 Task: Find connections with filter location Likasi with filter topic #Mindfulwith filter profile language German with filter current company Fincare Small Finance Bank with filter school Eastern Institute For Integrated Learning In Management with filter industry Sports and Recreation Instruction with filter service category Video Production with filter keywords title Animal Control Officer
Action: Mouse moved to (542, 107)
Screenshot: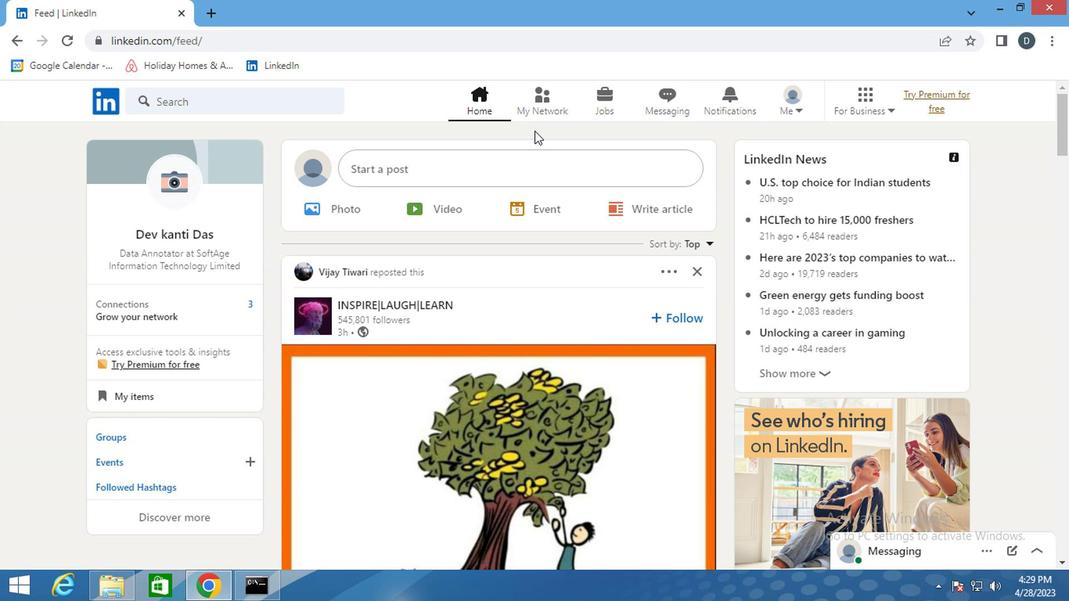 
Action: Mouse pressed left at (542, 107)
Screenshot: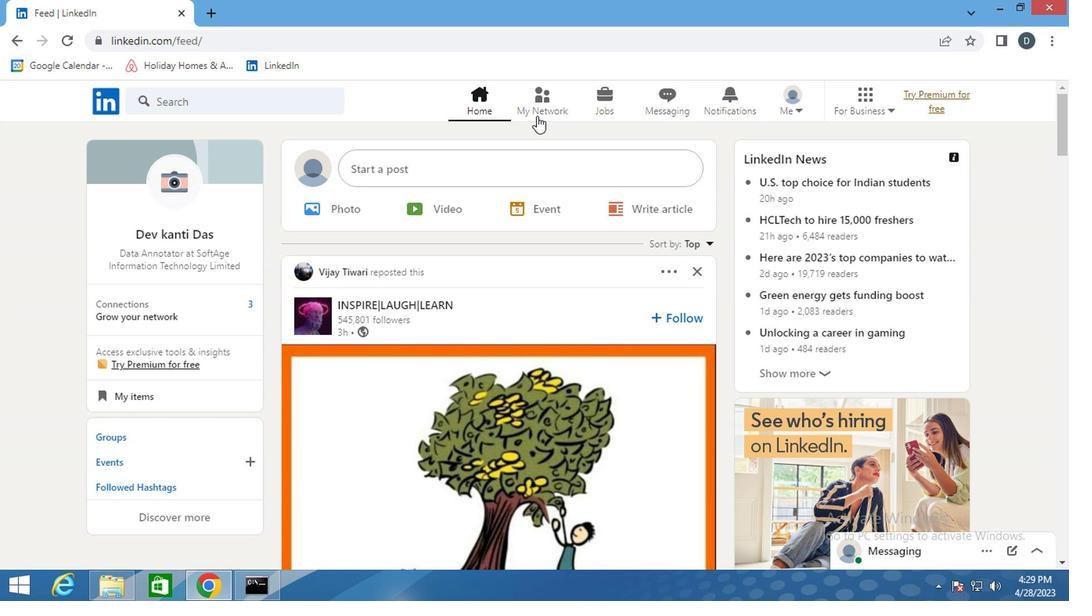 
Action: Mouse moved to (289, 183)
Screenshot: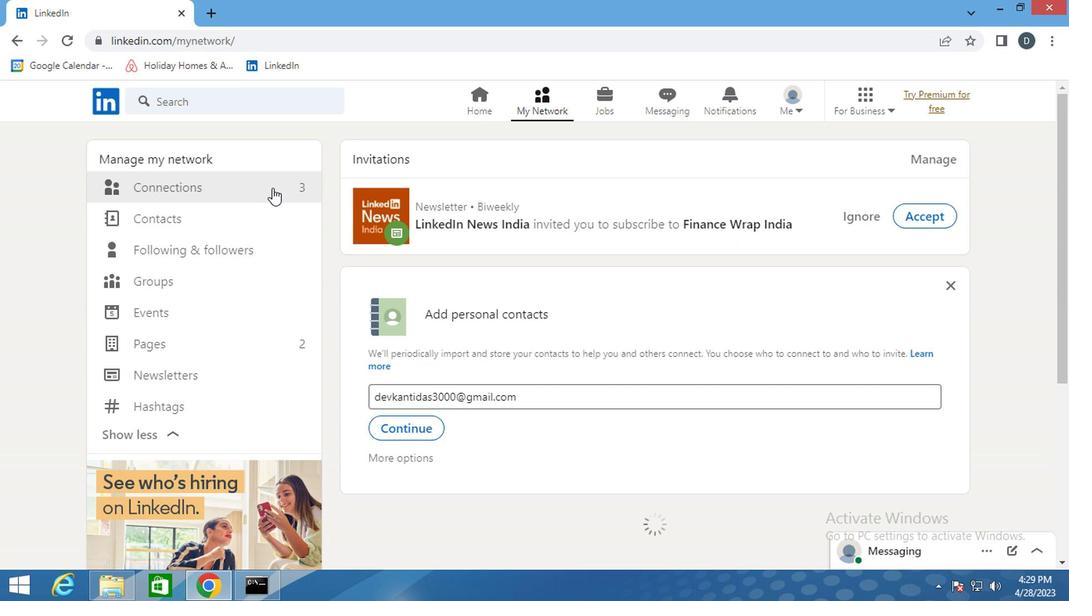 
Action: Mouse pressed left at (289, 183)
Screenshot: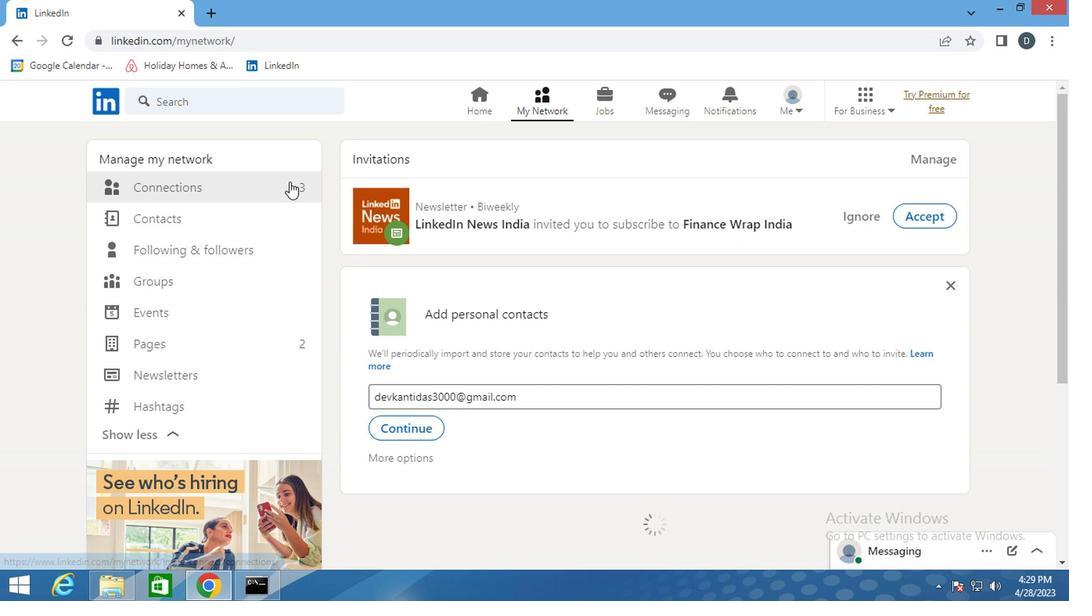 
Action: Mouse pressed left at (289, 183)
Screenshot: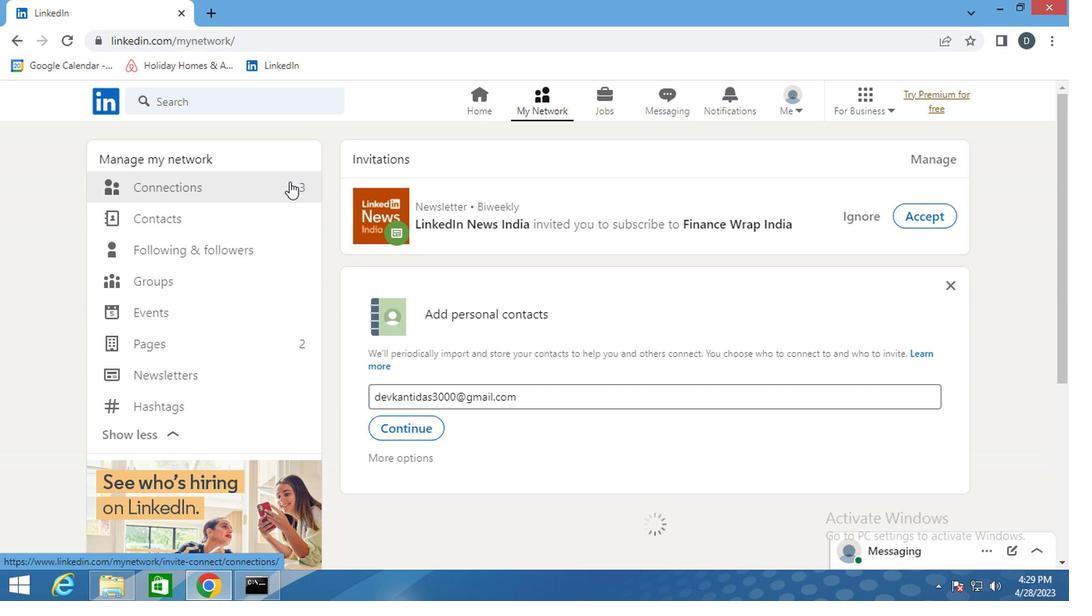 
Action: Mouse moved to (668, 187)
Screenshot: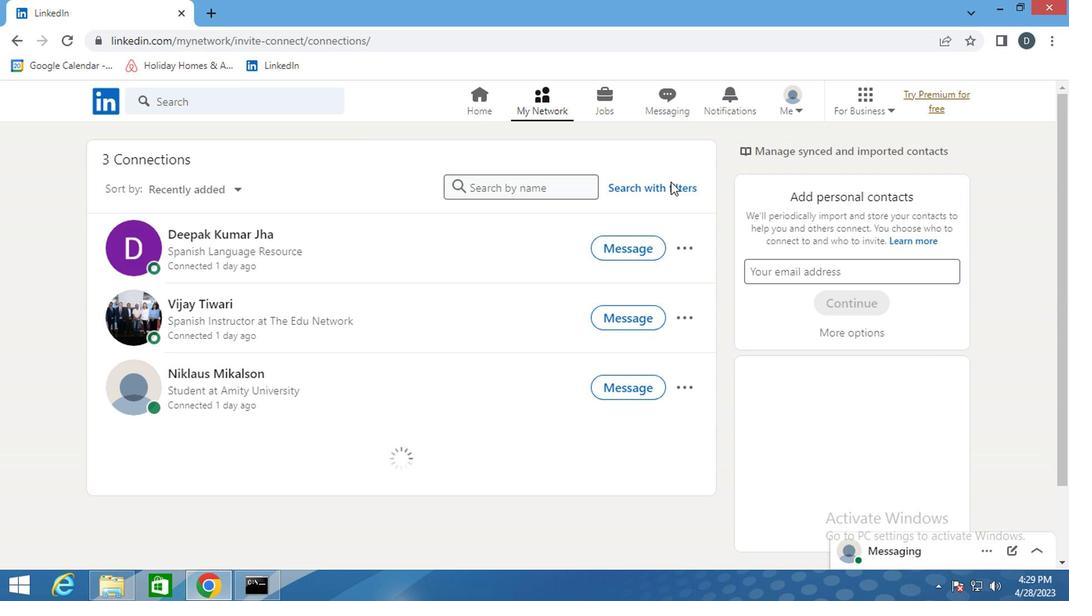 
Action: Mouse pressed left at (668, 187)
Screenshot: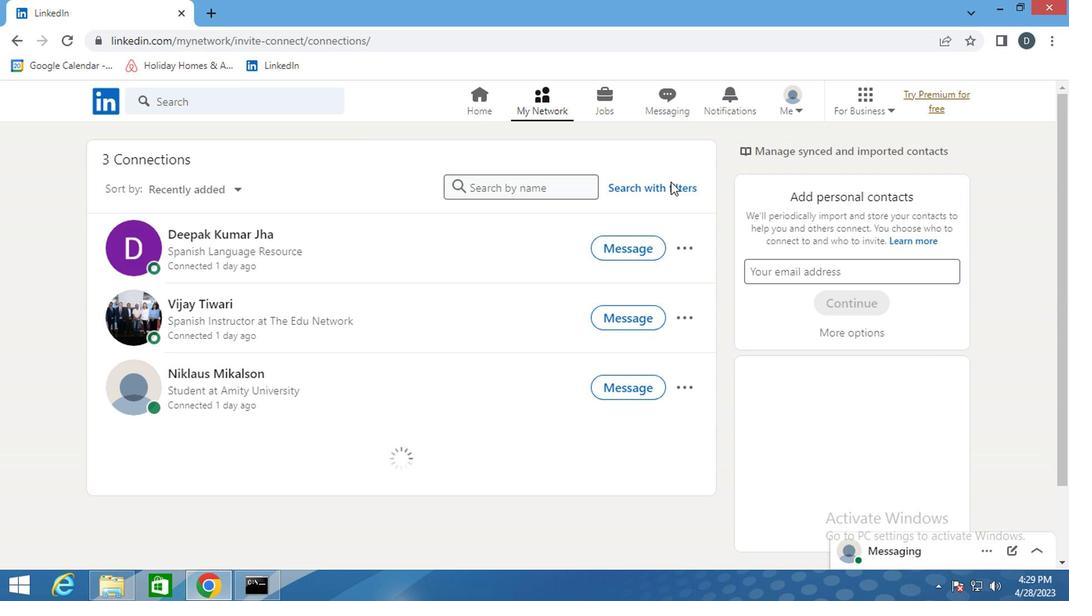 
Action: Mouse moved to (587, 144)
Screenshot: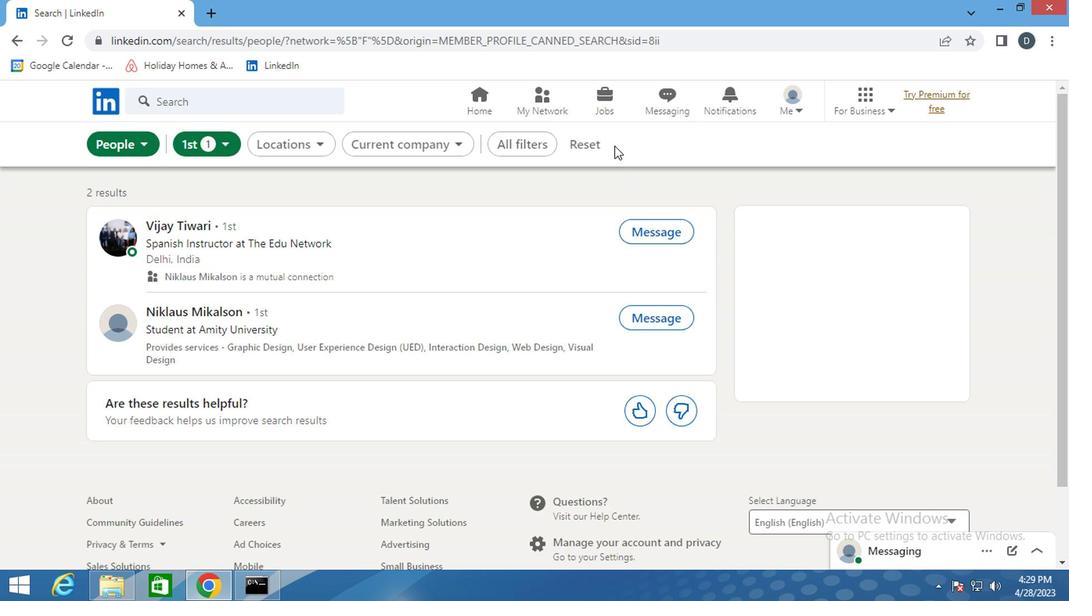 
Action: Mouse pressed left at (587, 144)
Screenshot: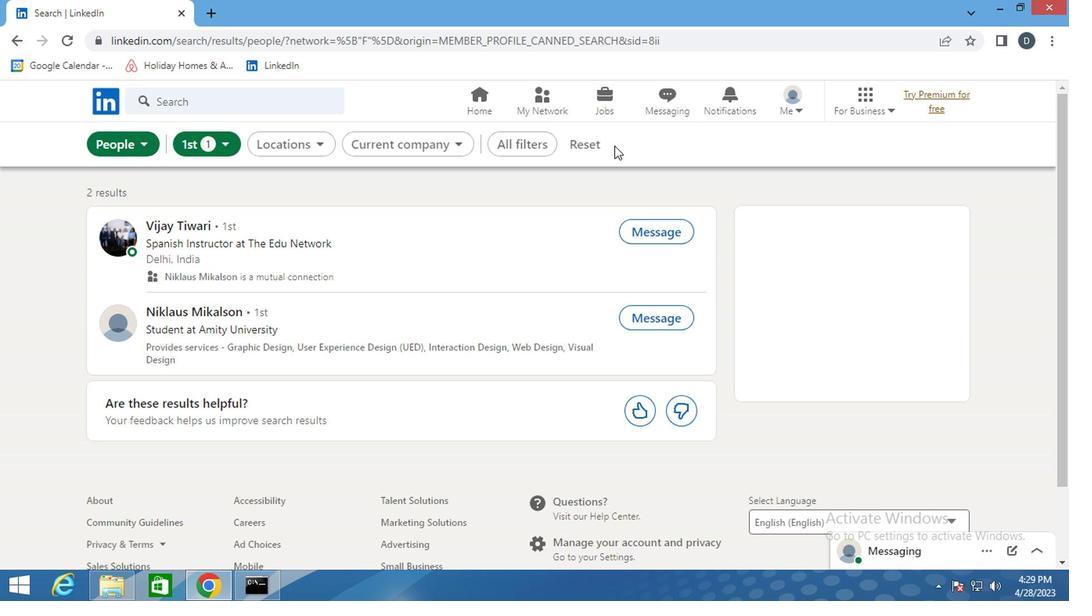 
Action: Mouse moved to (582, 144)
Screenshot: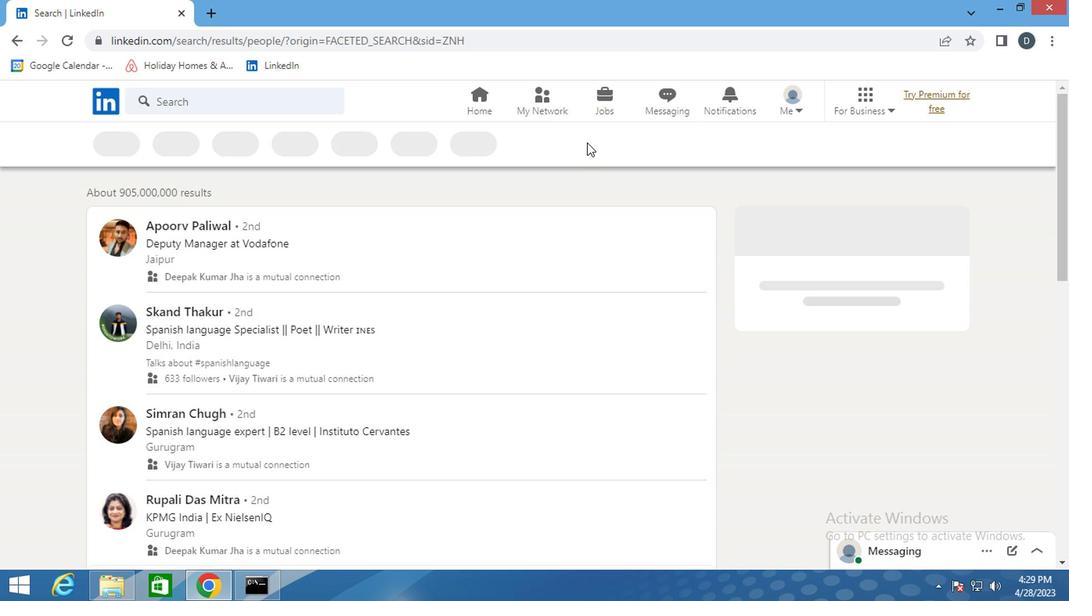 
Action: Mouse pressed left at (582, 144)
Screenshot: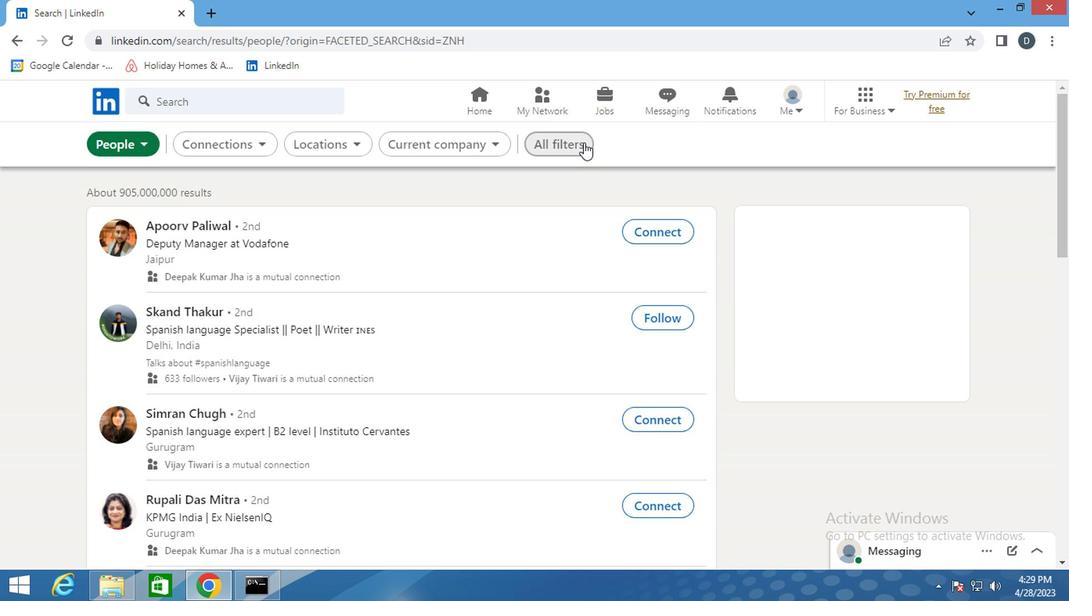 
Action: Mouse moved to (820, 345)
Screenshot: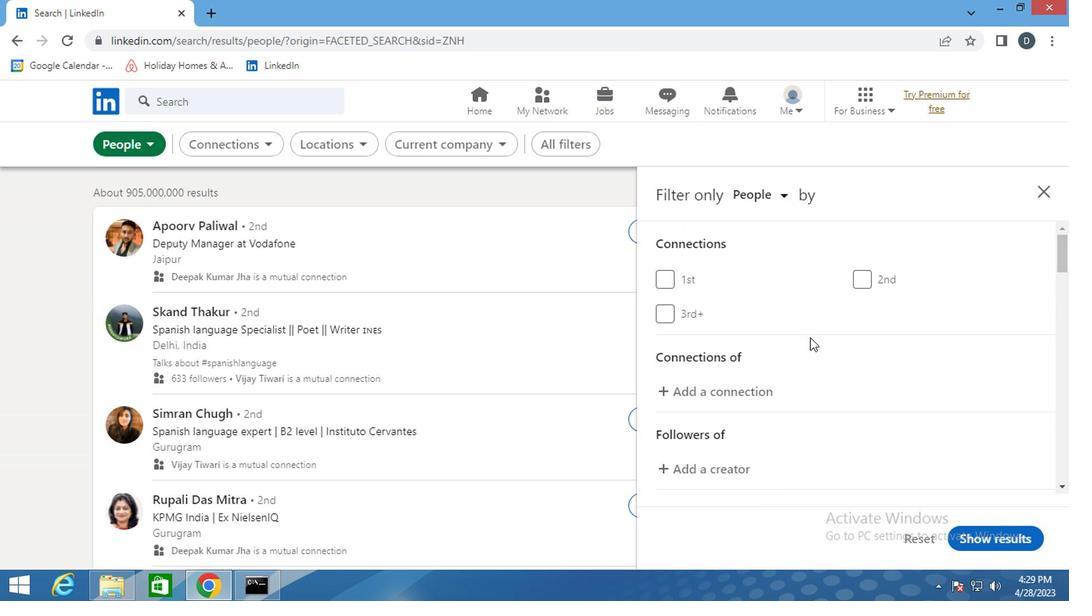 
Action: Mouse scrolled (820, 344) with delta (0, 0)
Screenshot: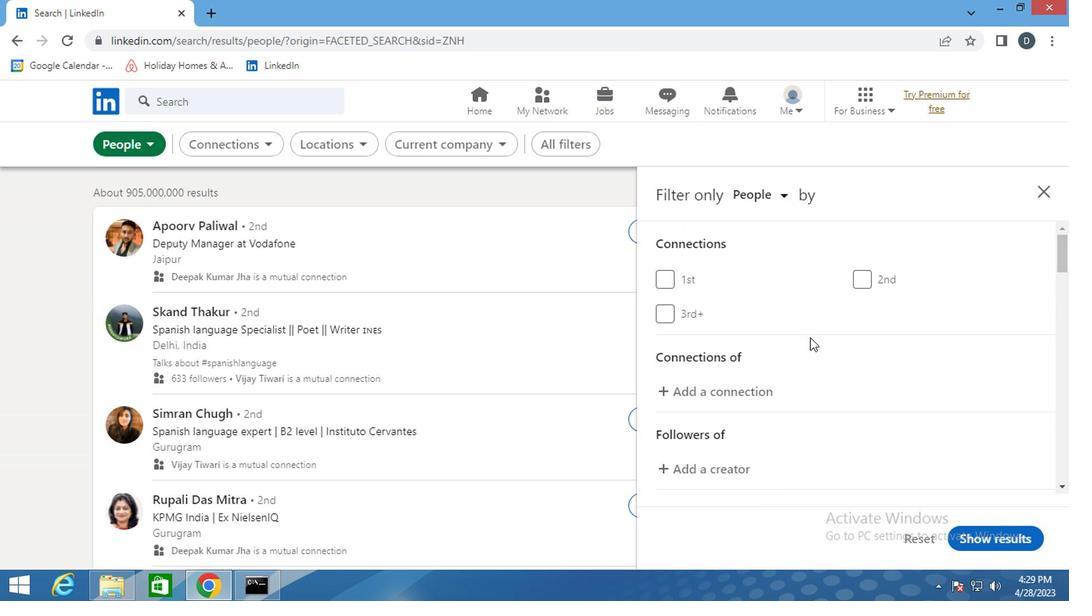 
Action: Mouse moved to (820, 346)
Screenshot: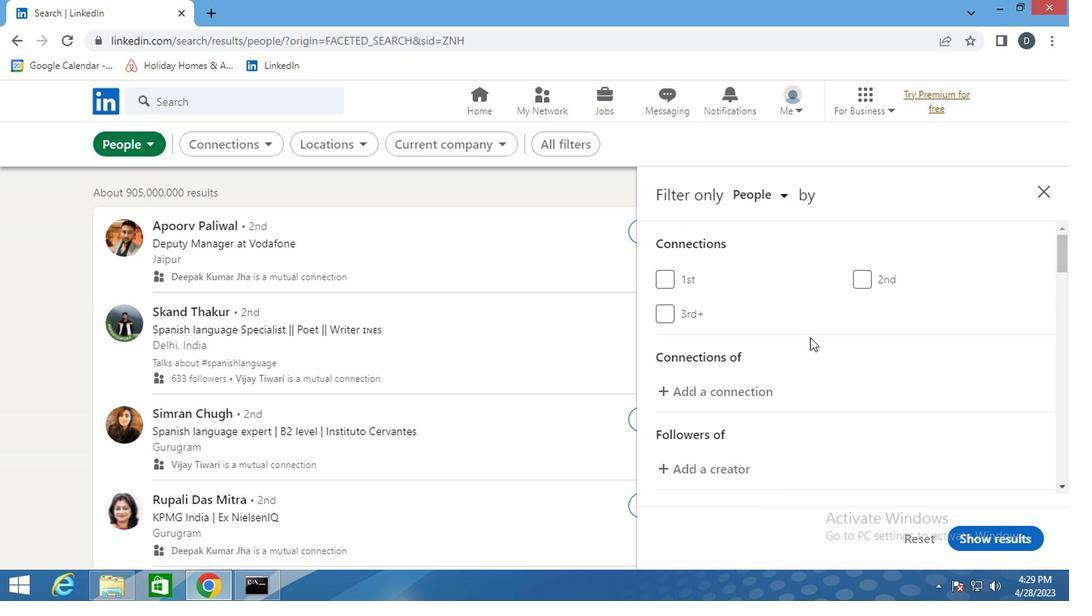 
Action: Mouse scrolled (820, 345) with delta (0, -1)
Screenshot: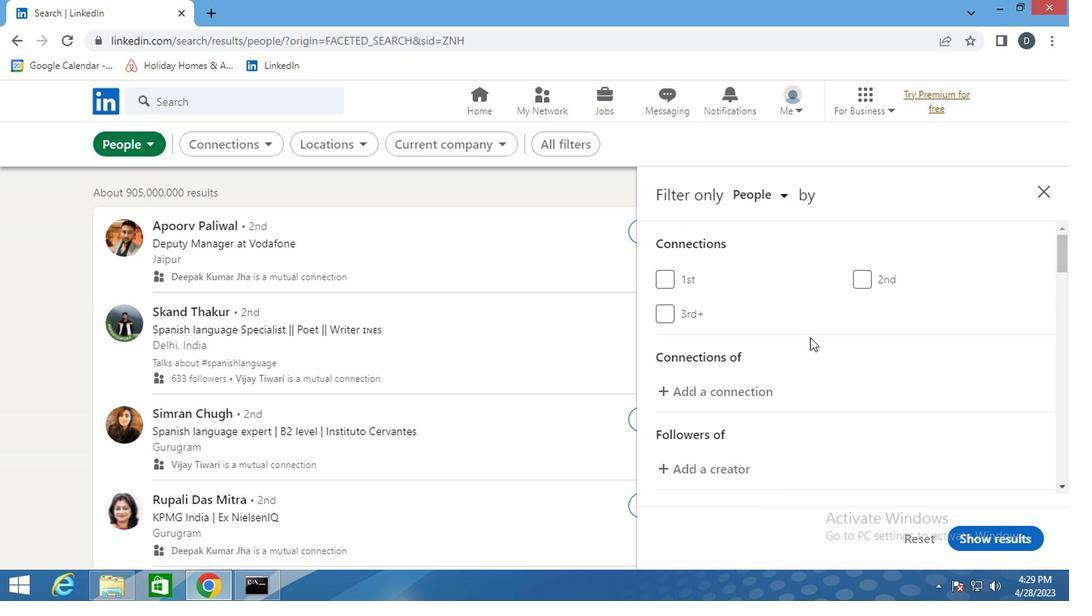 
Action: Mouse moved to (821, 347)
Screenshot: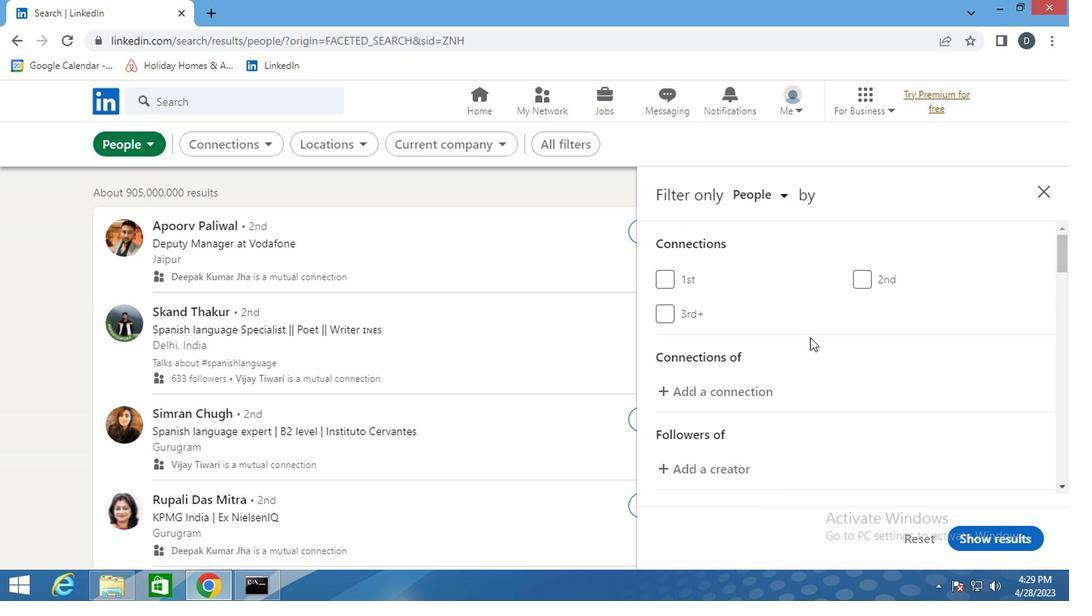 
Action: Mouse scrolled (821, 346) with delta (0, 0)
Screenshot: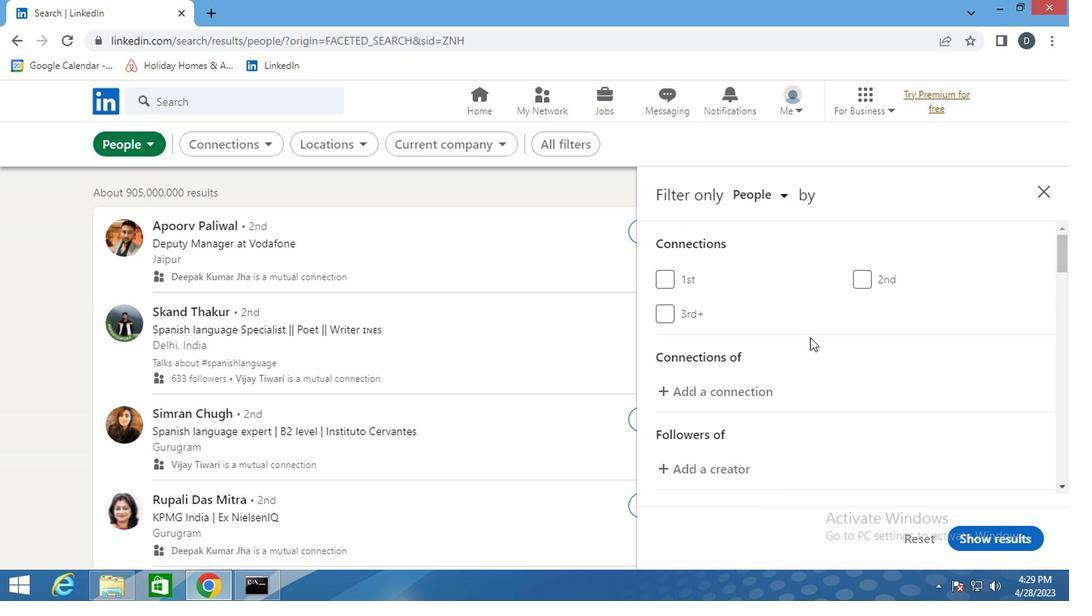 
Action: Mouse moved to (908, 377)
Screenshot: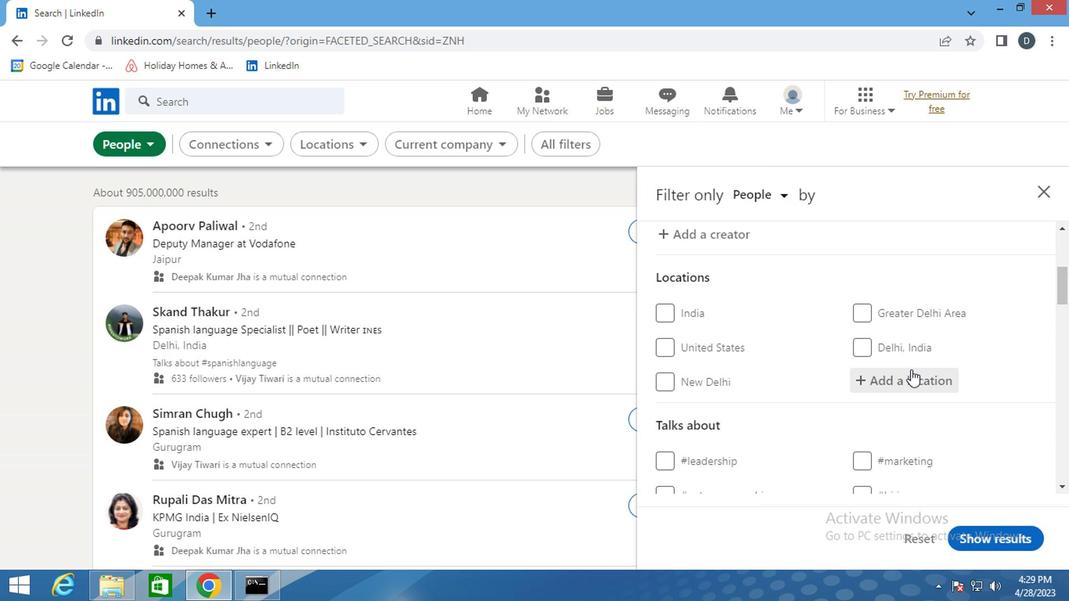 
Action: Mouse pressed left at (908, 377)
Screenshot: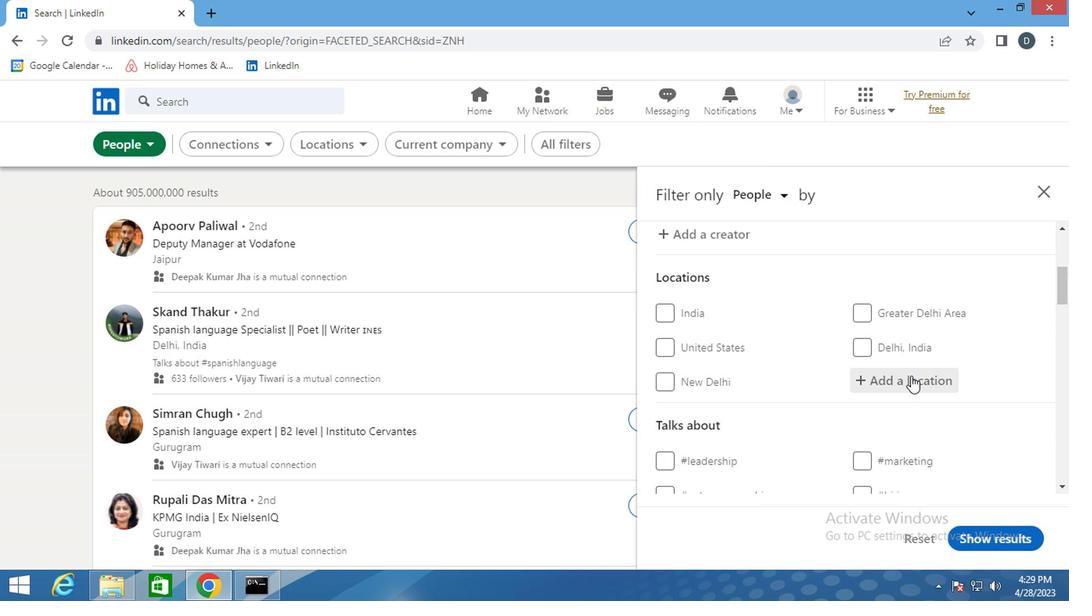 
Action: Key pressed <Key.shift_r><Key.shift_r><Key.shift_r><Key.shift_r>Likasi<Key.enter>
Screenshot: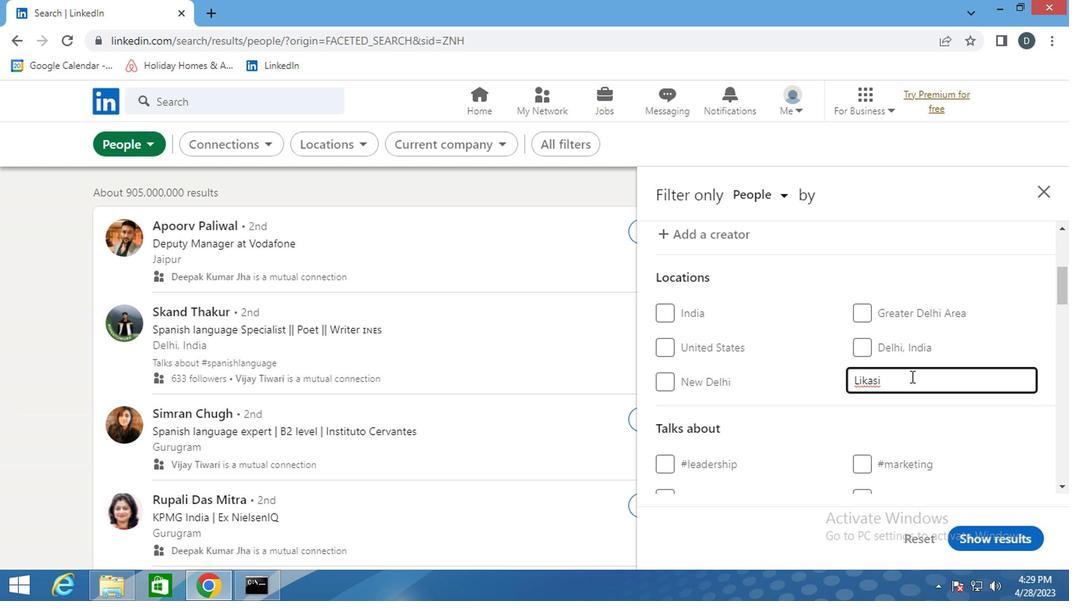 
Action: Mouse scrolled (908, 376) with delta (0, 0)
Screenshot: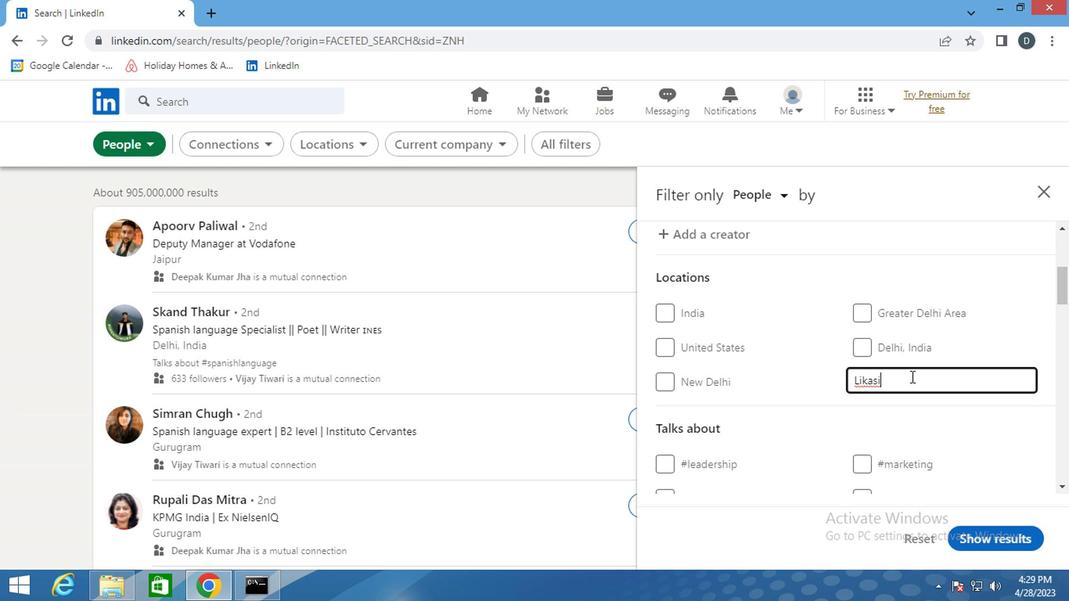 
Action: Mouse scrolled (908, 376) with delta (0, 0)
Screenshot: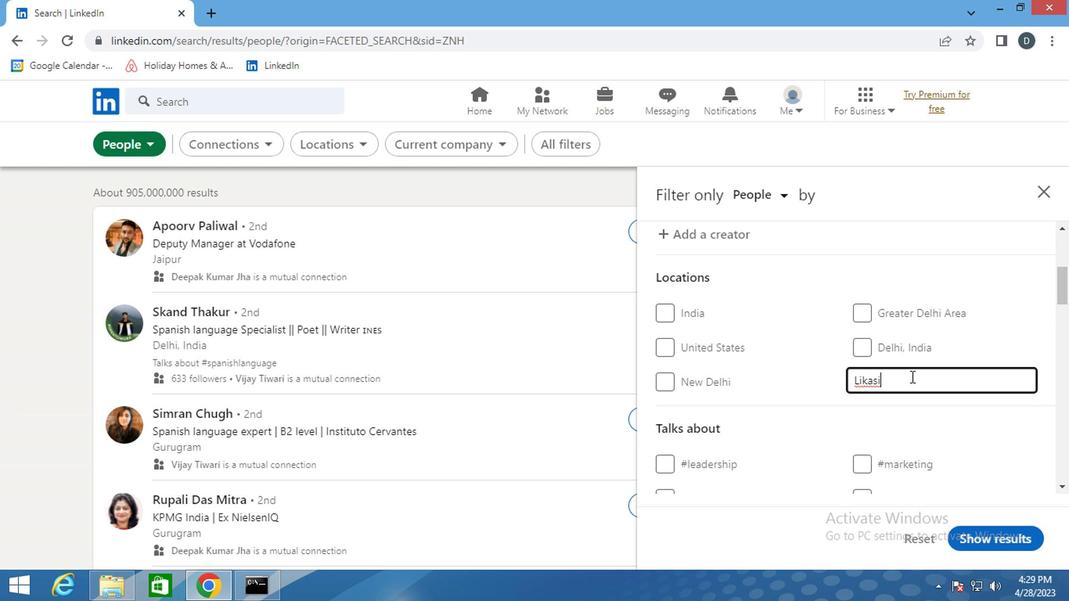
Action: Mouse moved to (898, 376)
Screenshot: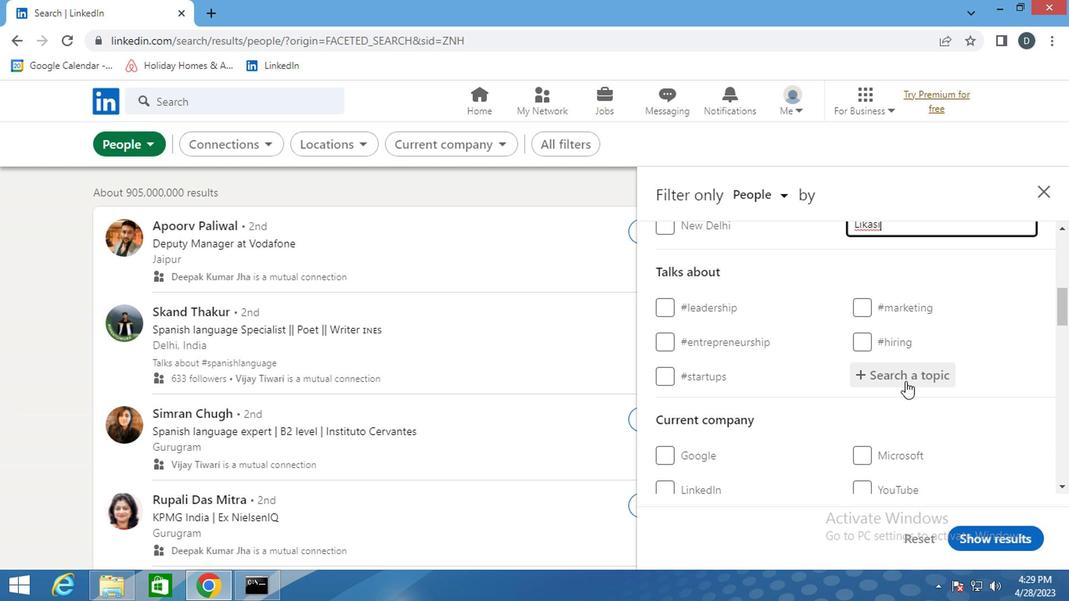
Action: Mouse pressed left at (898, 376)
Screenshot: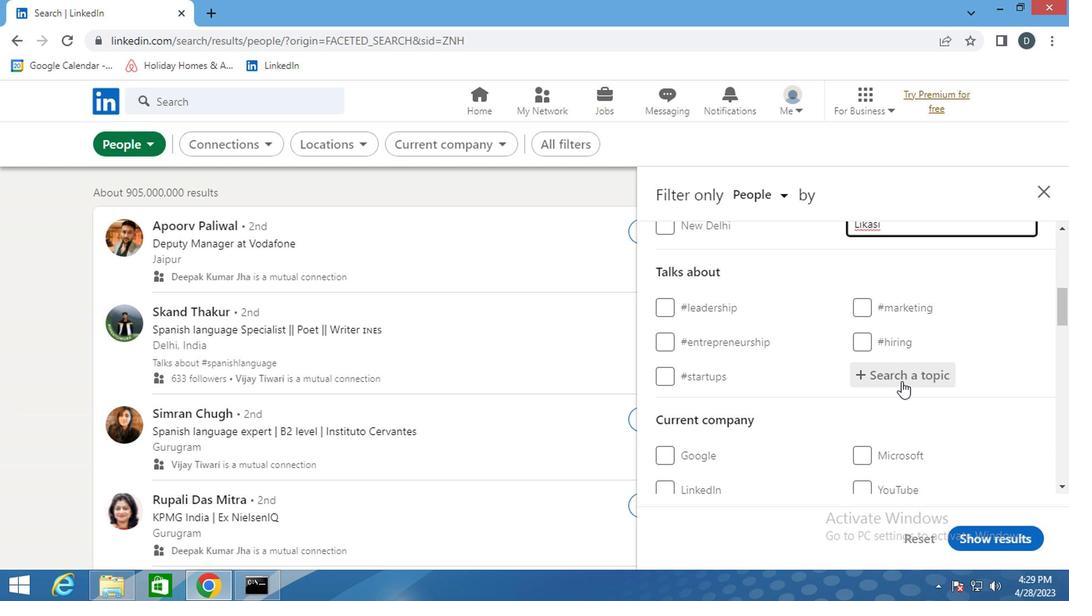 
Action: Key pressed <Key.shift>#<Key.shift>MINDFUL<Key.enter>
Screenshot: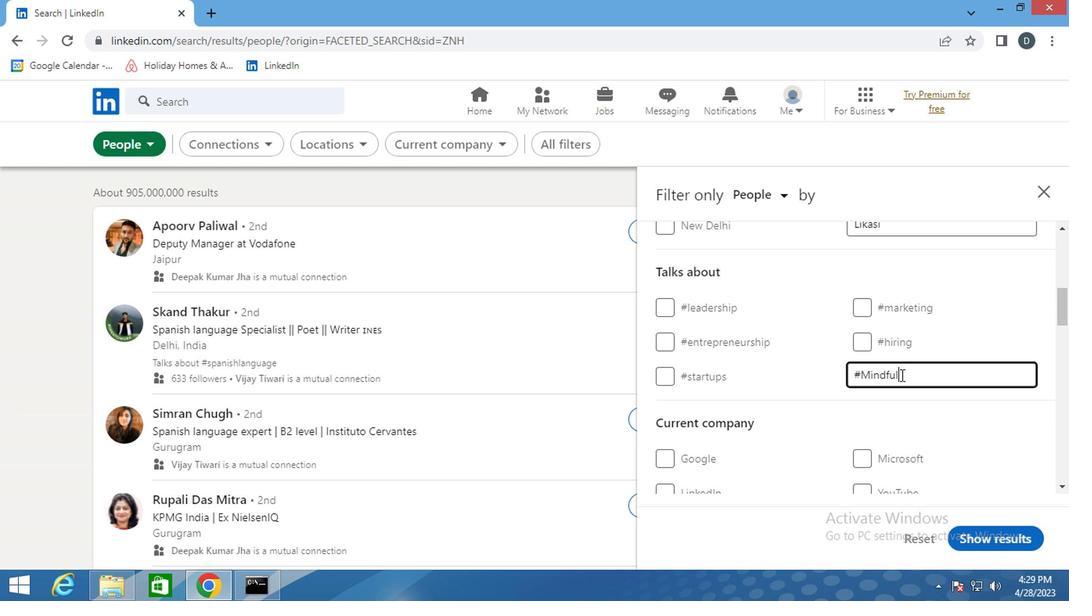 
Action: Mouse moved to (898, 376)
Screenshot: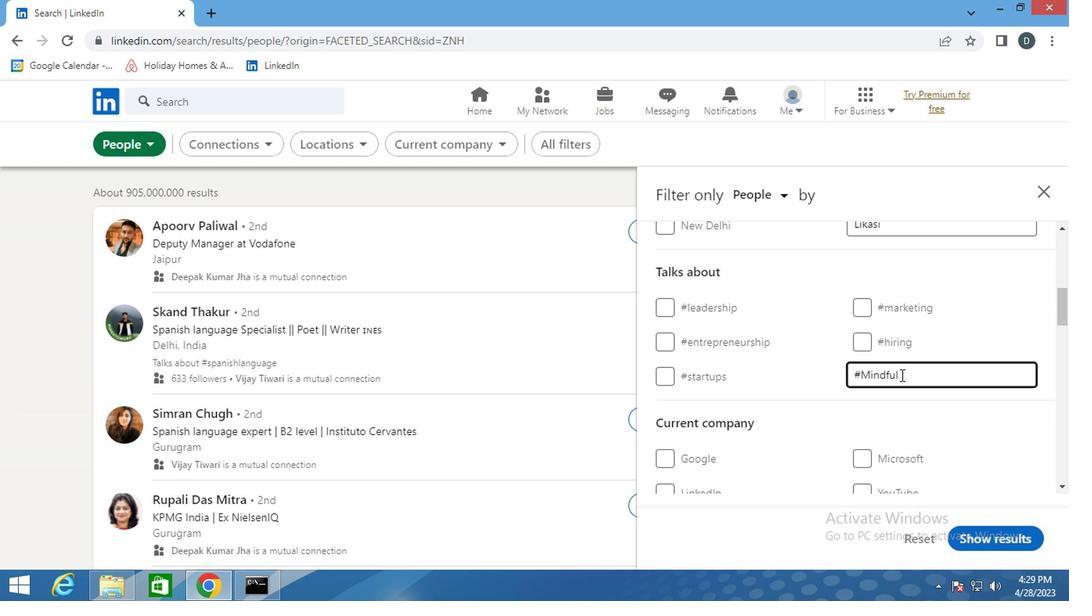 
Action: Mouse scrolled (898, 375) with delta (0, -1)
Screenshot: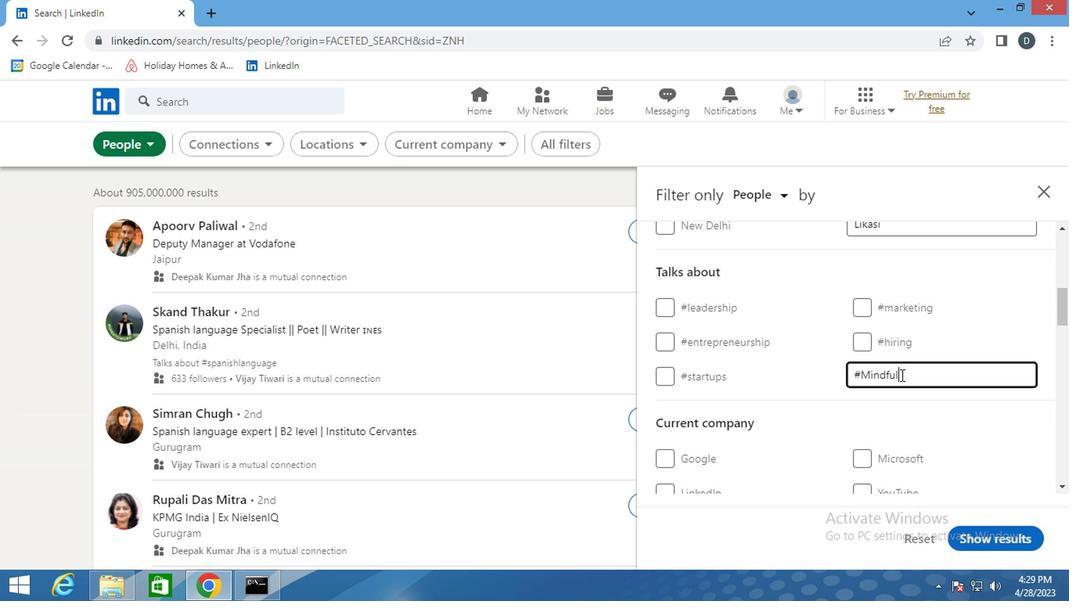 
Action: Mouse scrolled (898, 375) with delta (0, -1)
Screenshot: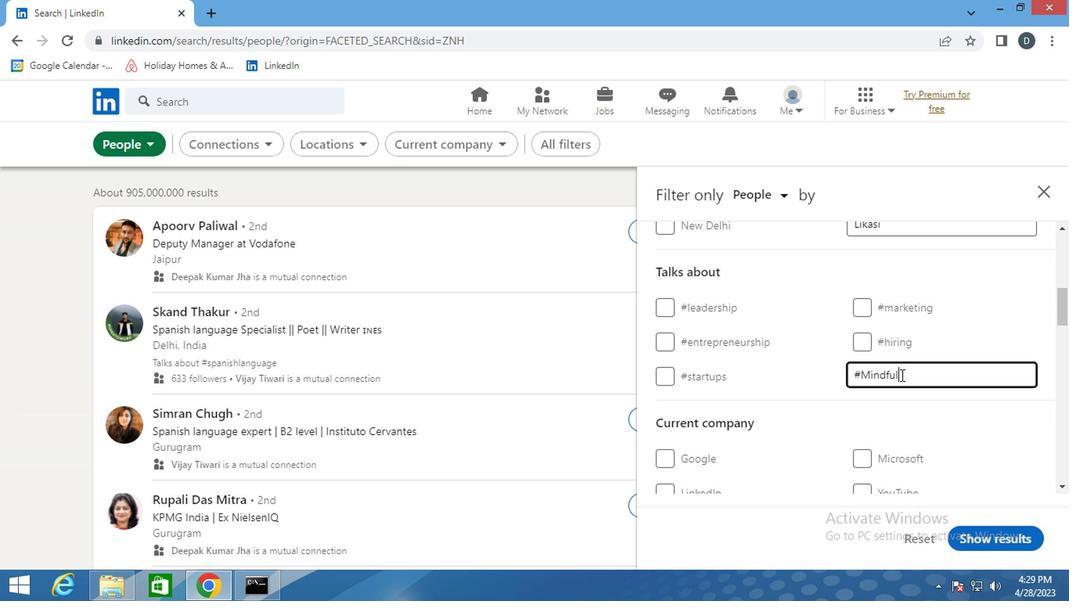 
Action: Mouse moved to (893, 376)
Screenshot: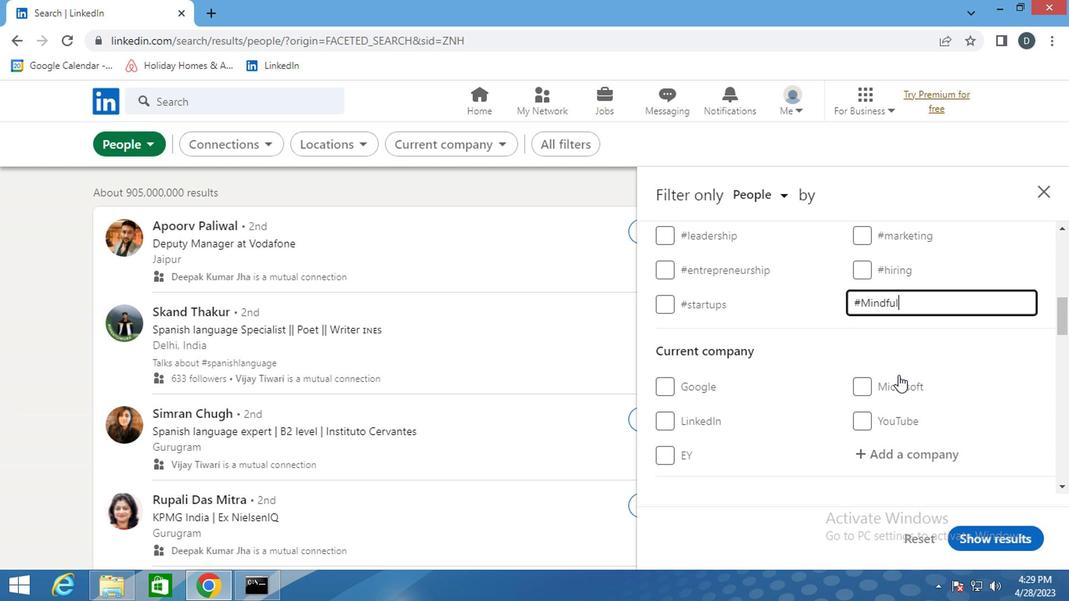 
Action: Mouse scrolled (893, 375) with delta (0, -1)
Screenshot: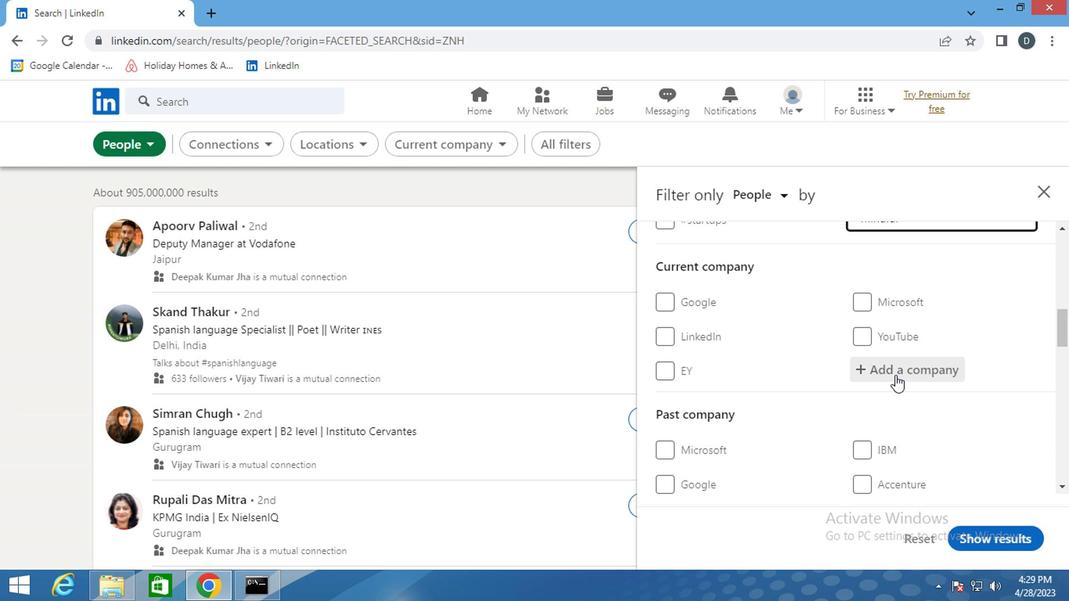 
Action: Mouse scrolled (893, 375) with delta (0, -1)
Screenshot: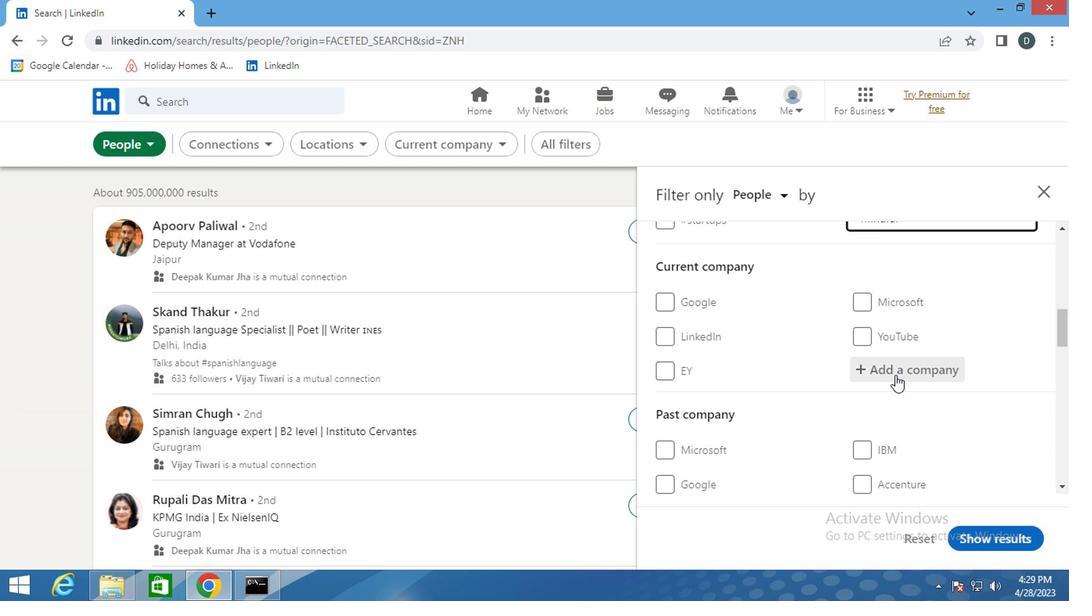 
Action: Mouse scrolled (893, 375) with delta (0, -1)
Screenshot: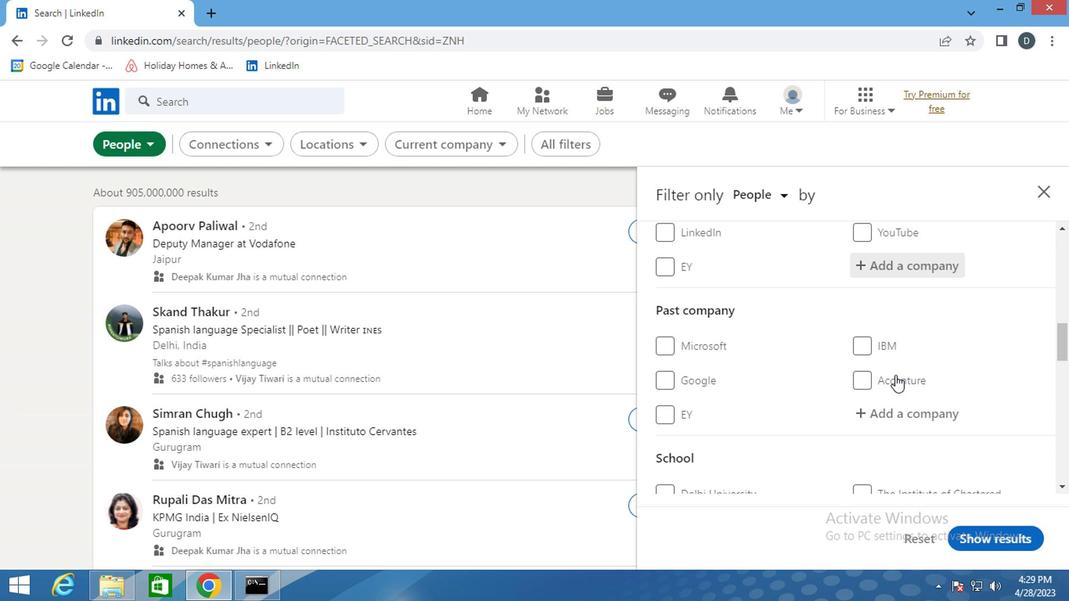 
Action: Mouse scrolled (893, 375) with delta (0, -1)
Screenshot: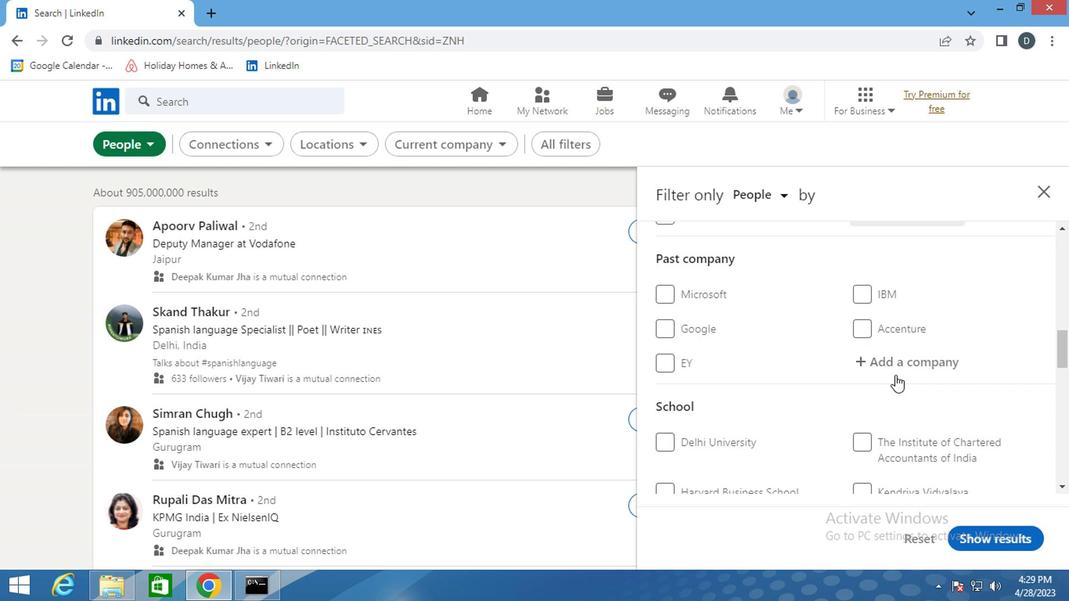 
Action: Mouse scrolled (893, 375) with delta (0, -1)
Screenshot: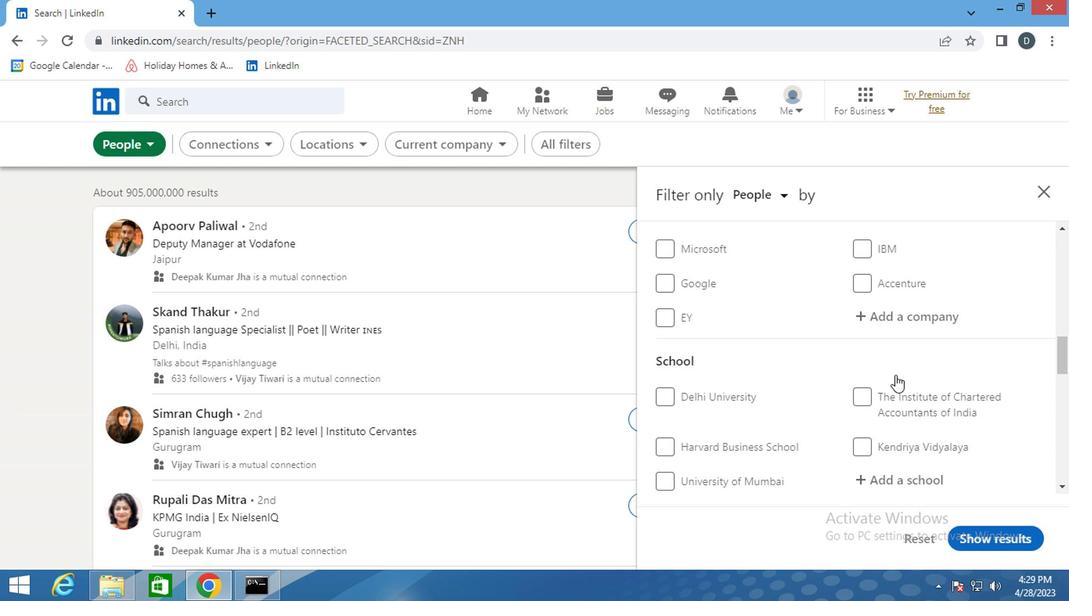 
Action: Mouse scrolled (893, 375) with delta (0, -1)
Screenshot: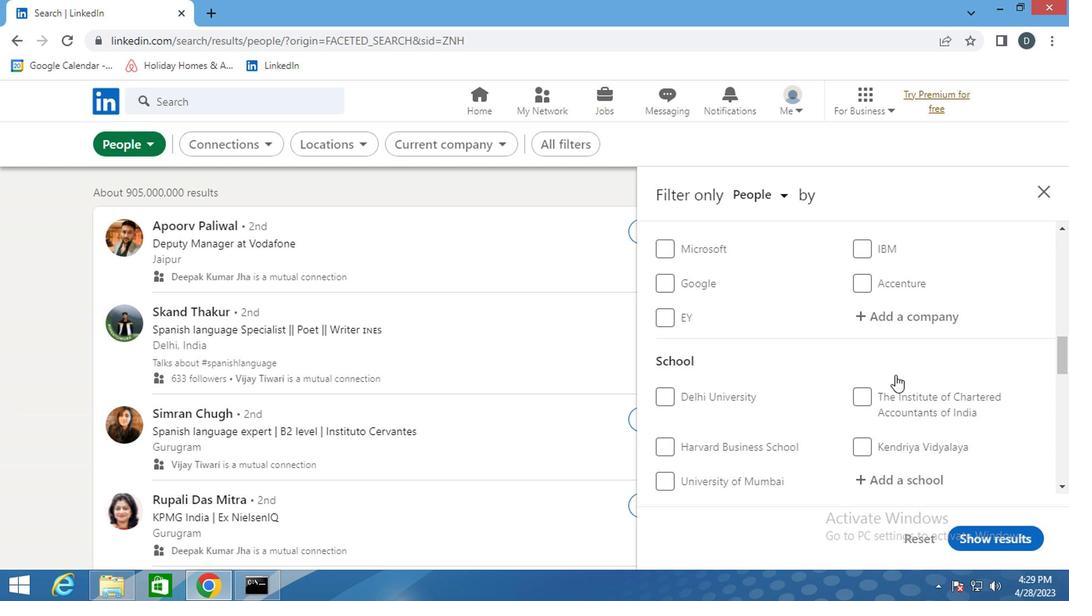 
Action: Mouse scrolled (893, 375) with delta (0, -1)
Screenshot: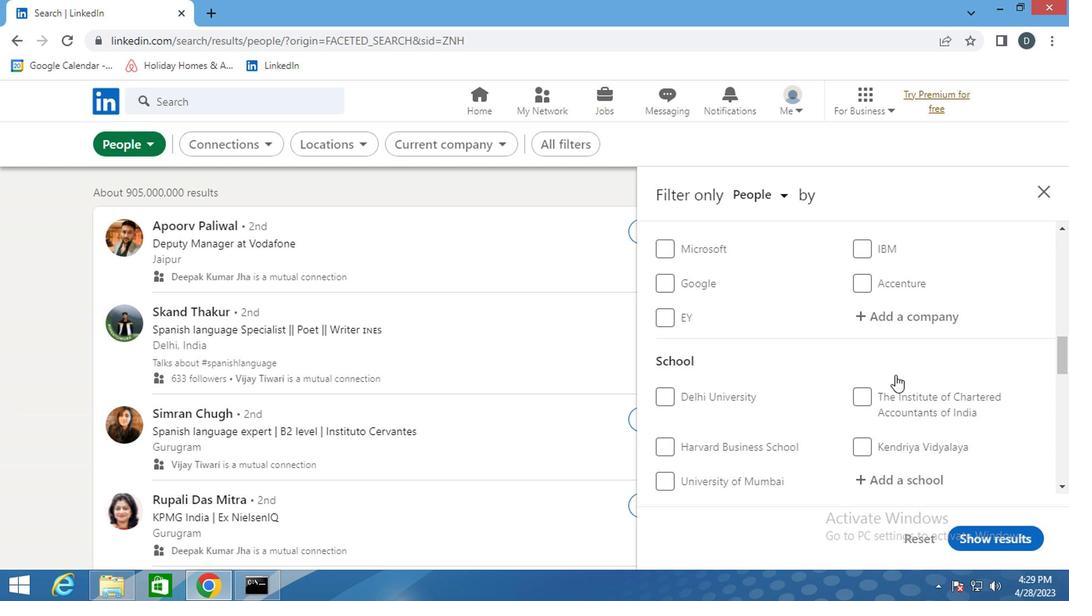 
Action: Mouse scrolled (893, 375) with delta (0, -1)
Screenshot: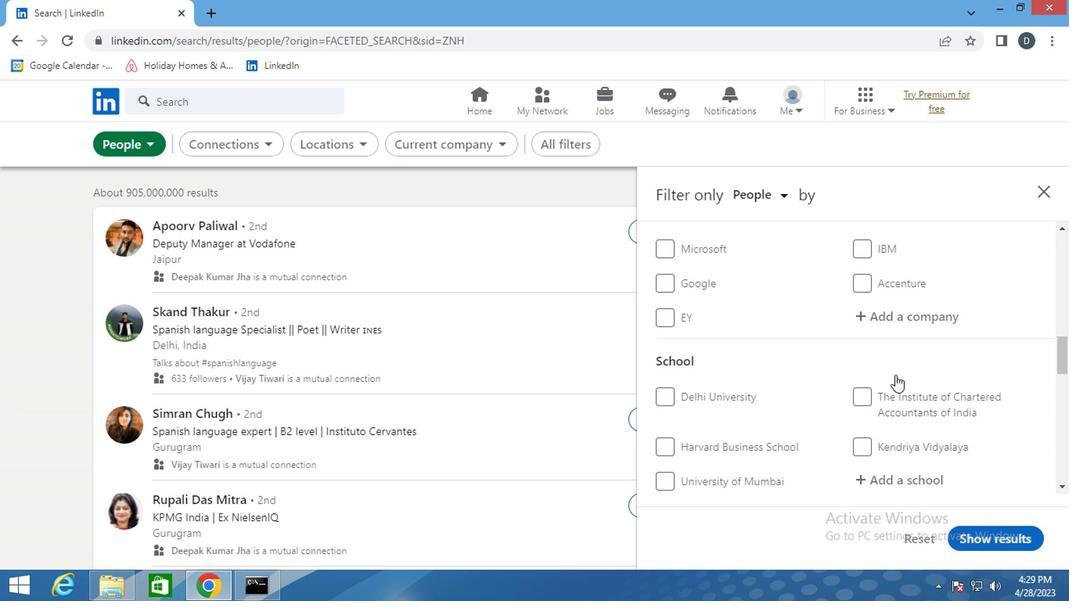 
Action: Mouse moved to (687, 396)
Screenshot: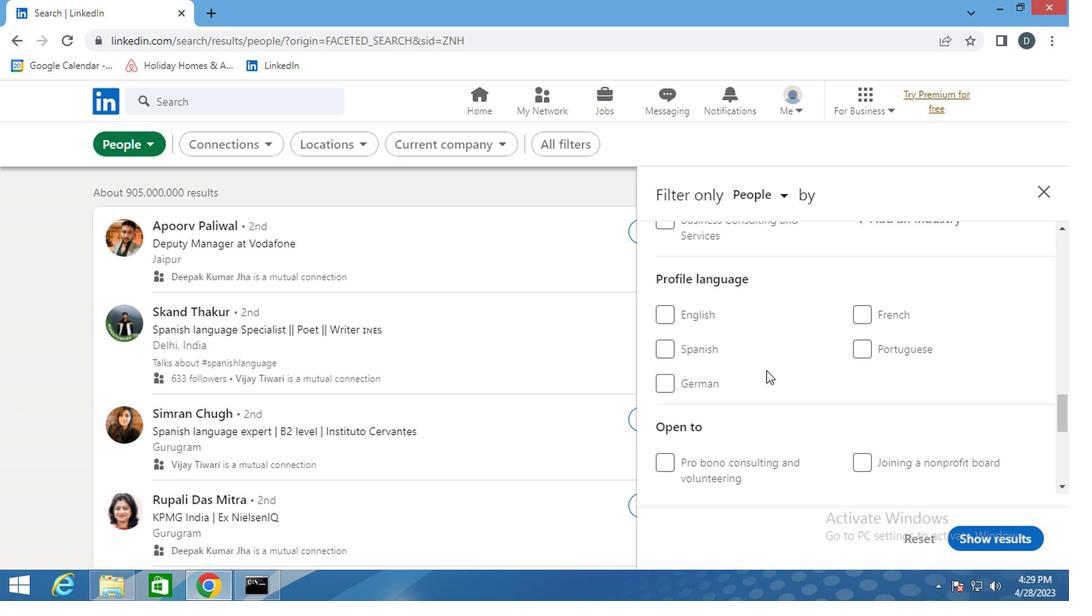 
Action: Mouse pressed left at (687, 396)
Screenshot: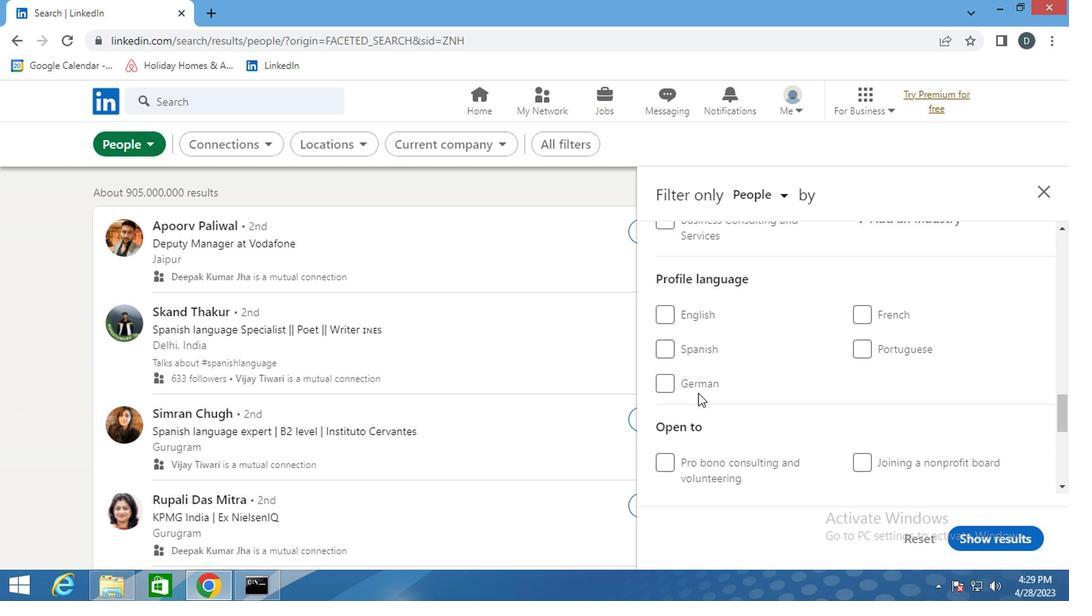 
Action: Mouse moved to (690, 387)
Screenshot: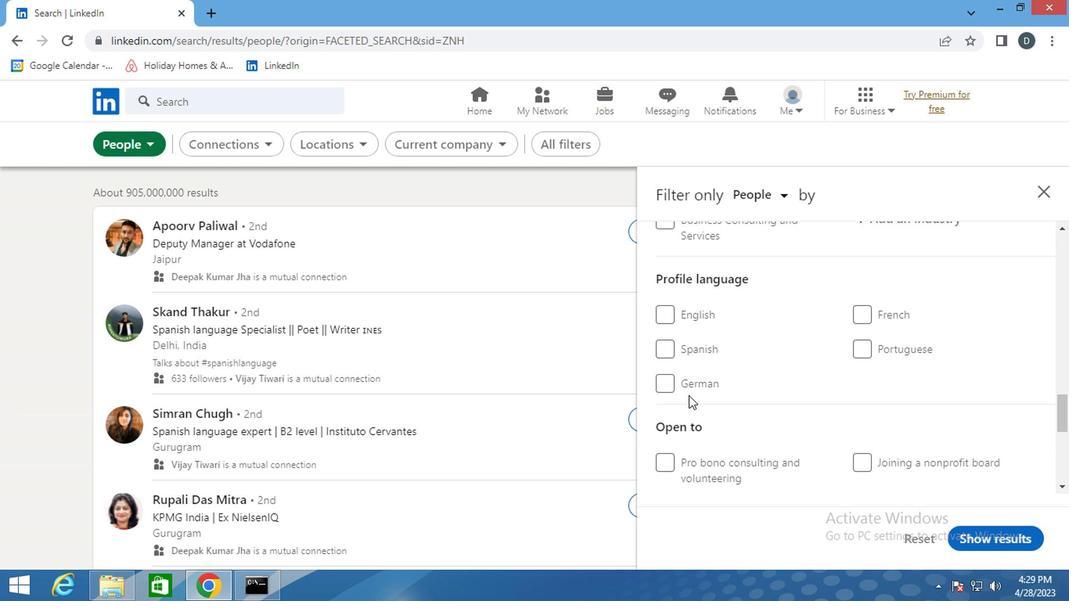 
Action: Mouse pressed left at (690, 387)
Screenshot: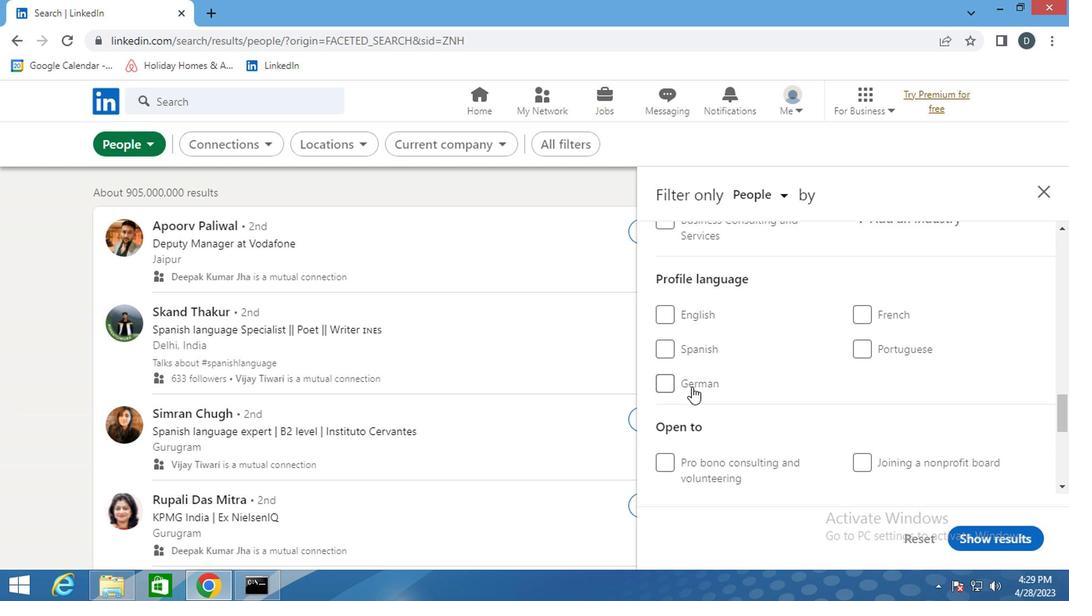 
Action: Mouse moved to (855, 382)
Screenshot: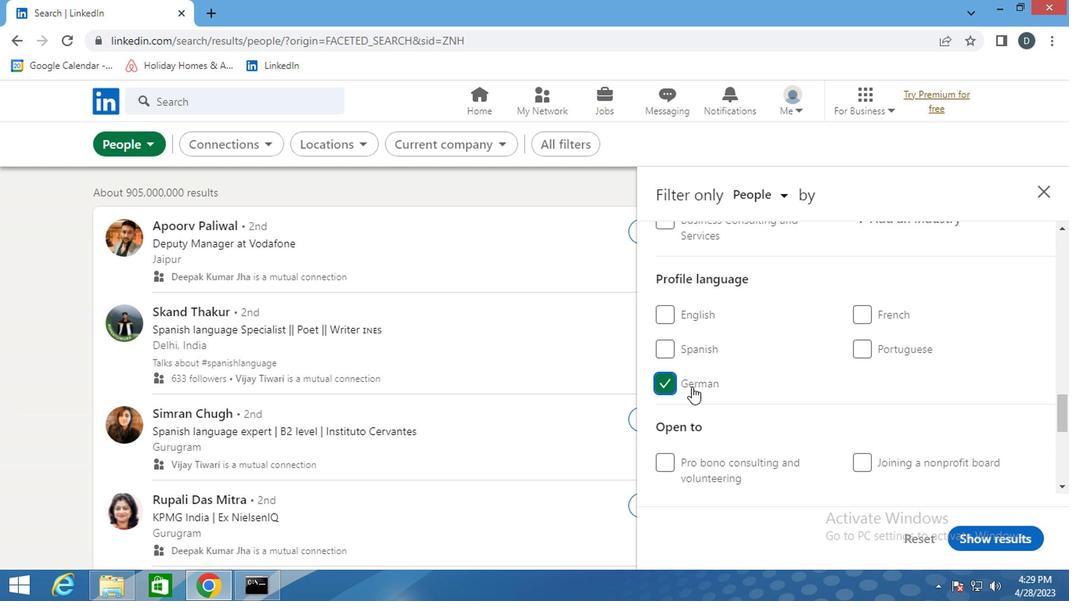
Action: Mouse scrolled (855, 382) with delta (0, 0)
Screenshot: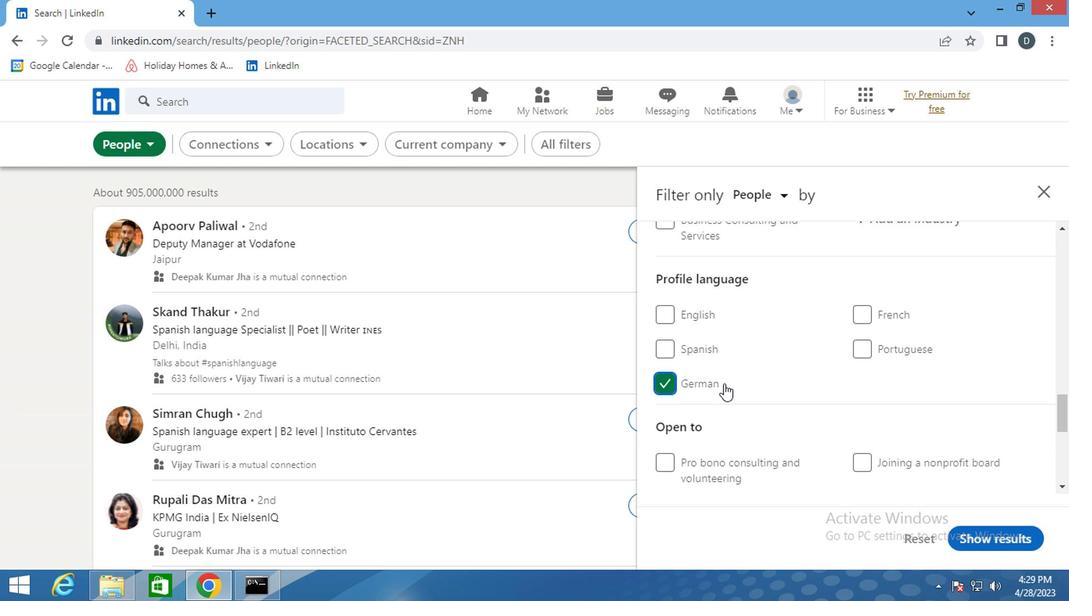 
Action: Mouse scrolled (855, 382) with delta (0, 0)
Screenshot: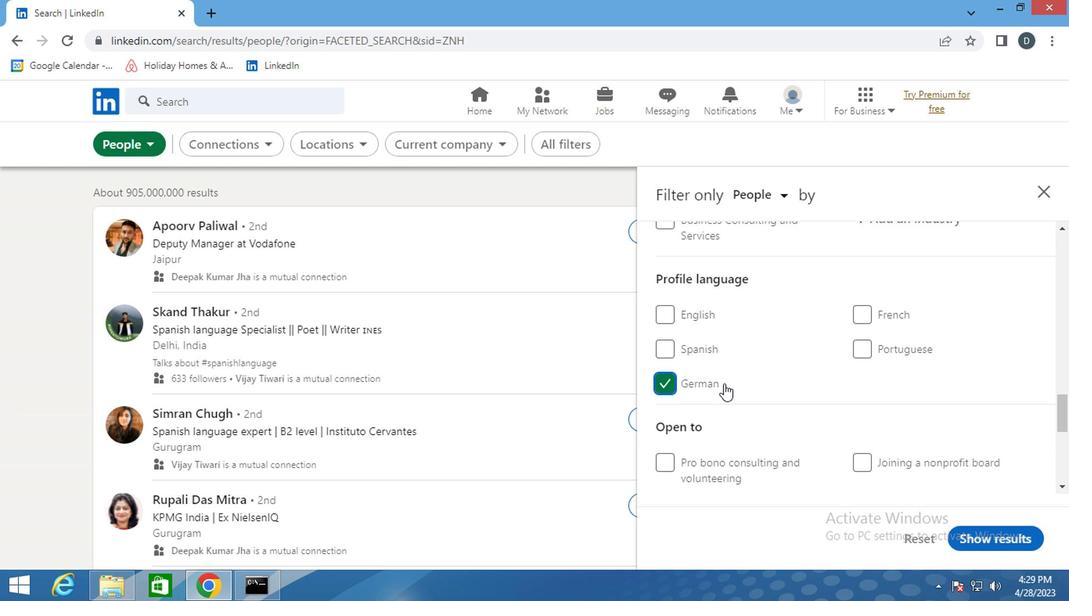 
Action: Mouse scrolled (855, 382) with delta (0, 0)
Screenshot: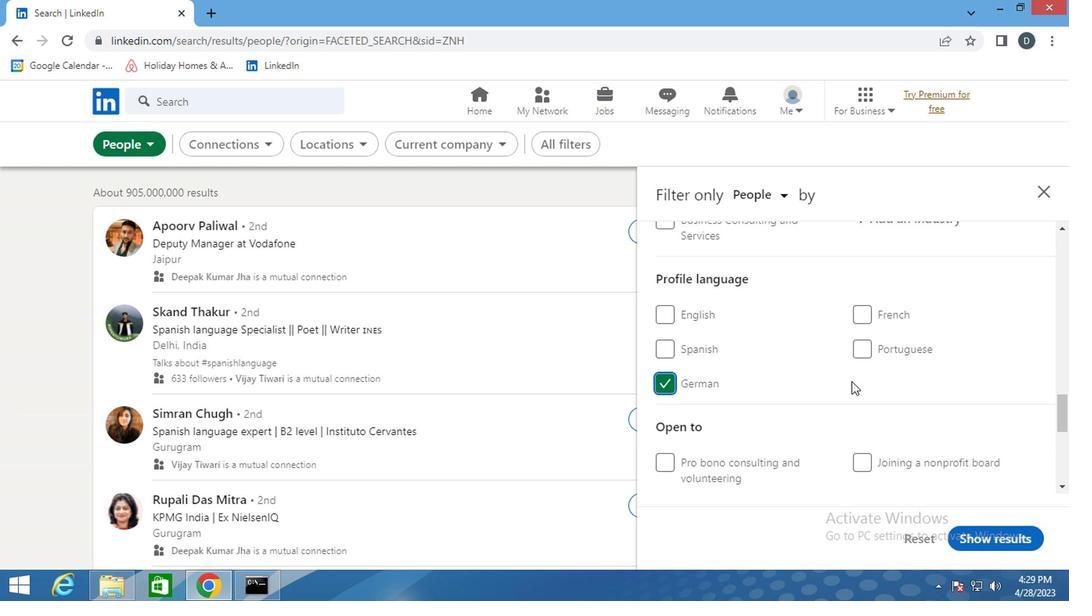 
Action: Mouse scrolled (855, 382) with delta (0, 0)
Screenshot: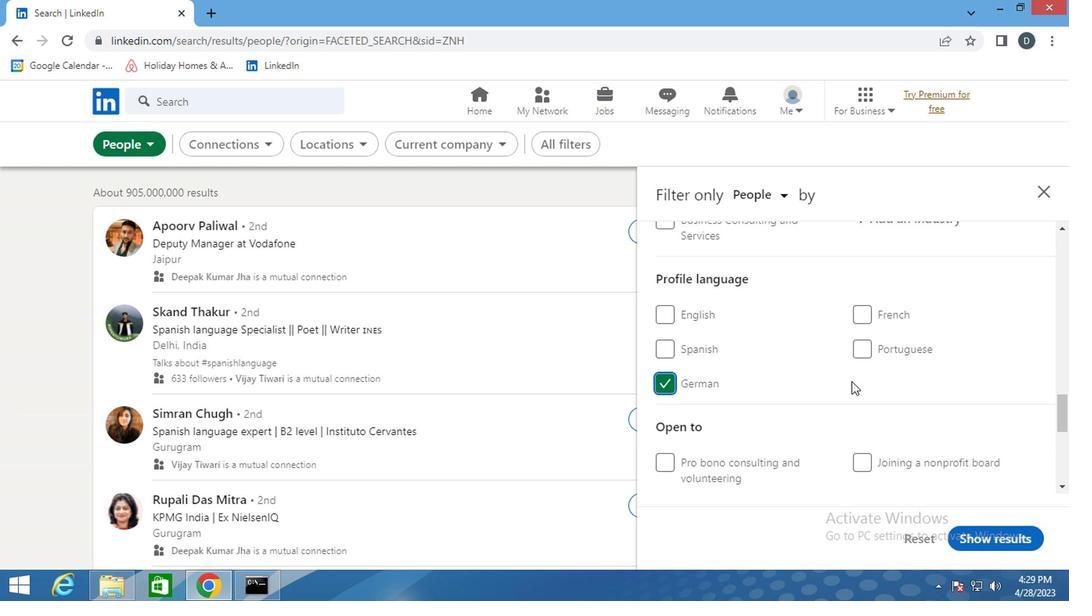 
Action: Mouse scrolled (855, 382) with delta (0, 0)
Screenshot: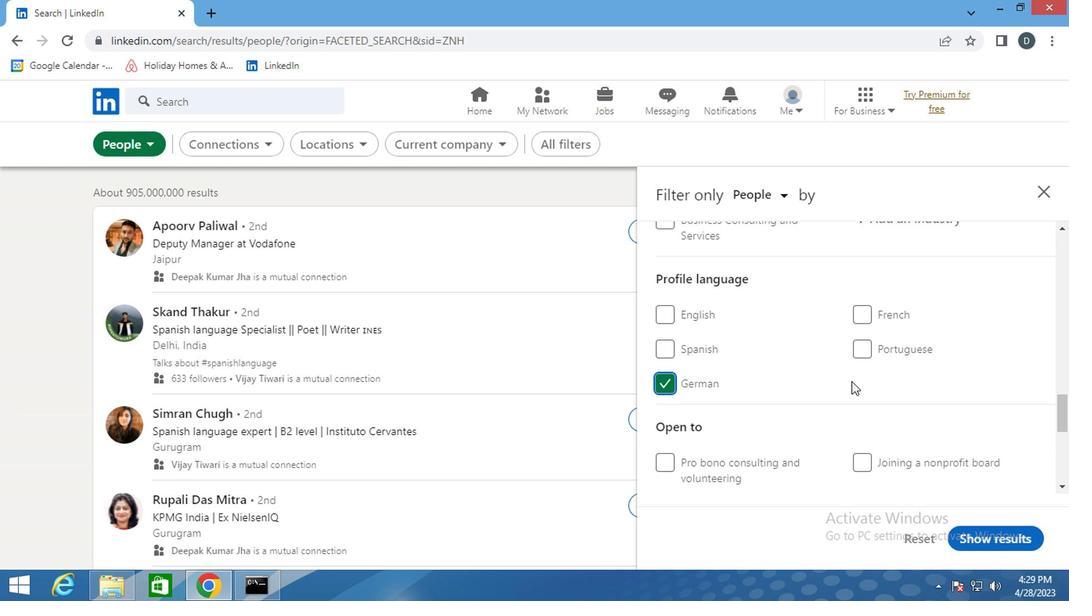 
Action: Mouse scrolled (855, 382) with delta (0, 0)
Screenshot: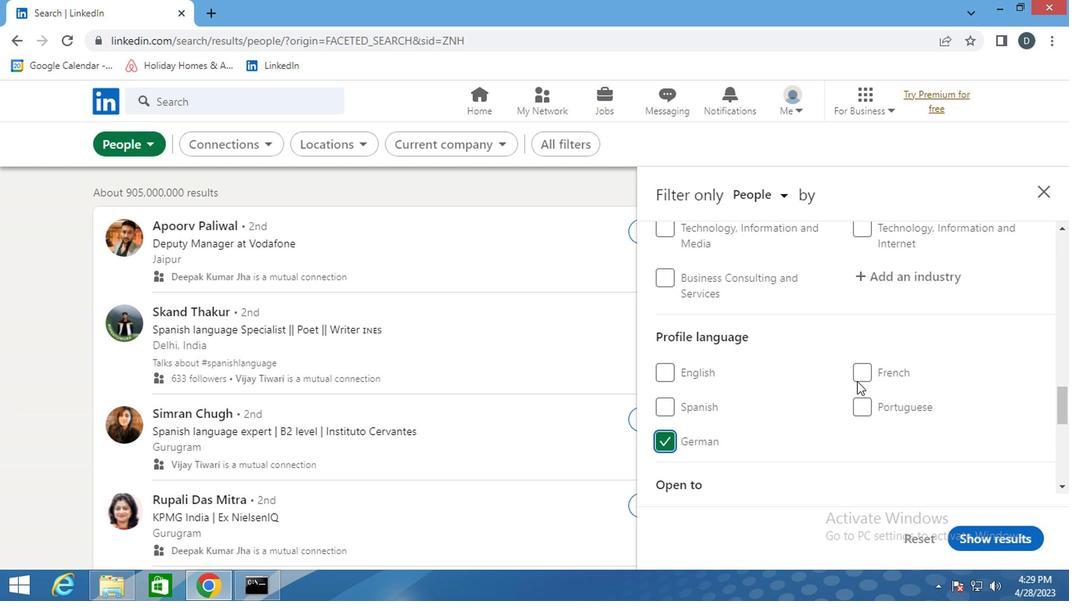 
Action: Mouse scrolled (855, 382) with delta (0, 0)
Screenshot: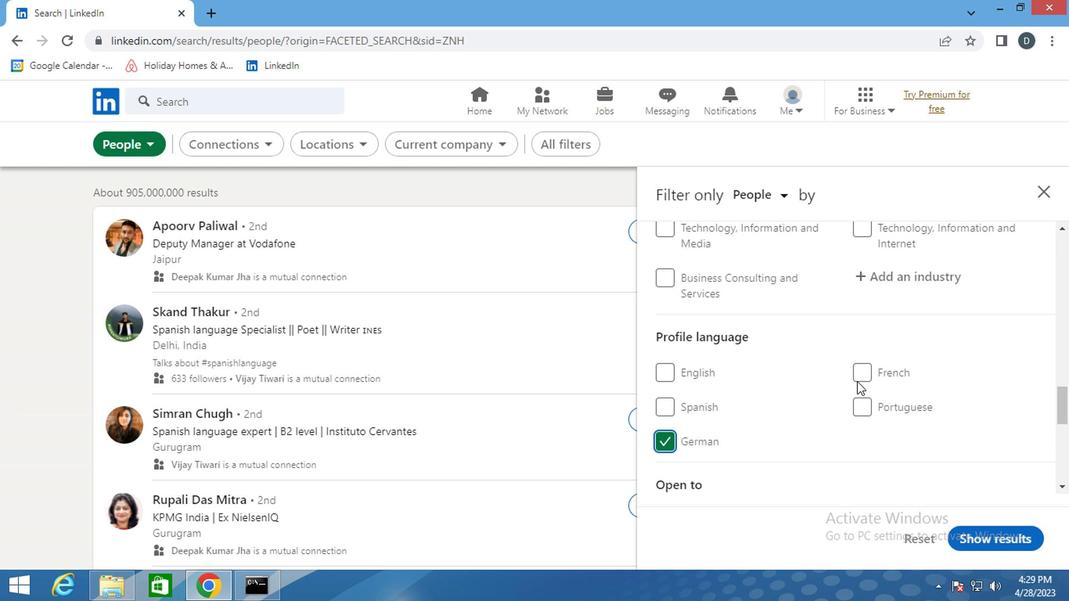 
Action: Mouse scrolled (855, 382) with delta (0, 0)
Screenshot: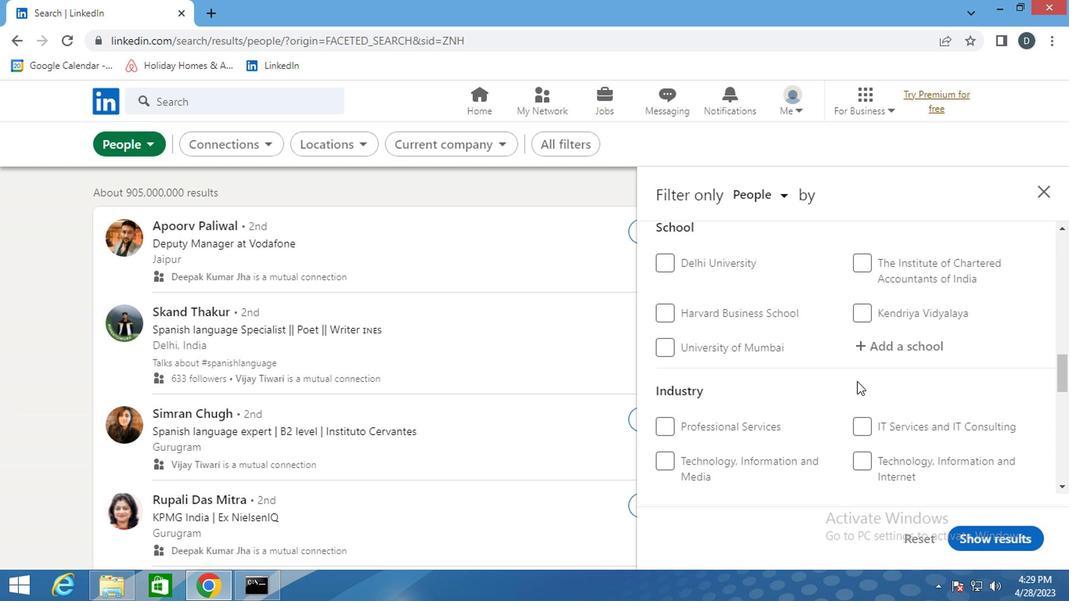 
Action: Mouse moved to (896, 370)
Screenshot: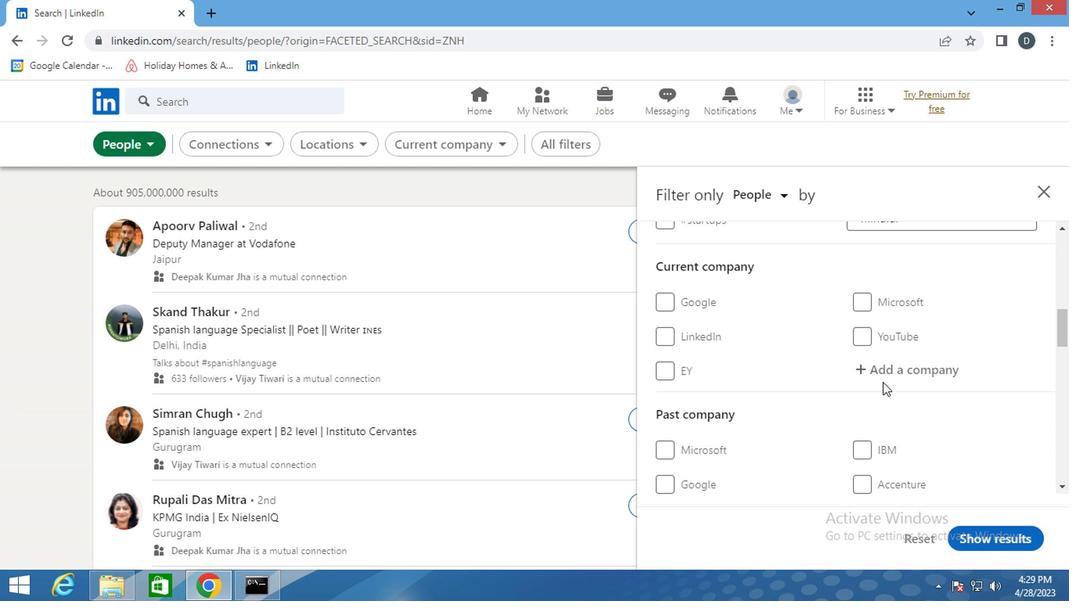 
Action: Mouse pressed left at (896, 370)
Screenshot: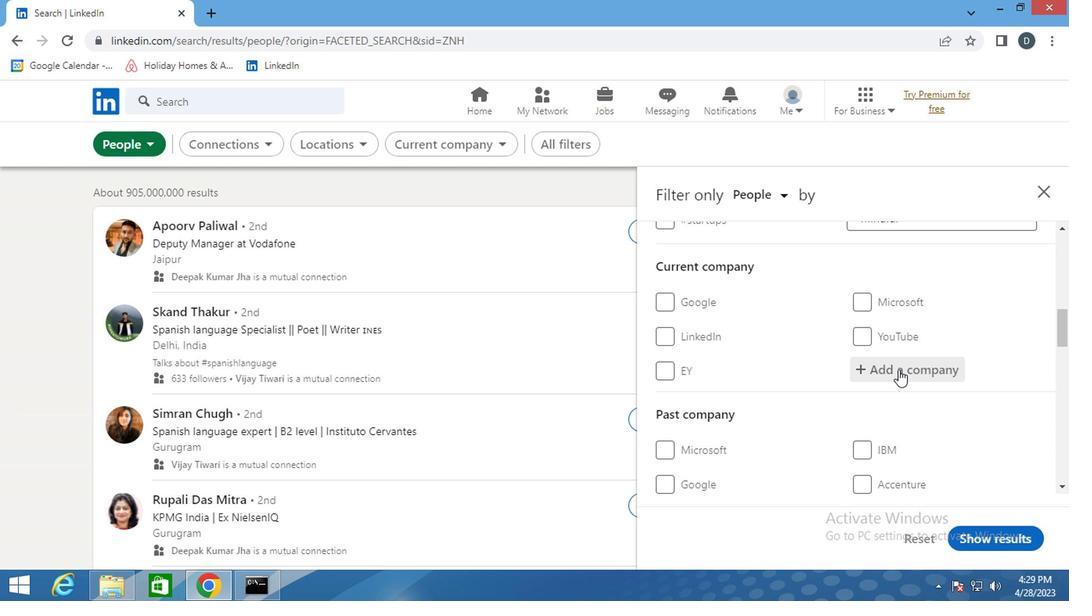 
Action: Mouse moved to (896, 369)
Screenshot: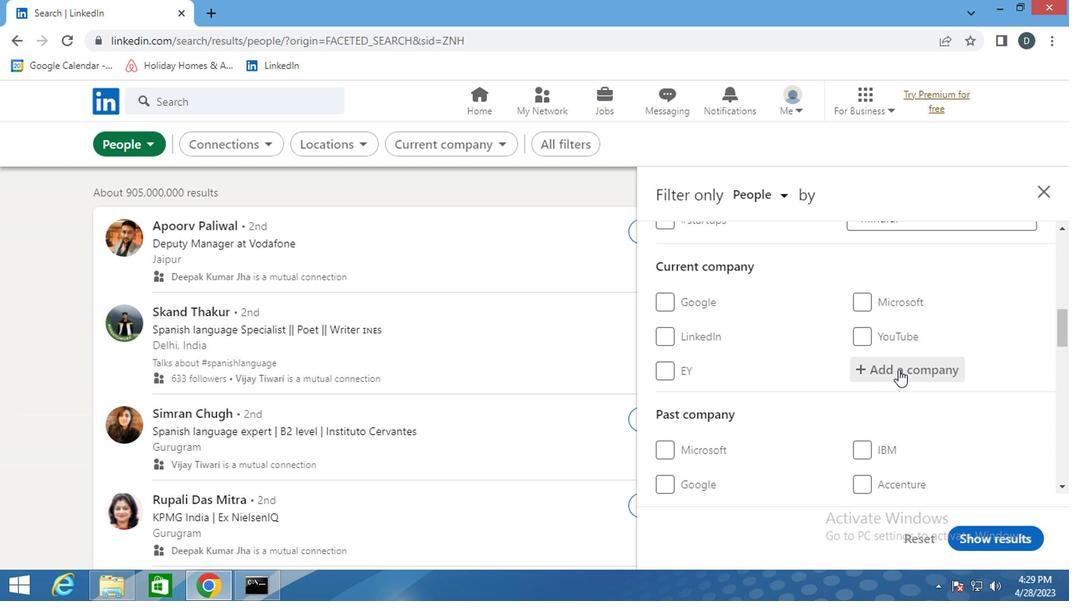 
Action: Key pressed <Key.shift>FINCARE<Key.space><Key.shift>SMALL
Screenshot: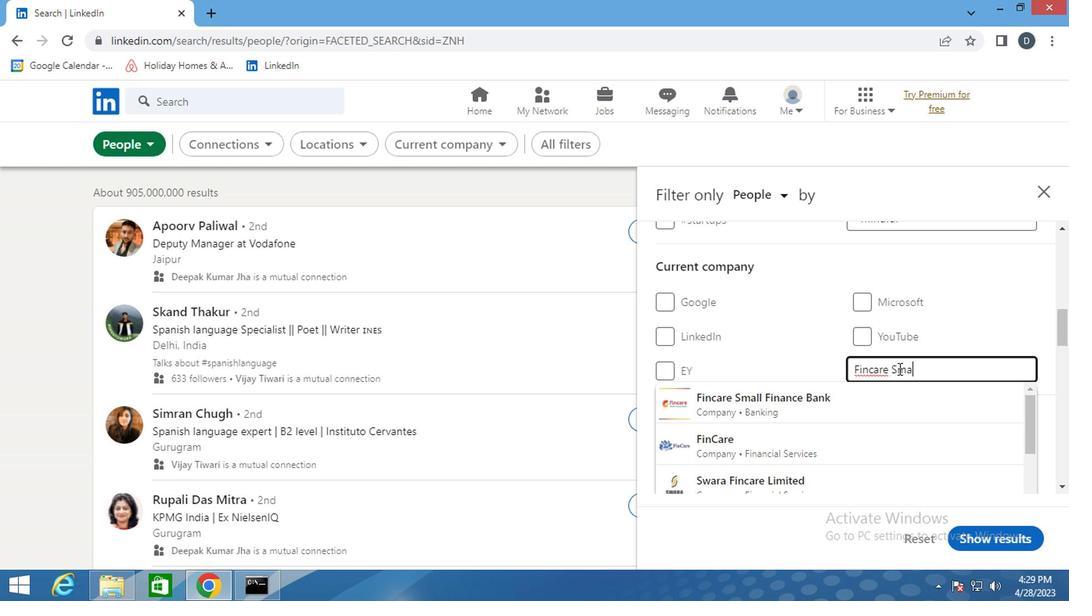 
Action: Mouse moved to (885, 404)
Screenshot: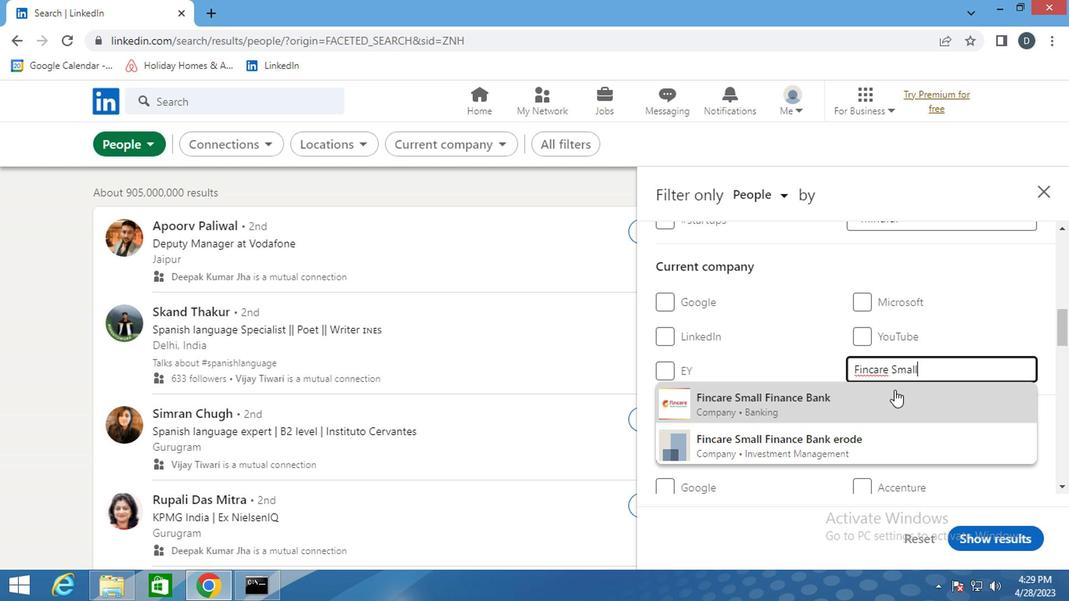 
Action: Mouse pressed left at (885, 404)
Screenshot: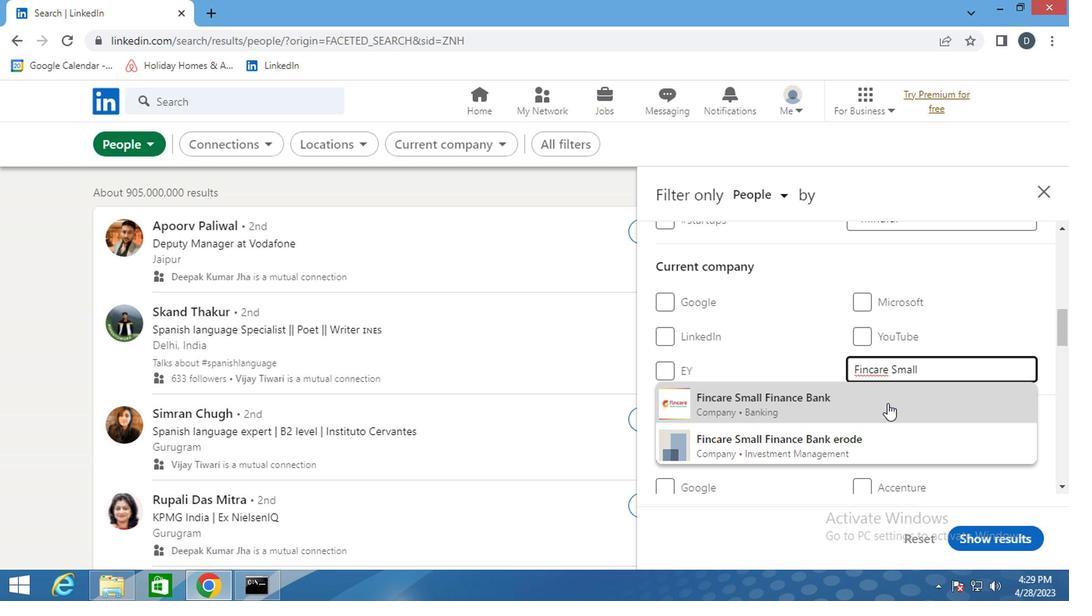 
Action: Mouse scrolled (885, 402) with delta (0, -1)
Screenshot: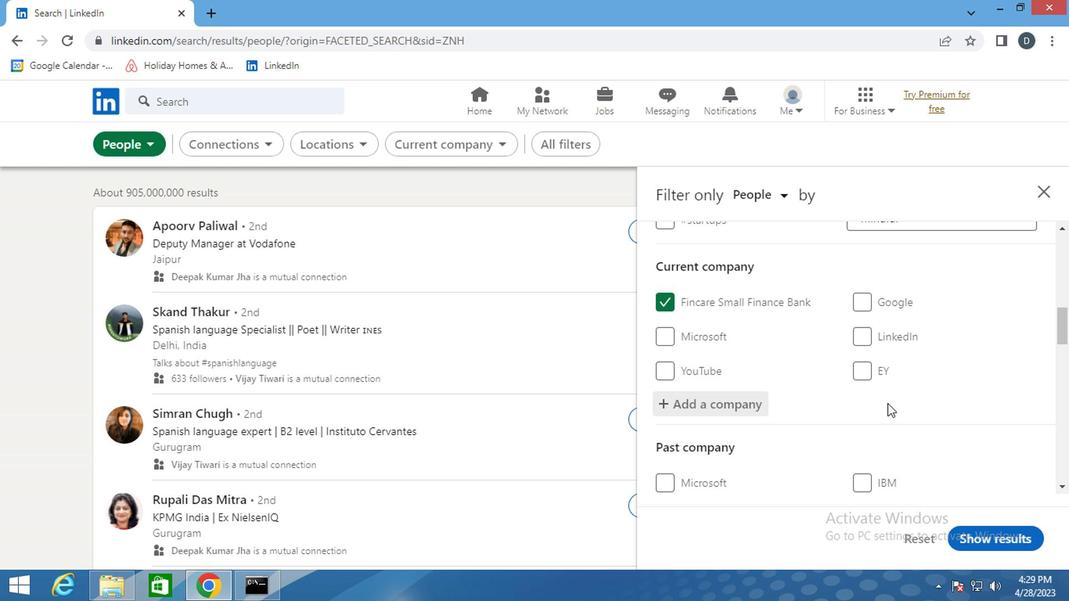 
Action: Mouse scrolled (885, 402) with delta (0, -1)
Screenshot: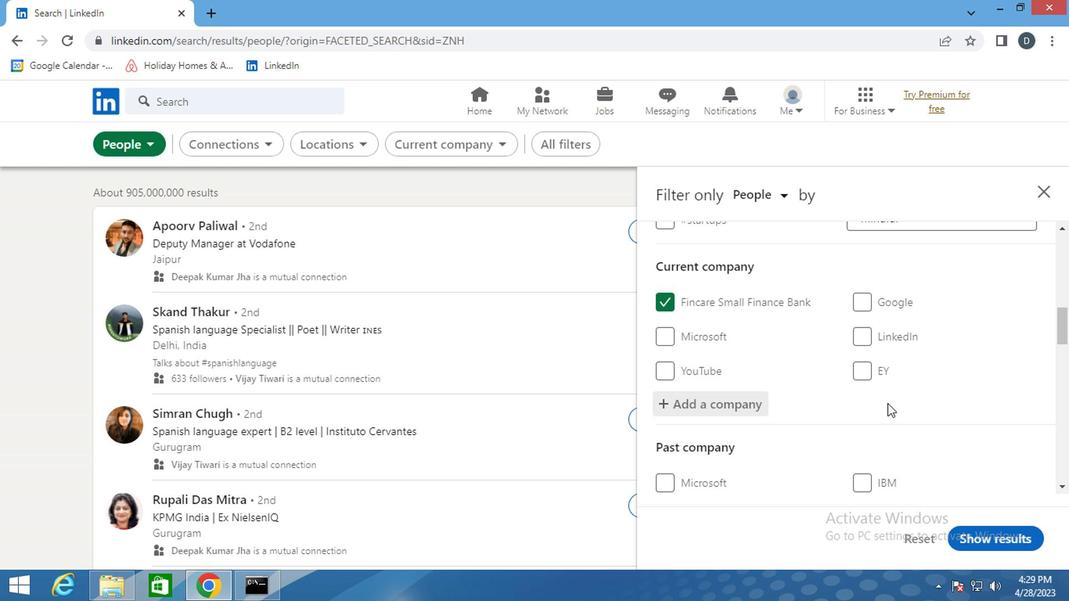 
Action: Mouse moved to (884, 404)
Screenshot: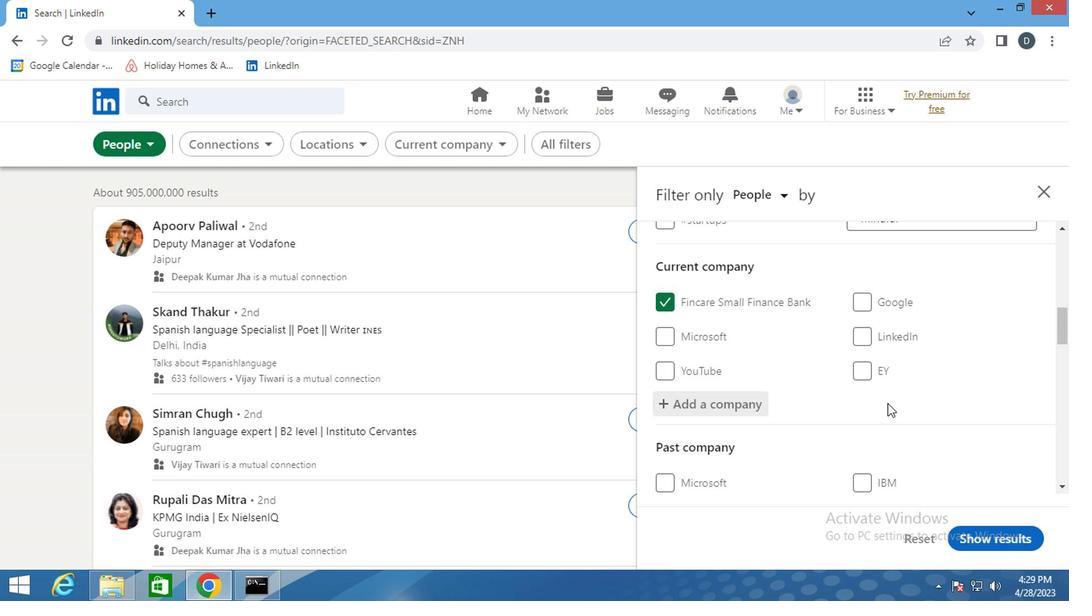 
Action: Mouse scrolled (884, 402) with delta (0, -1)
Screenshot: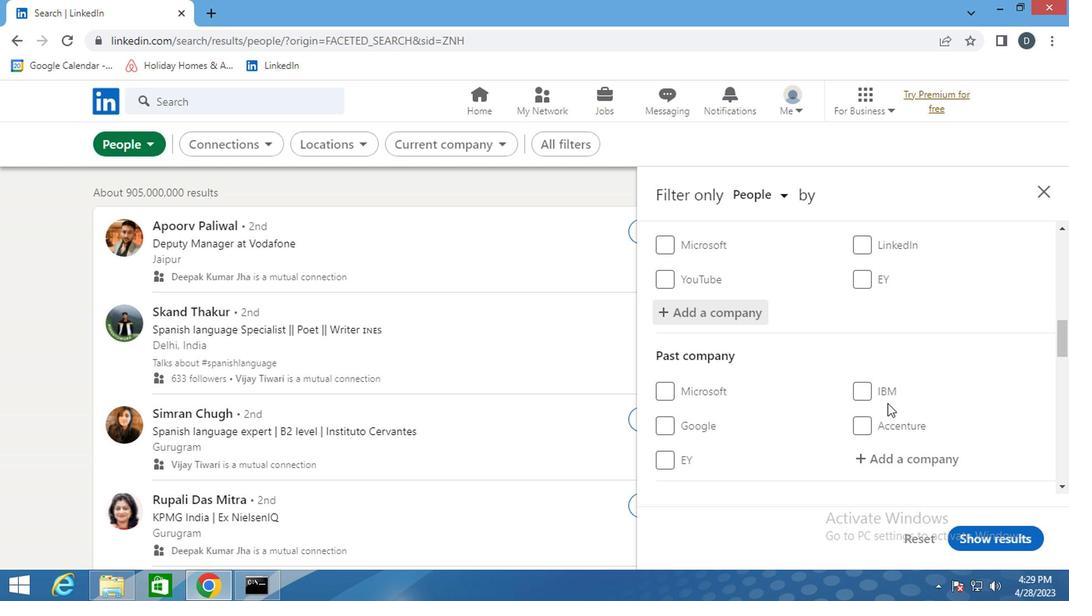 
Action: Mouse scrolled (884, 402) with delta (0, -1)
Screenshot: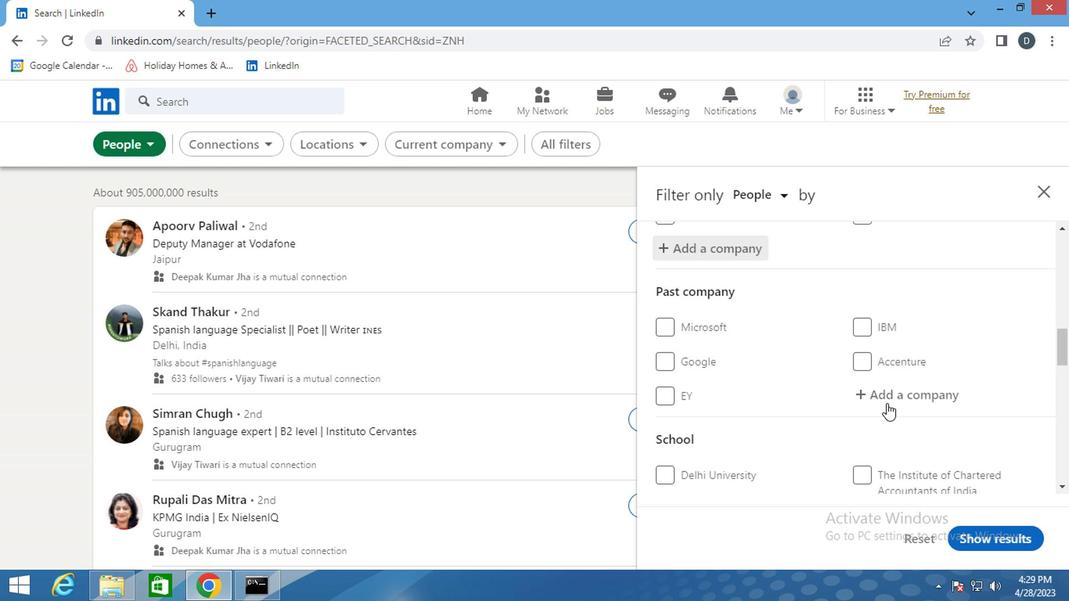 
Action: Mouse moved to (873, 392)
Screenshot: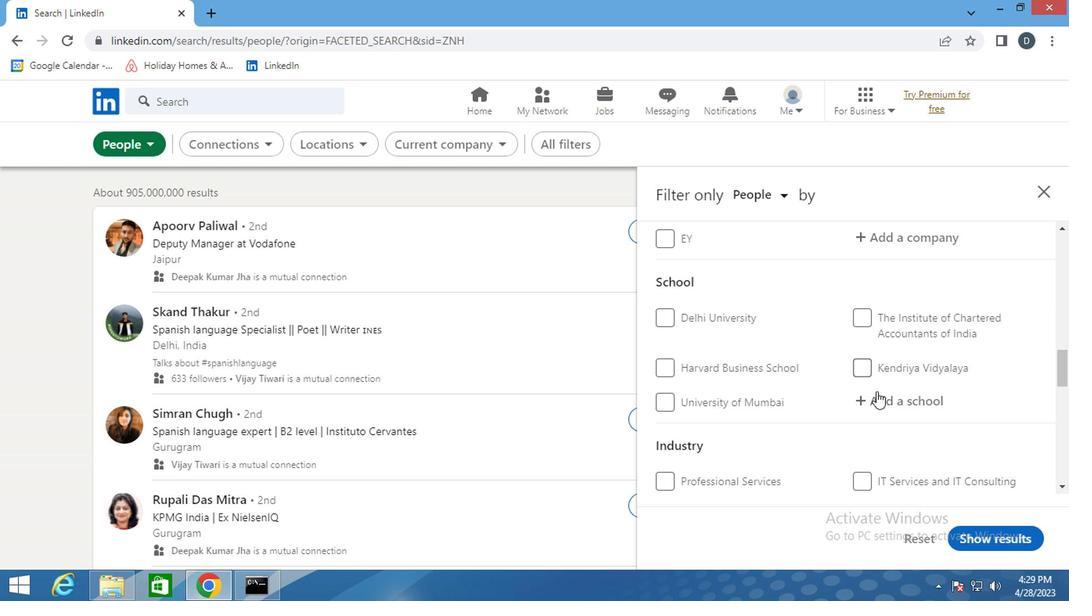 
Action: Mouse pressed left at (873, 392)
Screenshot: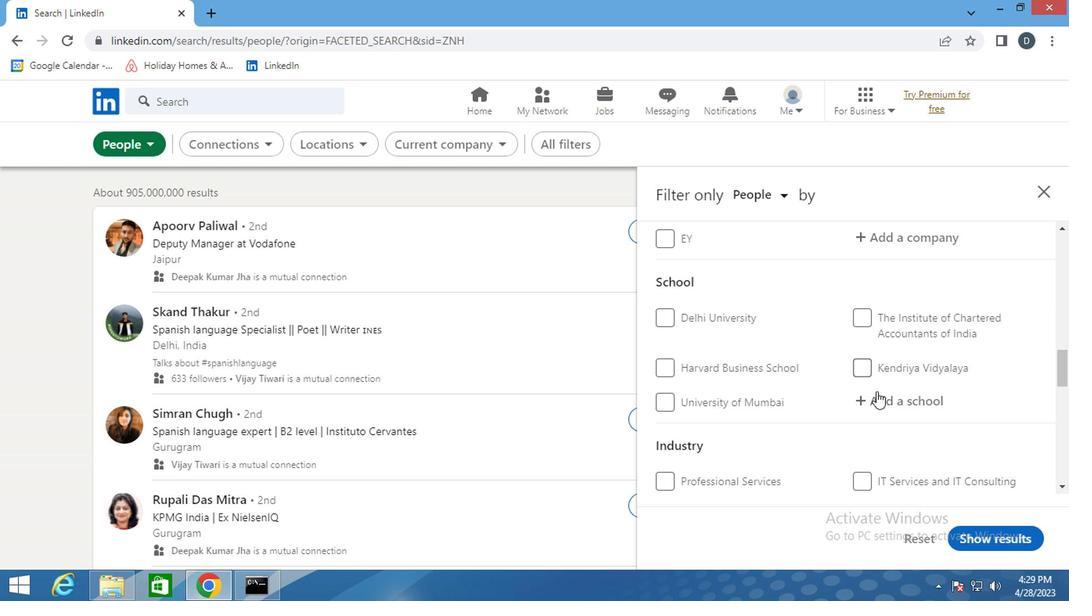 
Action: Key pressed <Key.shift>EASTERN<Key.space>
Screenshot: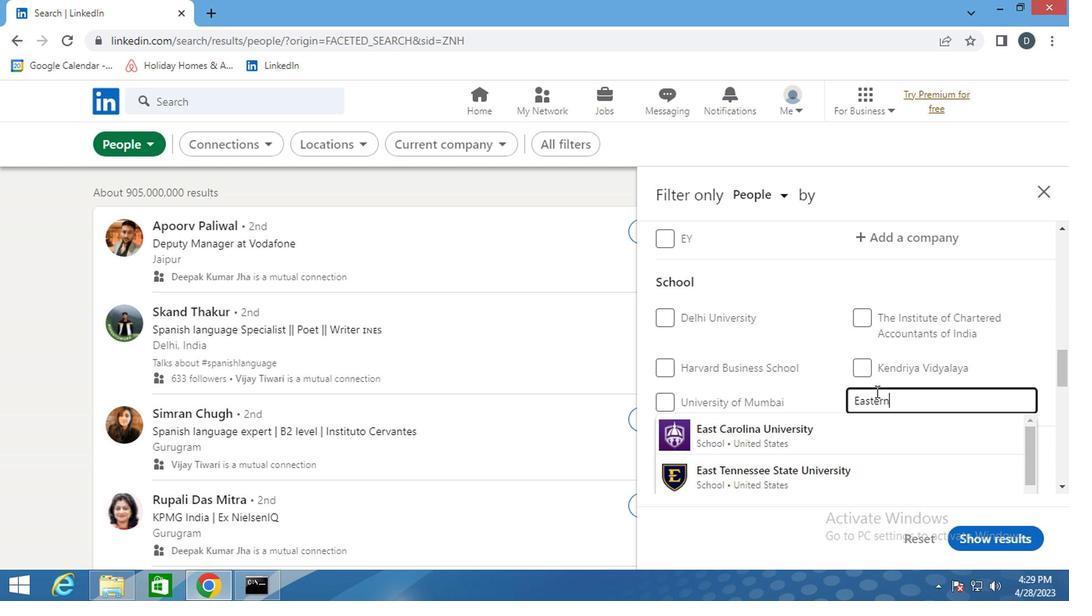 
Action: Mouse moved to (865, 437)
Screenshot: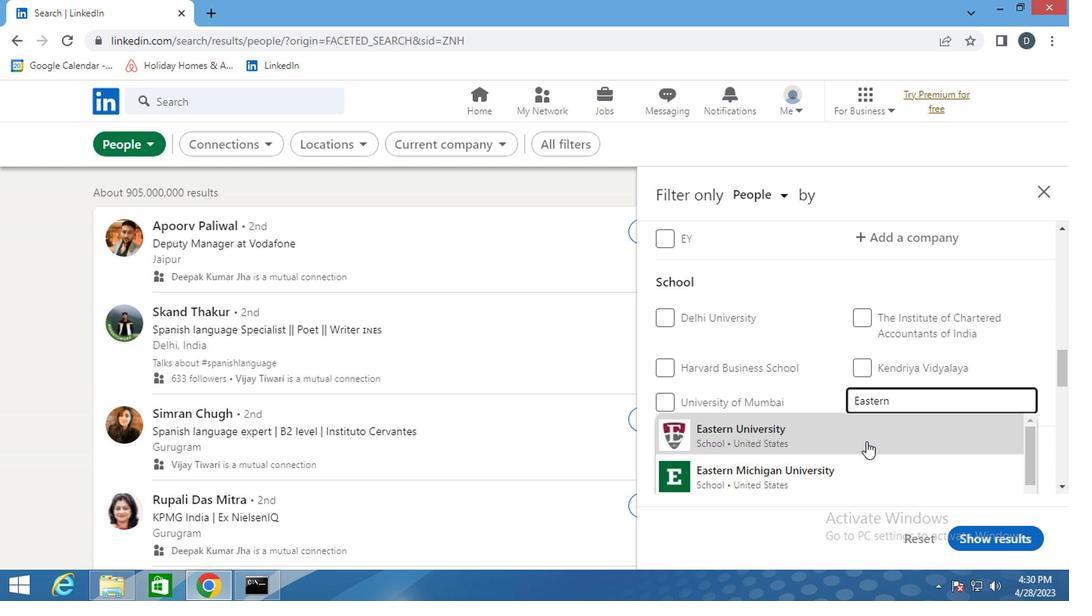 
Action: Mouse scrolled (865, 436) with delta (0, 0)
Screenshot: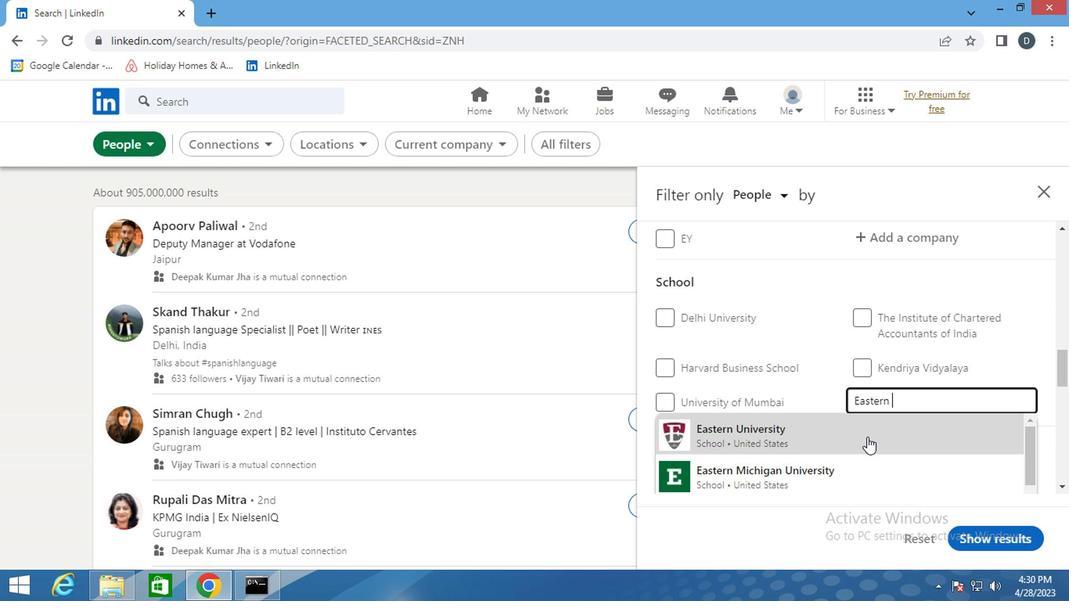 
Action: Mouse moved to (928, 396)
Screenshot: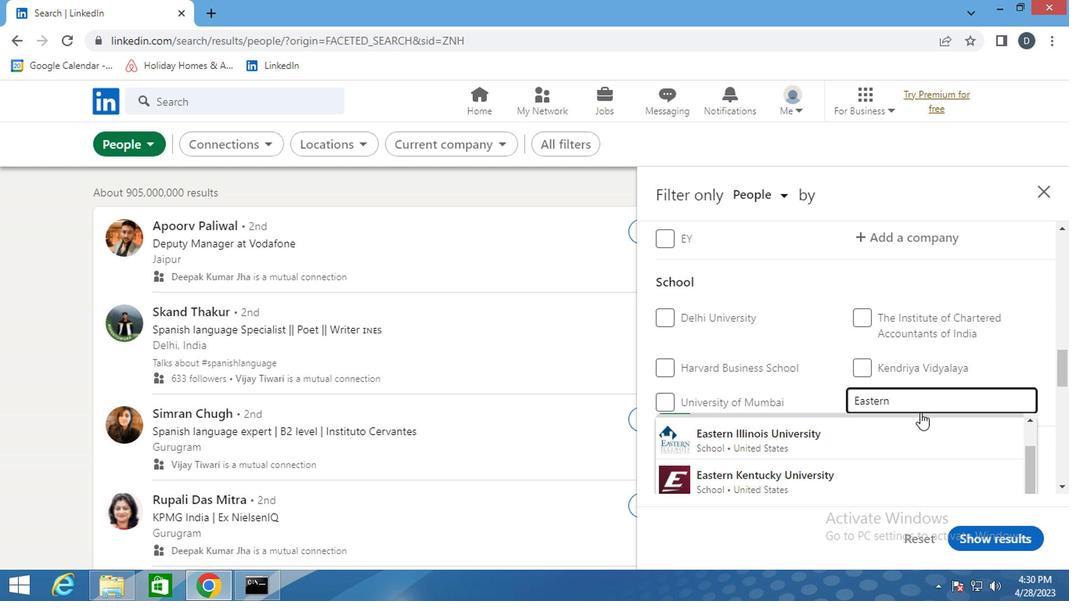 
Action: Key pressed <Key.shift>INSTITUTE
Screenshot: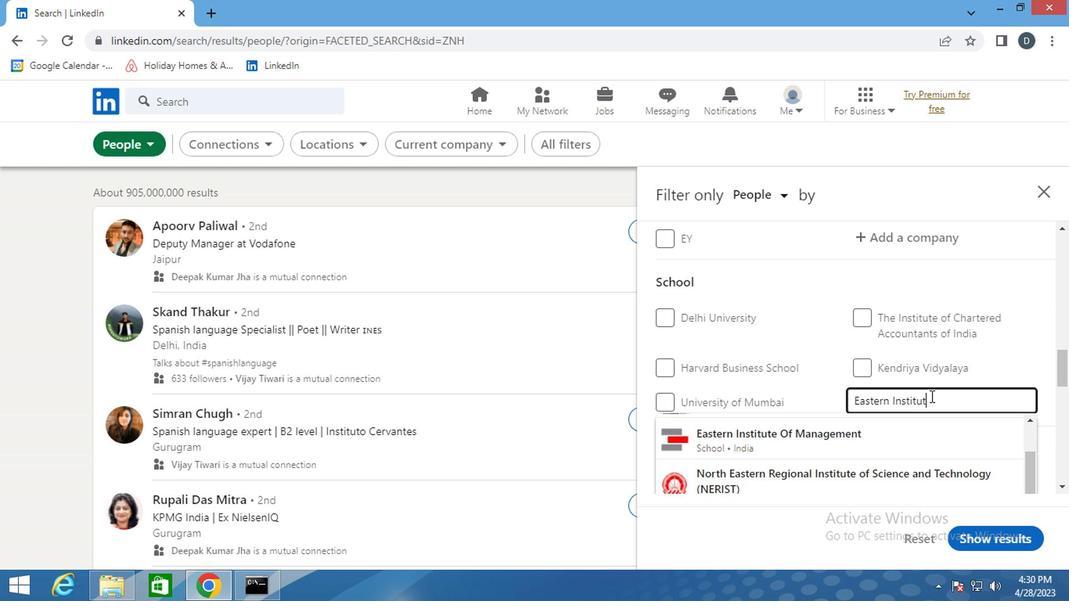 
Action: Mouse moved to (939, 444)
Screenshot: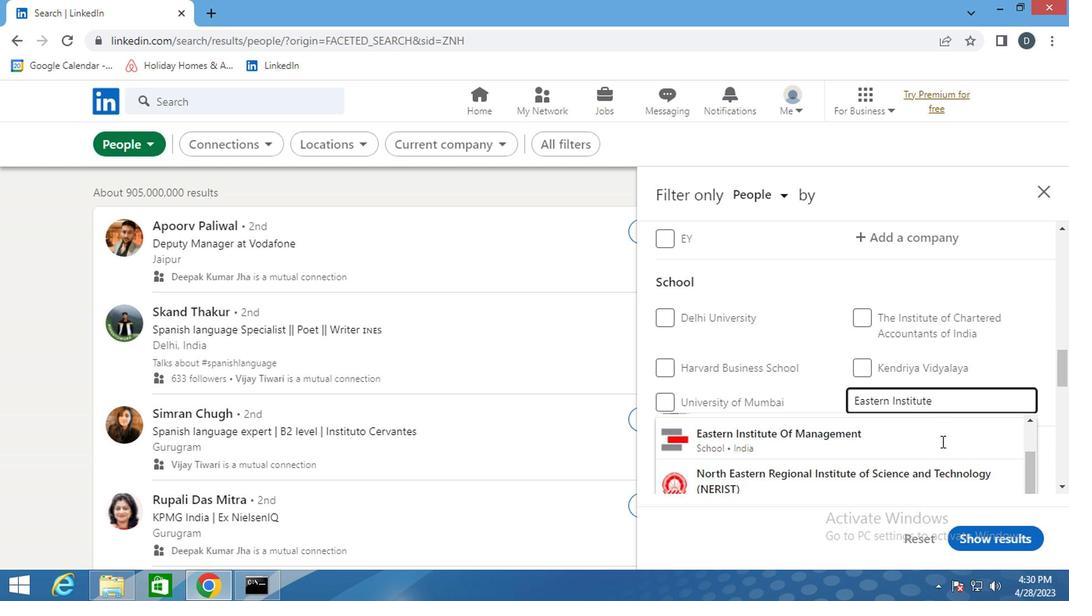 
Action: Mouse scrolled (939, 445) with delta (0, 1)
Screenshot: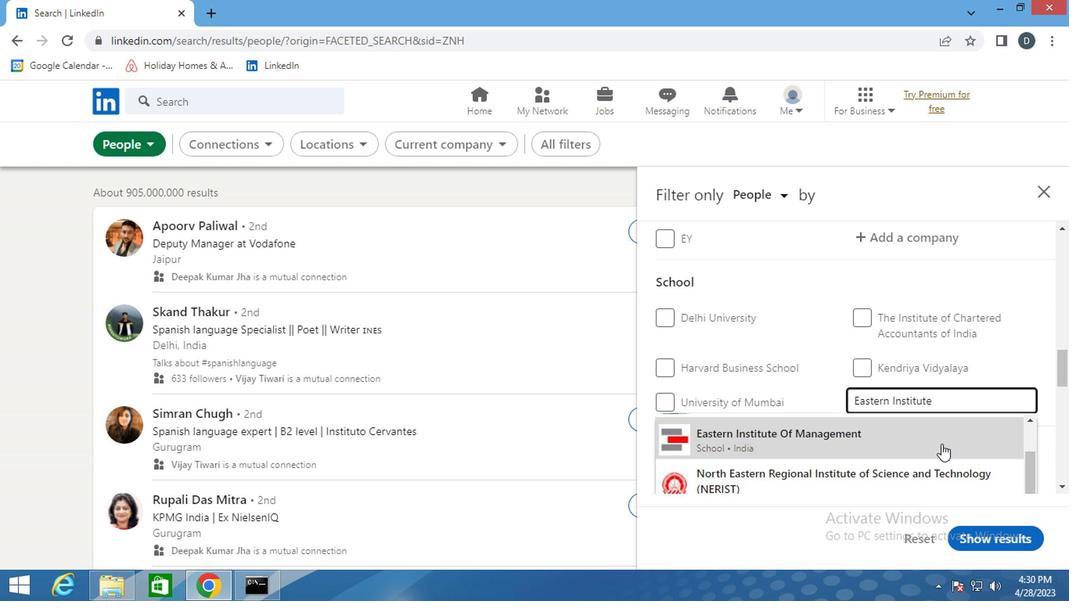 
Action: Mouse scrolled (939, 445) with delta (0, 1)
Screenshot: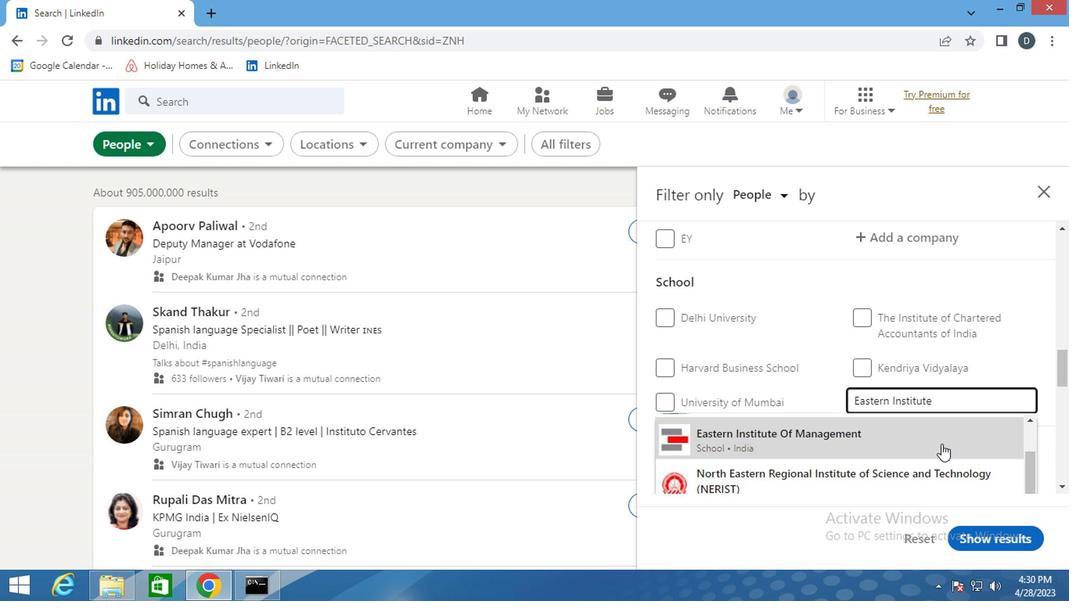 
Action: Mouse scrolled (939, 445) with delta (0, 1)
Screenshot: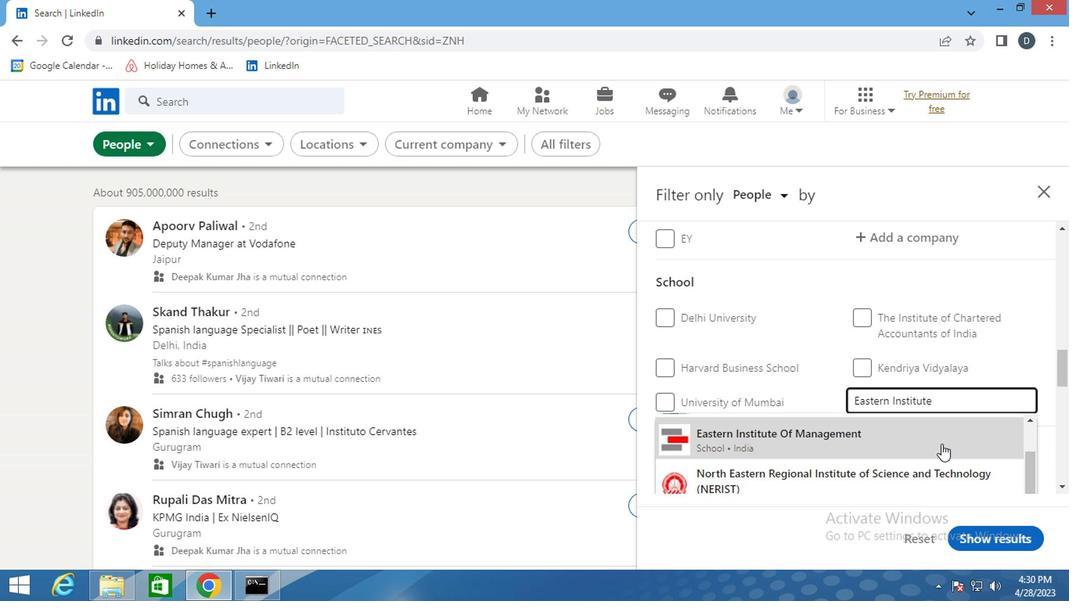 
Action: Mouse scrolled (939, 445) with delta (0, 1)
Screenshot: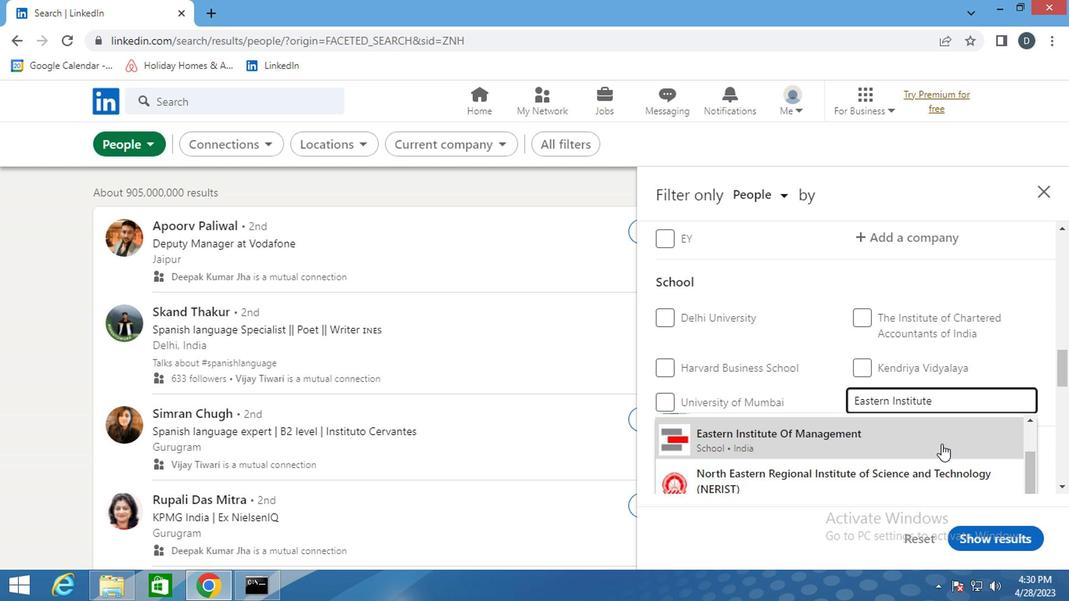 
Action: Mouse moved to (959, 478)
Screenshot: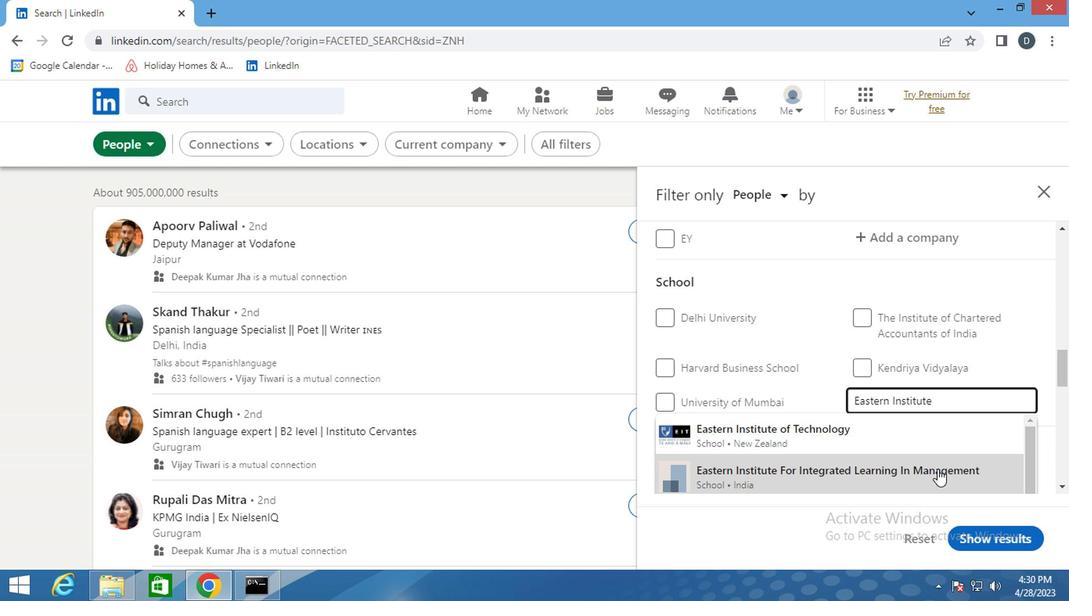 
Action: Mouse pressed left at (959, 478)
Screenshot: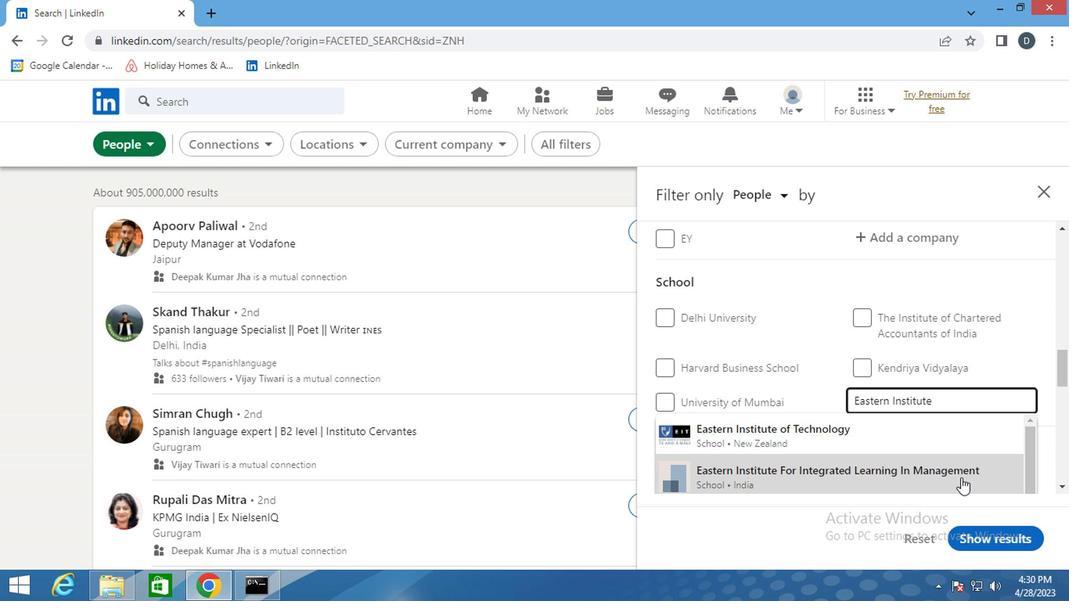 
Action: Mouse moved to (955, 445)
Screenshot: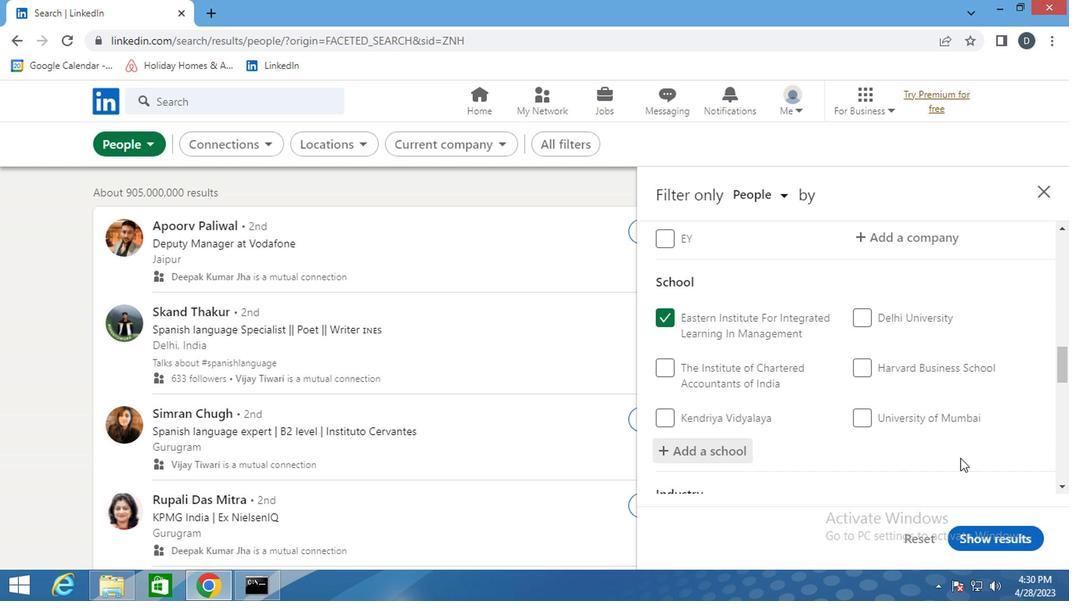 
Action: Mouse scrolled (955, 445) with delta (0, 0)
Screenshot: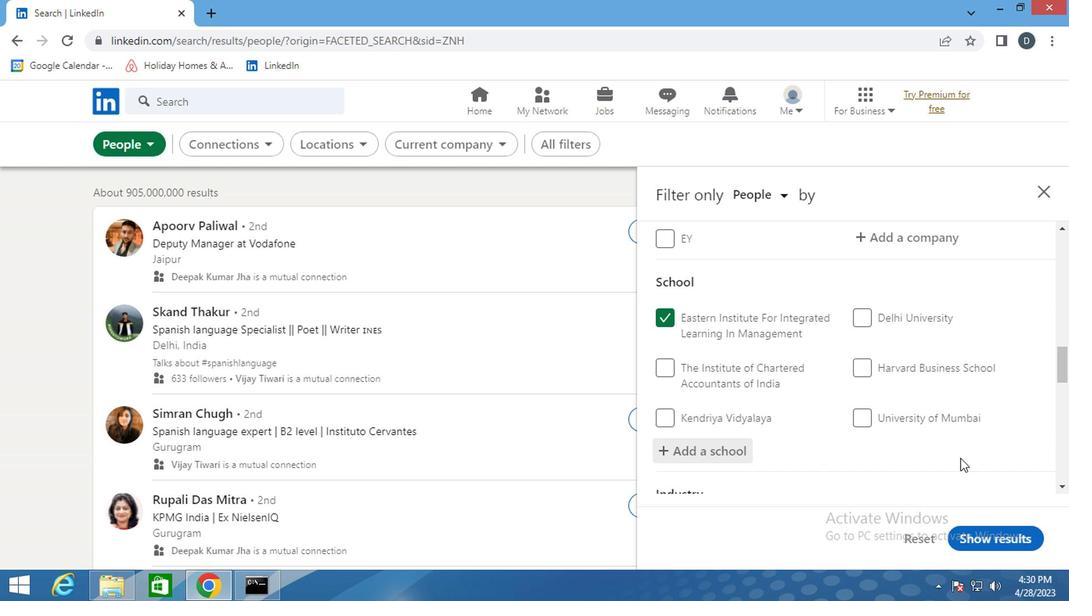 
Action: Mouse scrolled (955, 445) with delta (0, 0)
Screenshot: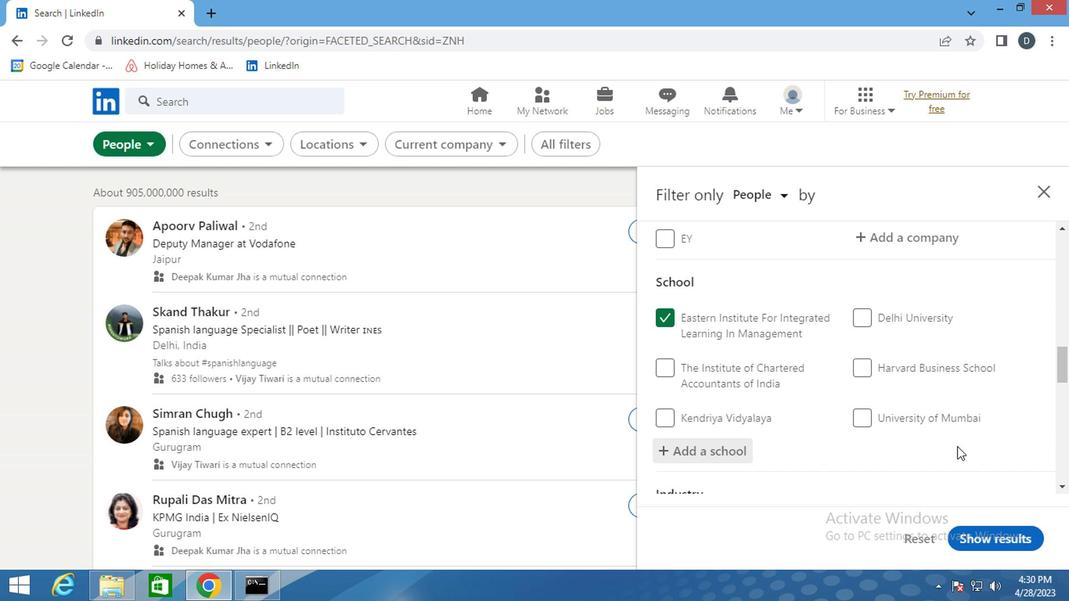 
Action: Mouse moved to (958, 420)
Screenshot: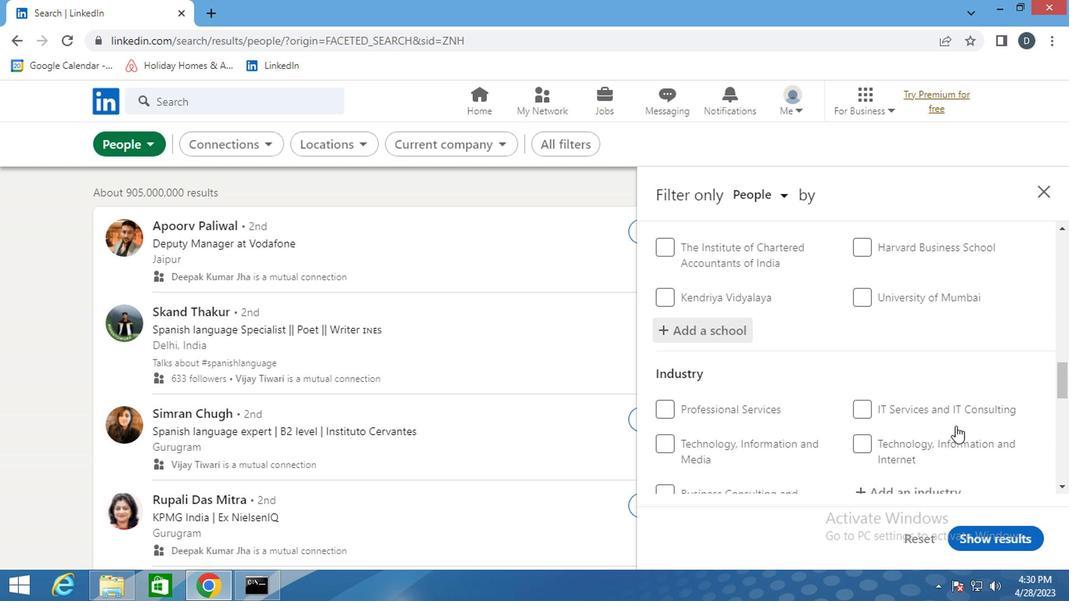 
Action: Mouse scrolled (958, 419) with delta (0, 0)
Screenshot: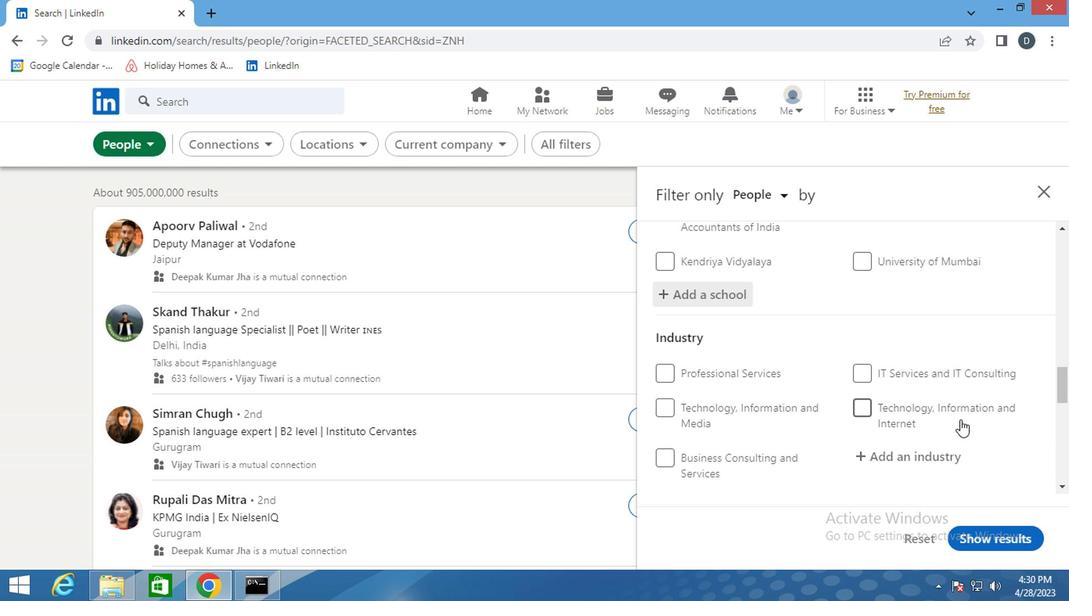 
Action: Mouse moved to (942, 377)
Screenshot: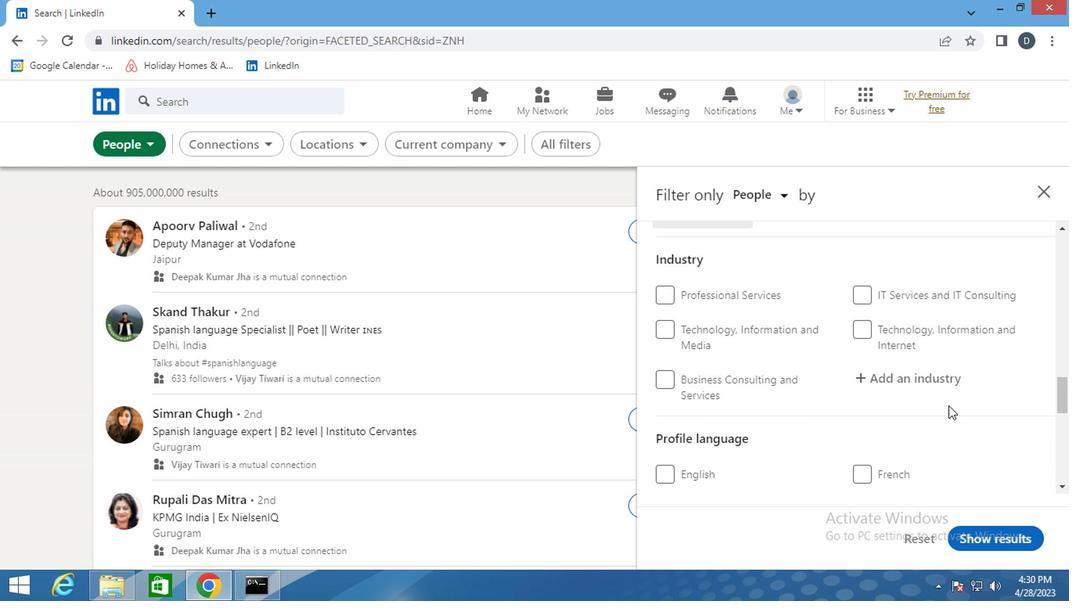 
Action: Mouse pressed left at (942, 377)
Screenshot: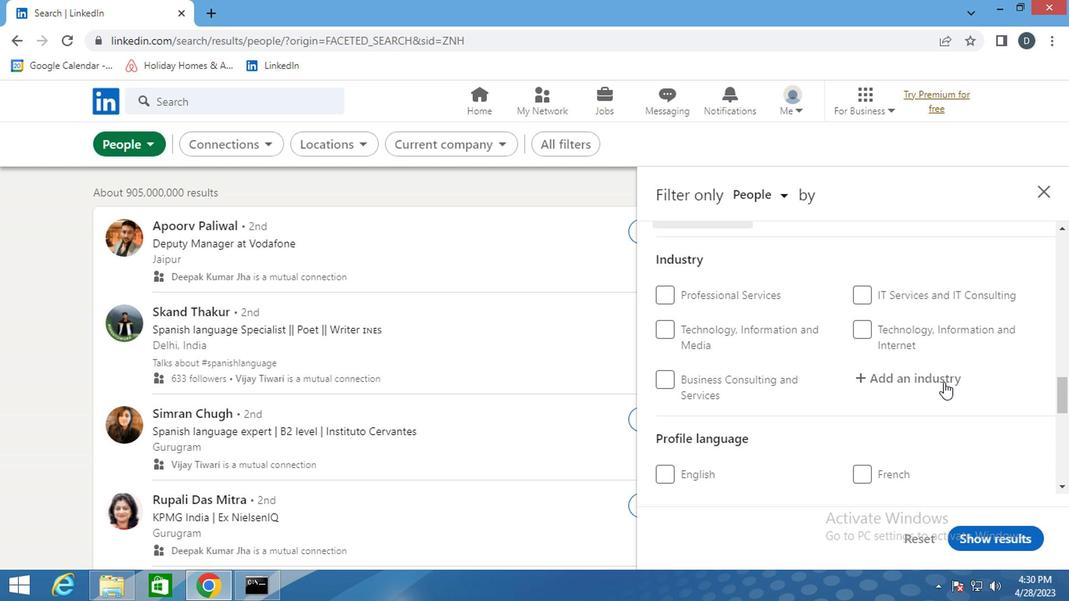 
Action: Key pressed <Key.shift>SPORTS
Screenshot: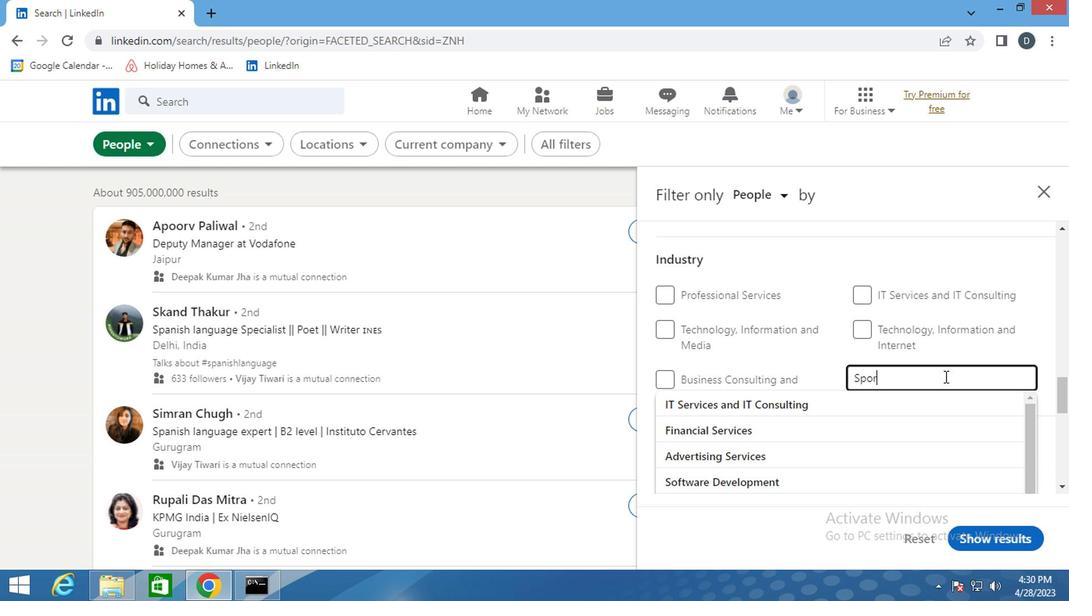 
Action: Mouse moved to (869, 480)
Screenshot: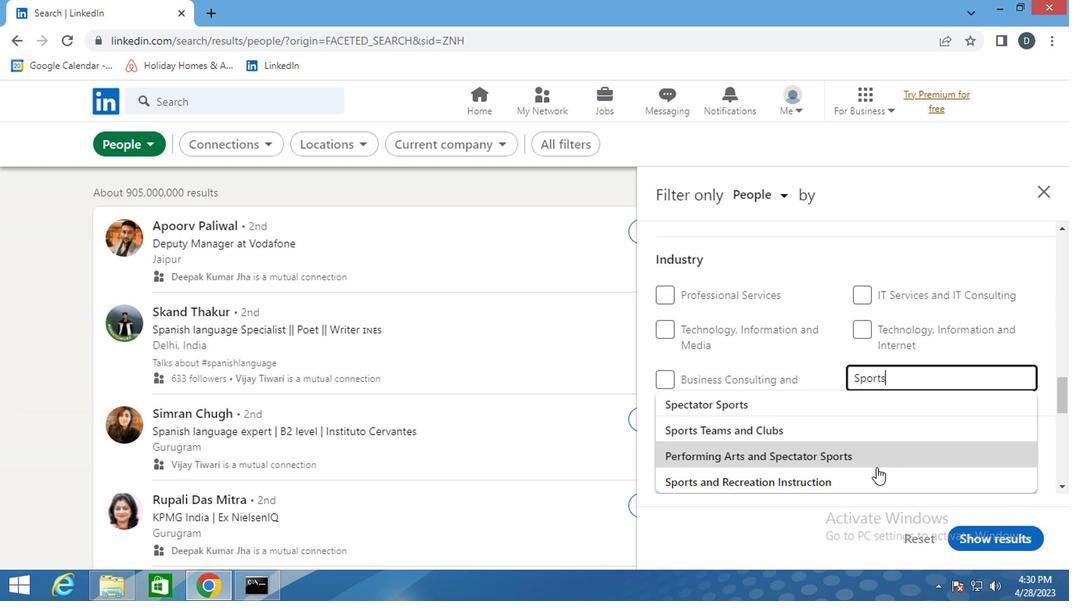 
Action: Mouse pressed left at (869, 480)
Screenshot: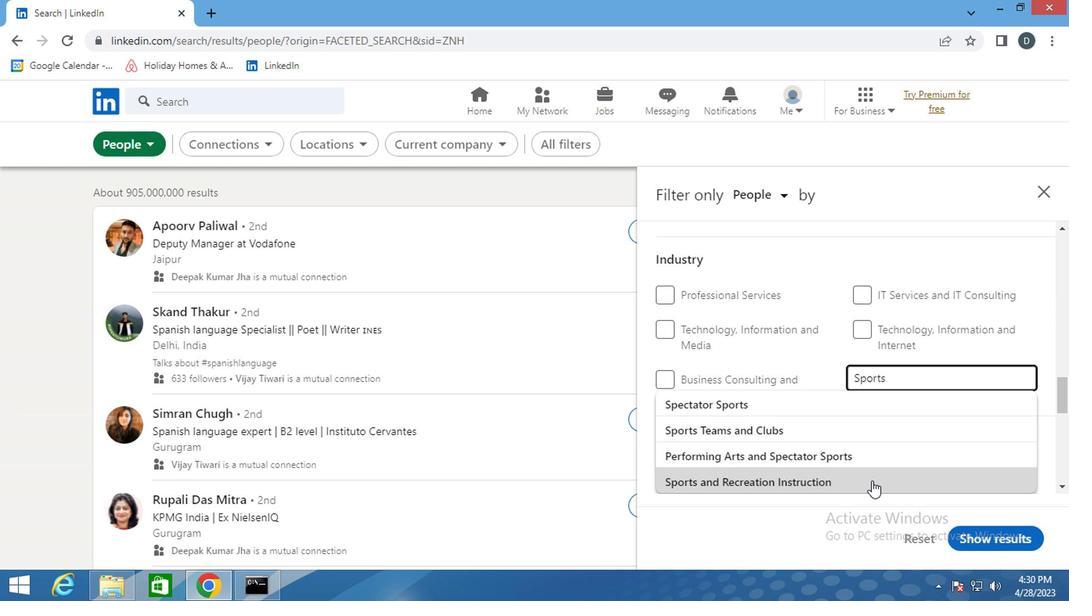 
Action: Mouse moved to (874, 422)
Screenshot: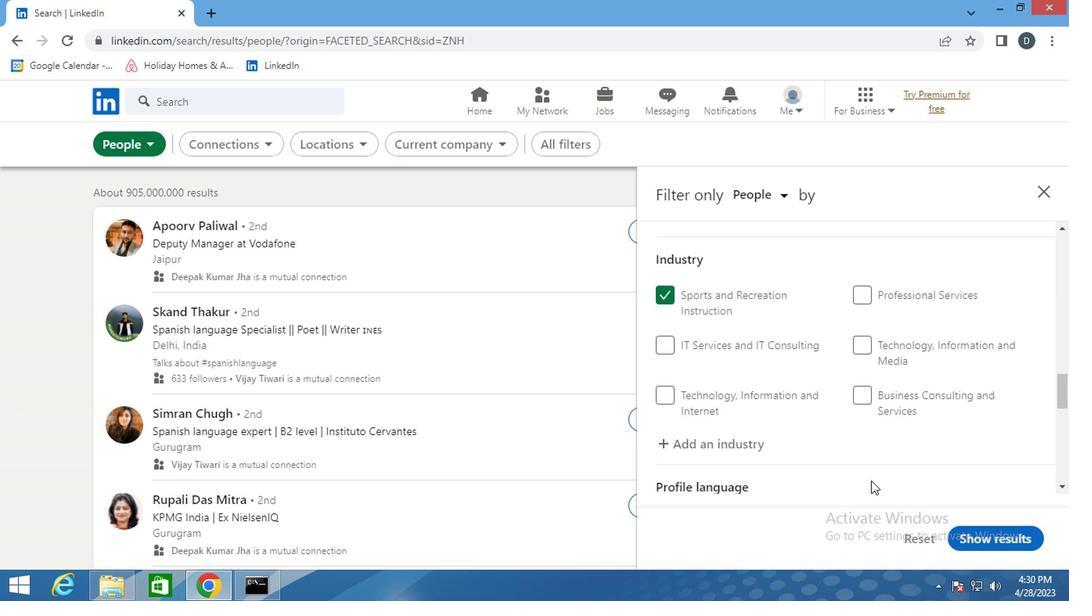 
Action: Mouse scrolled (874, 421) with delta (0, 0)
Screenshot: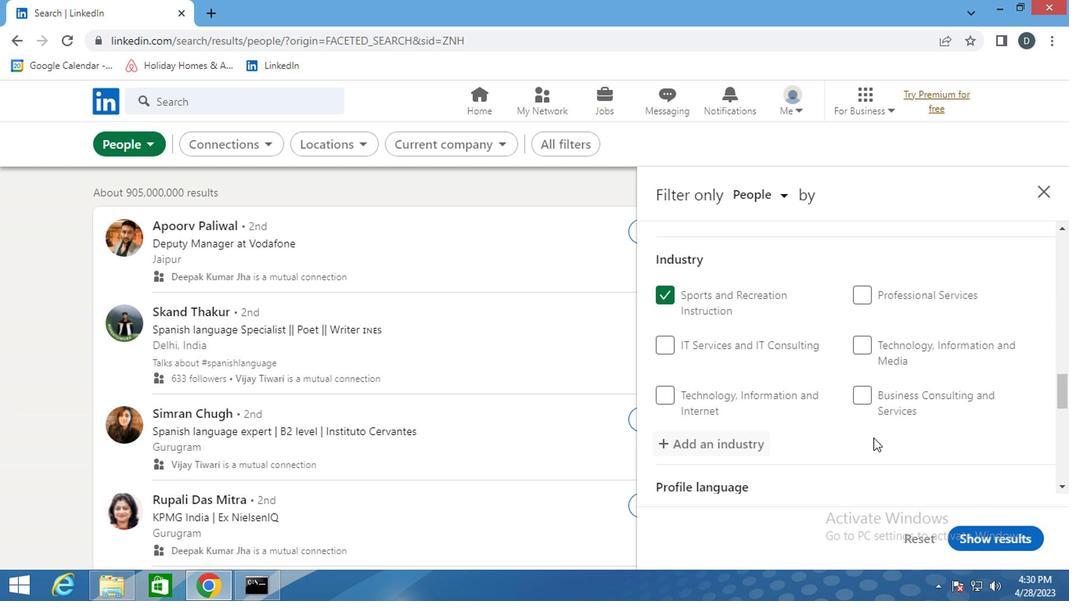 
Action: Mouse scrolled (874, 421) with delta (0, 0)
Screenshot: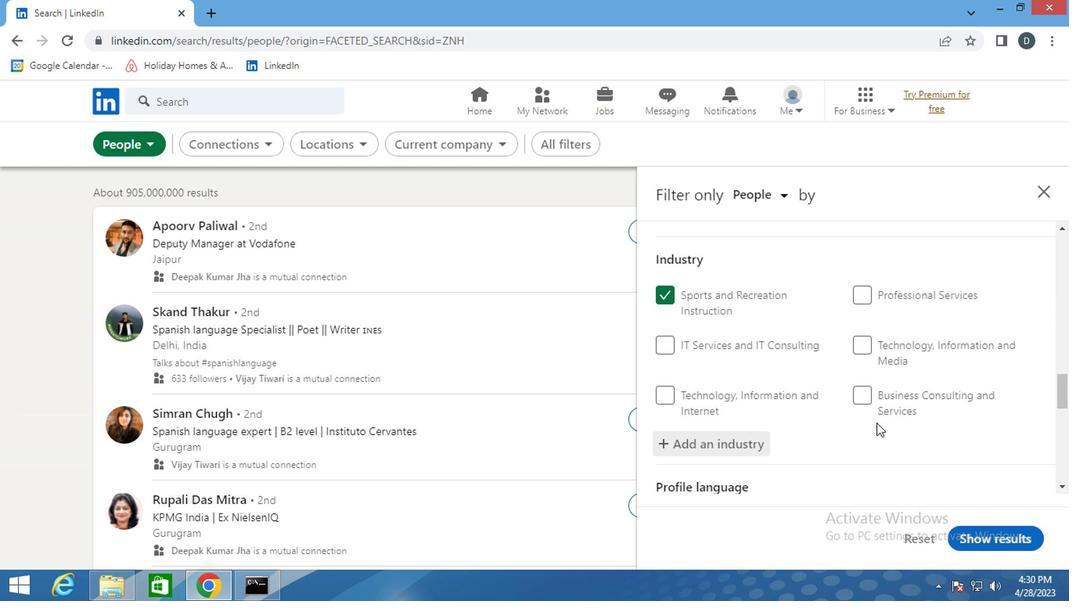 
Action: Mouse scrolled (874, 421) with delta (0, 0)
Screenshot: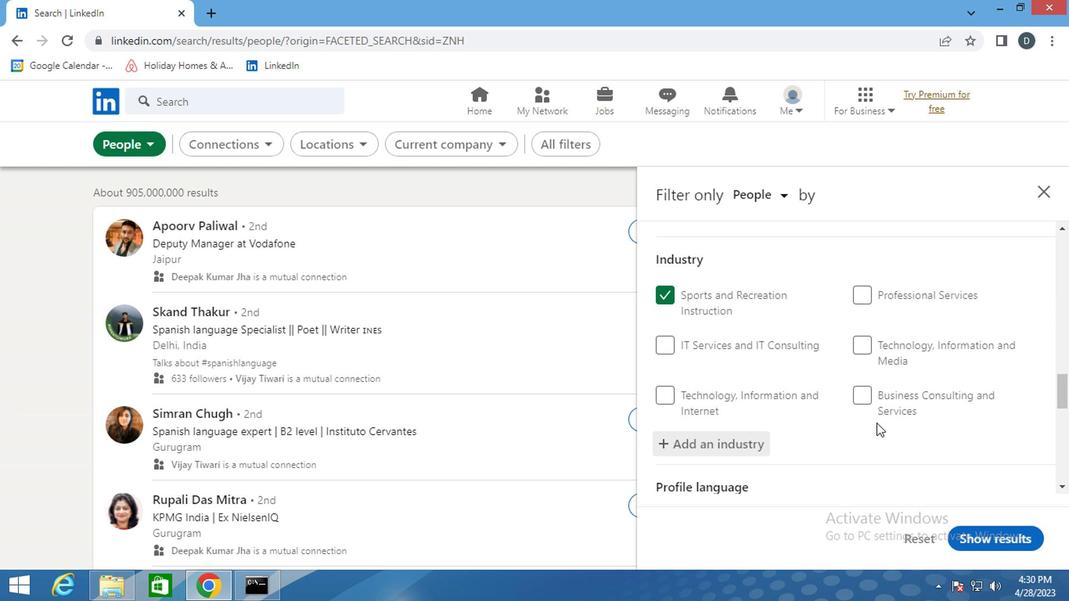 
Action: Mouse moved to (890, 371)
Screenshot: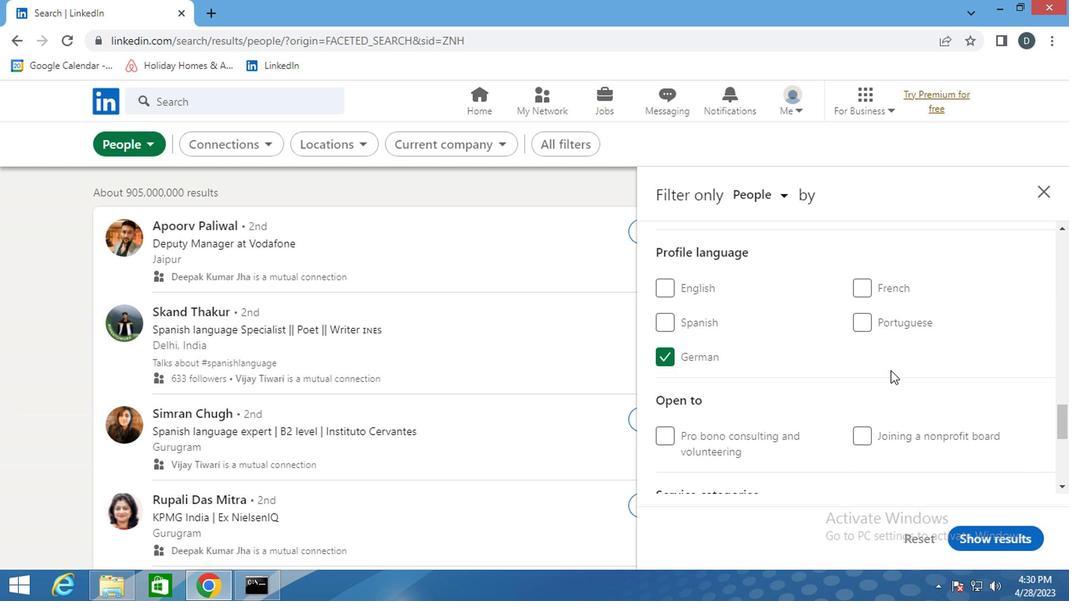 
Action: Mouse scrolled (890, 370) with delta (0, 0)
Screenshot: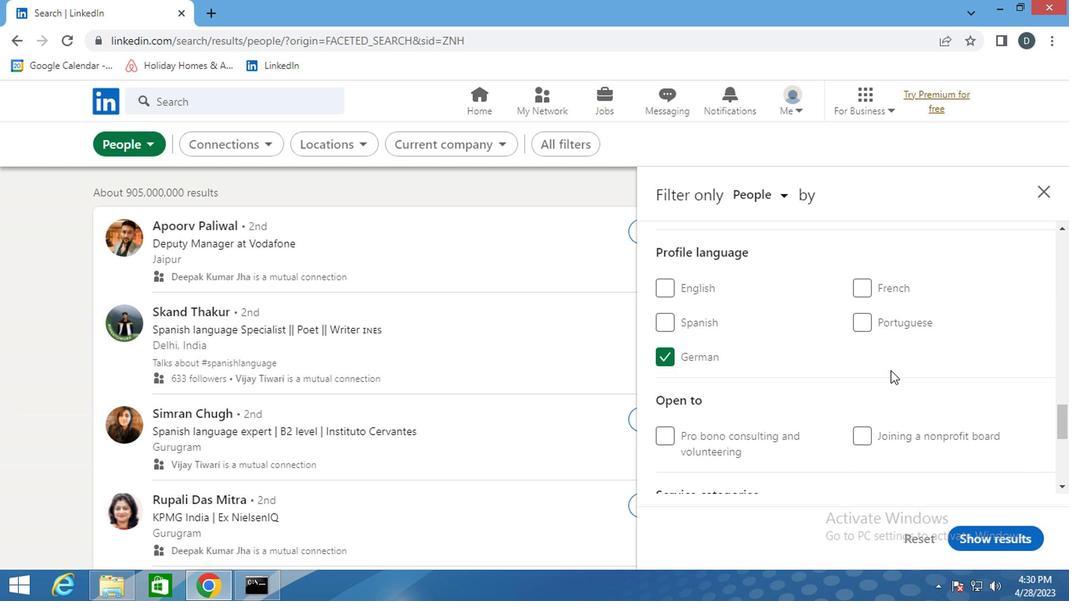 
Action: Mouse scrolled (890, 370) with delta (0, 0)
Screenshot: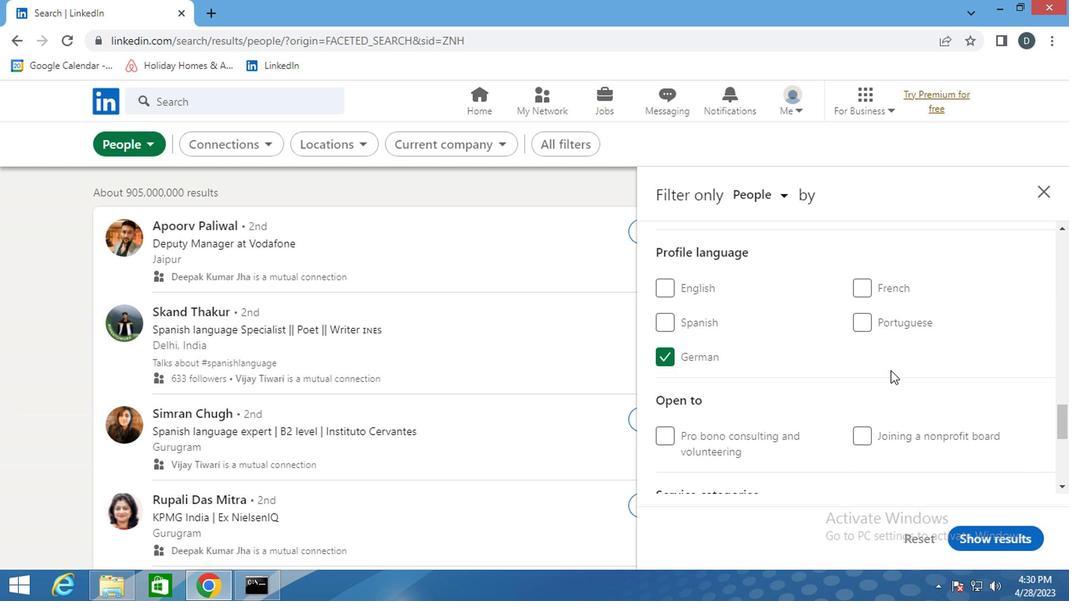 
Action: Mouse scrolled (890, 370) with delta (0, 0)
Screenshot: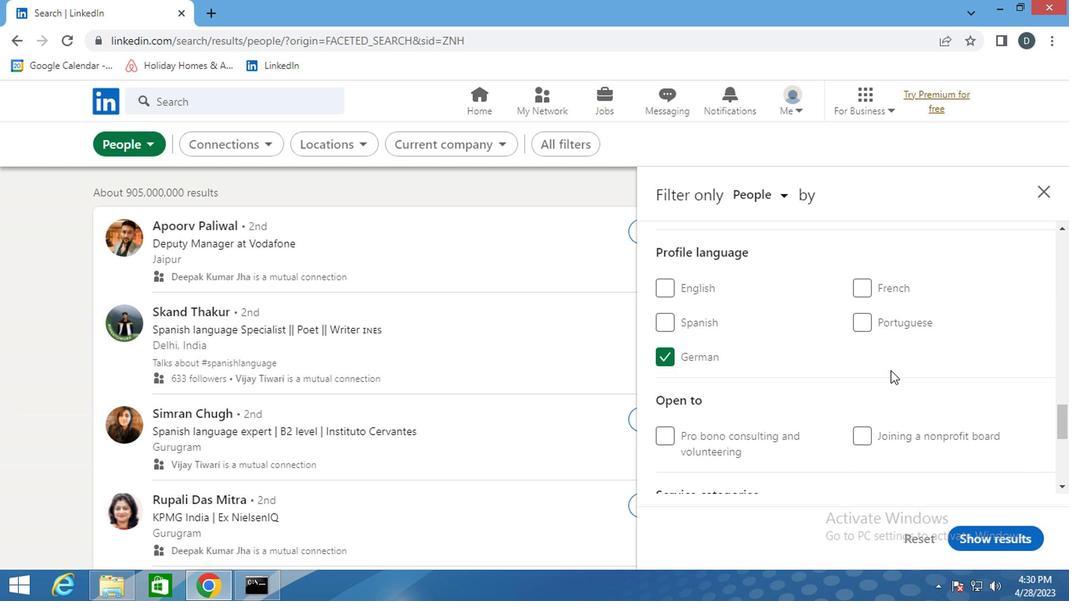 
Action: Mouse moved to (887, 352)
Screenshot: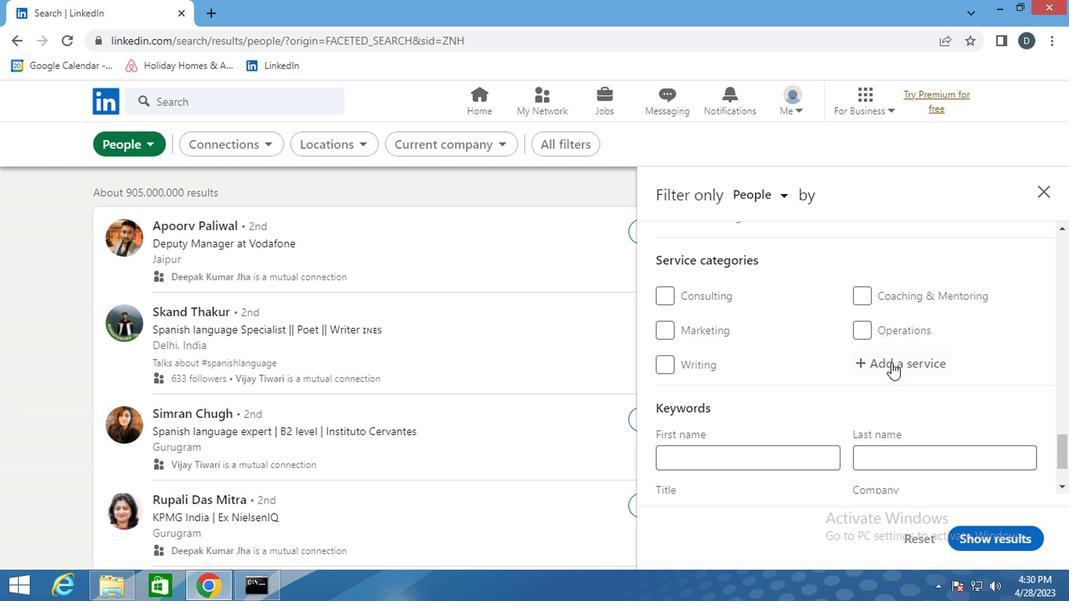 
Action: Mouse pressed left at (887, 352)
Screenshot: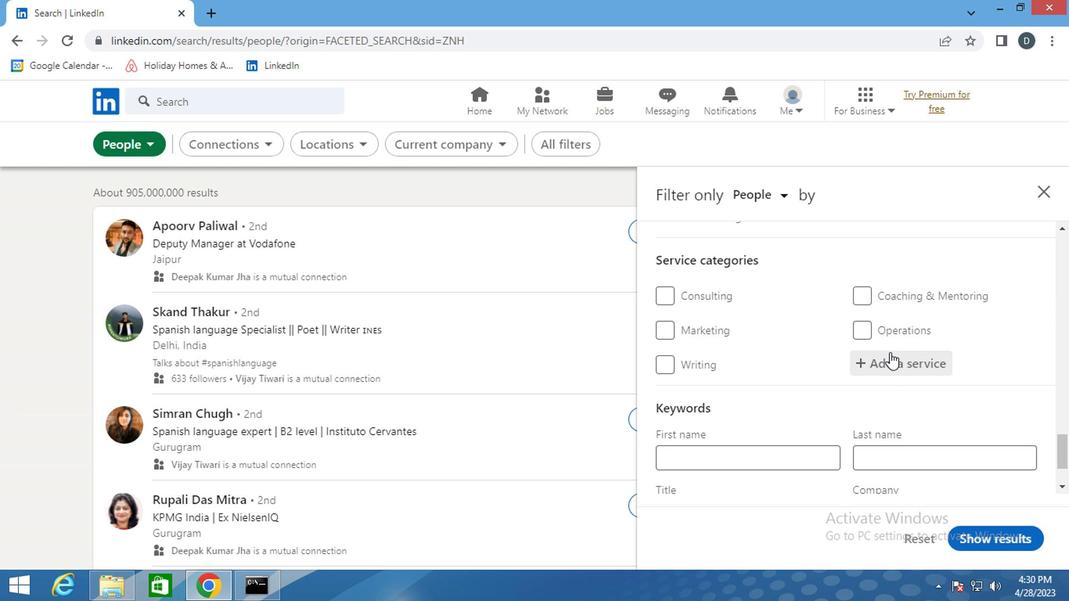 
Action: Key pressed <Key.shift><Key.shift><Key.shift><Key.shift><Key.shift><Key.shift>VIDEO<Key.space>
Screenshot: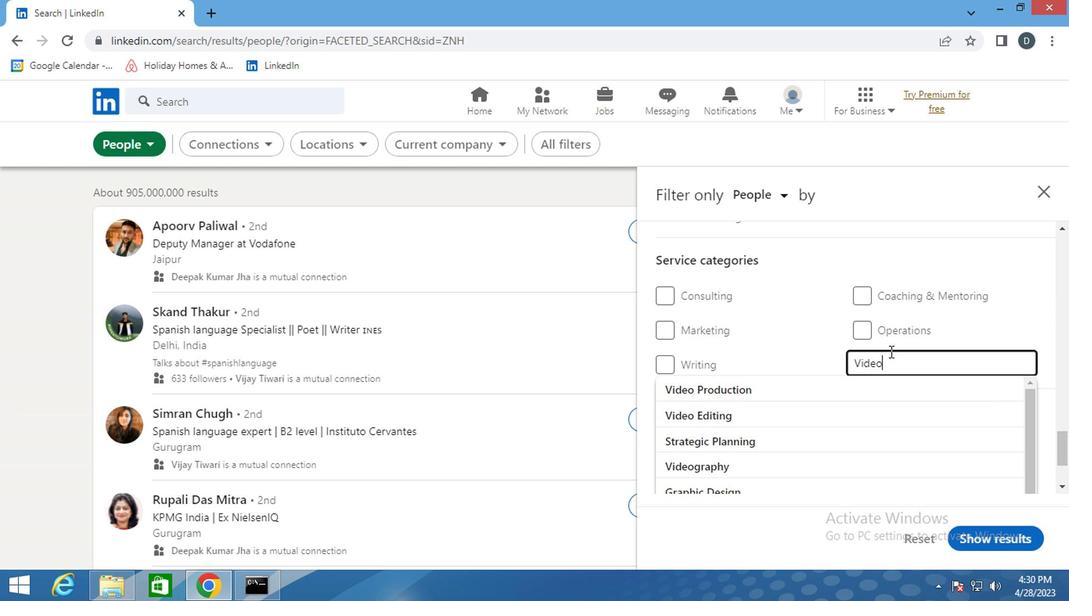
Action: Mouse moved to (848, 377)
Screenshot: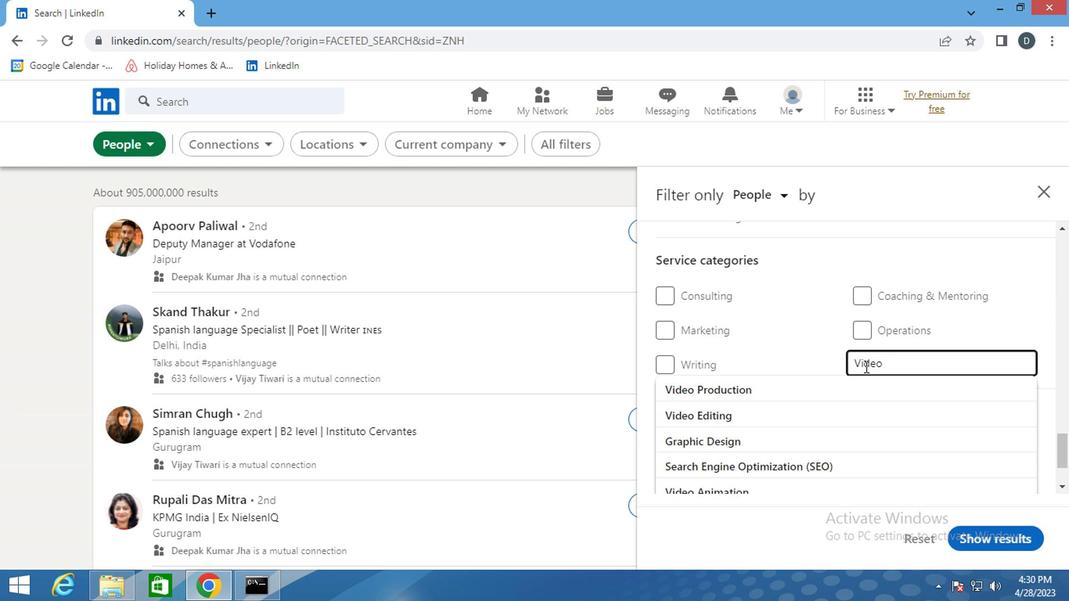 
Action: Mouse pressed left at (848, 377)
Screenshot: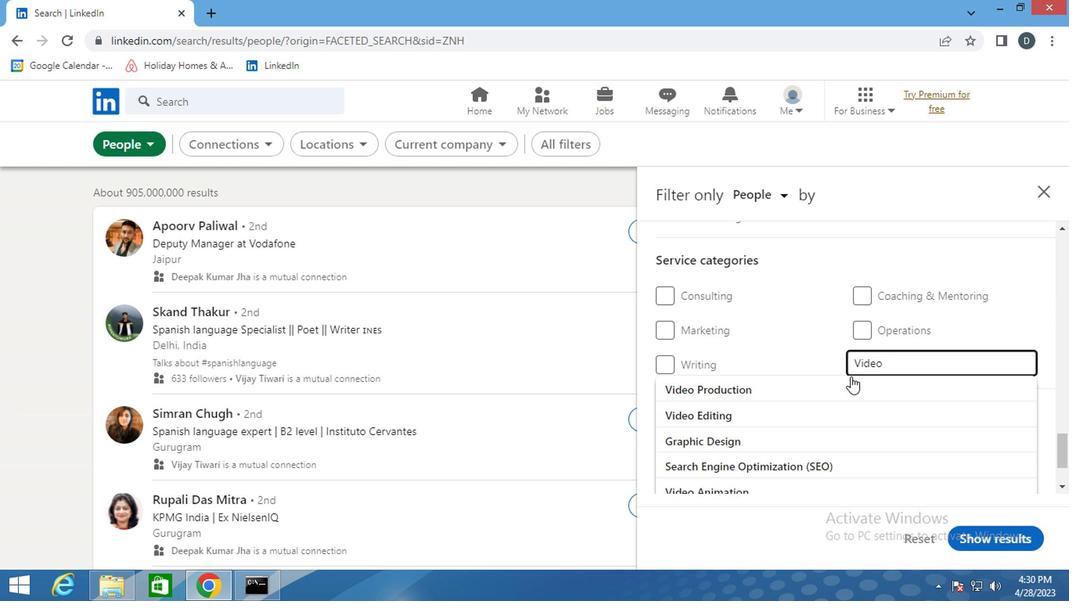 
Action: Mouse moved to (848, 380)
Screenshot: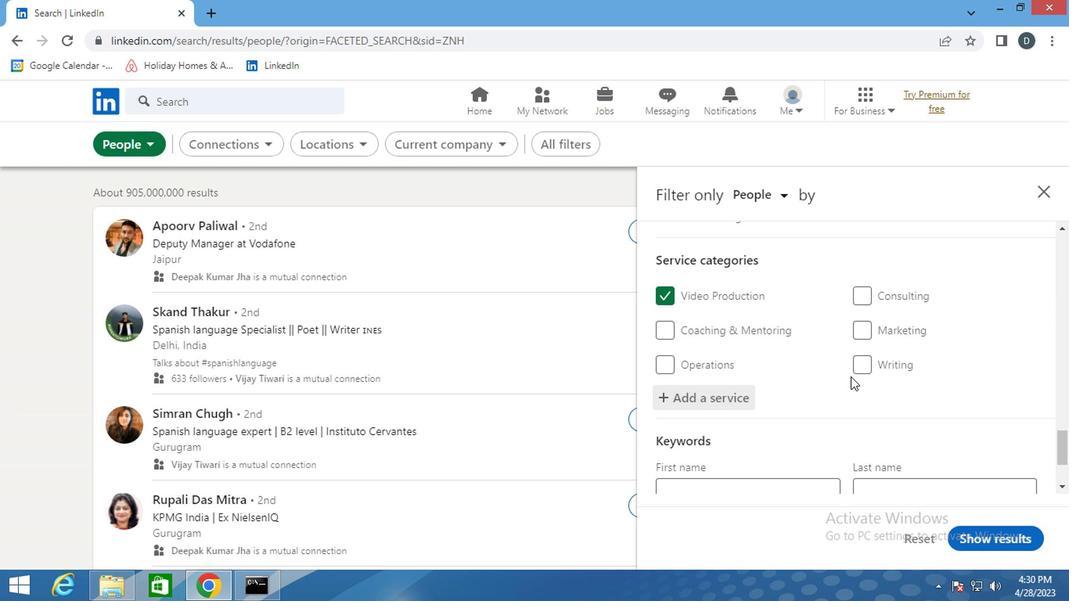 
Action: Mouse scrolled (848, 380) with delta (0, 0)
Screenshot: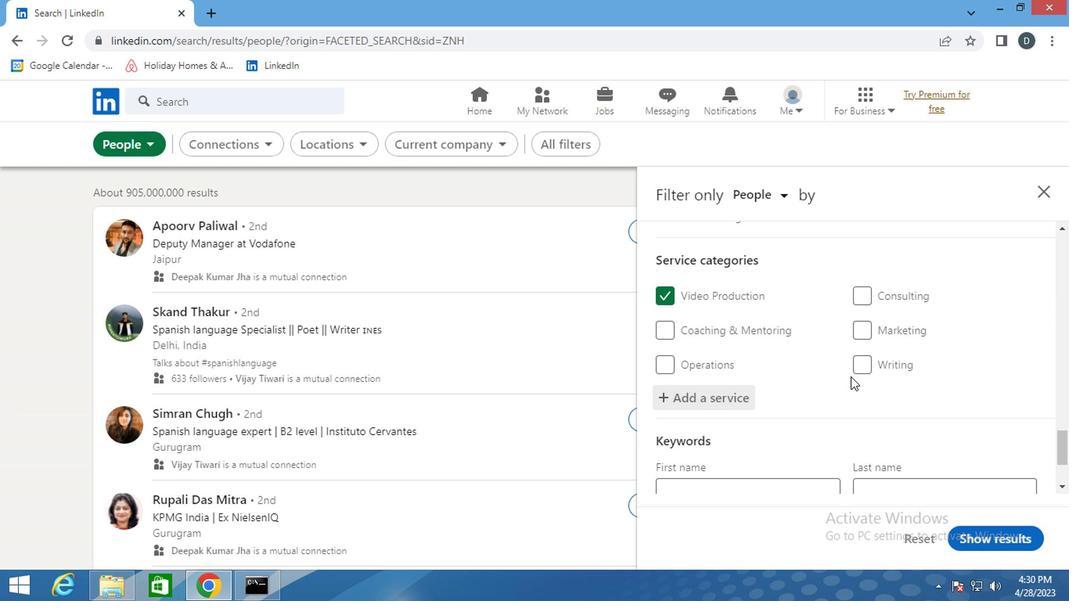 
Action: Mouse scrolled (848, 380) with delta (0, 0)
Screenshot: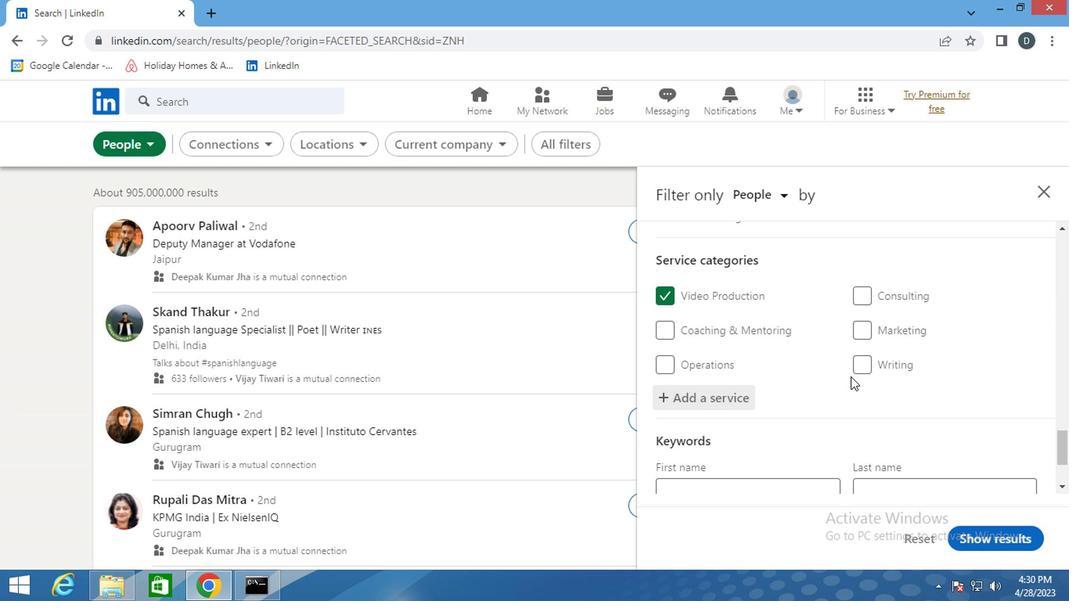 
Action: Mouse scrolled (848, 380) with delta (0, 0)
Screenshot: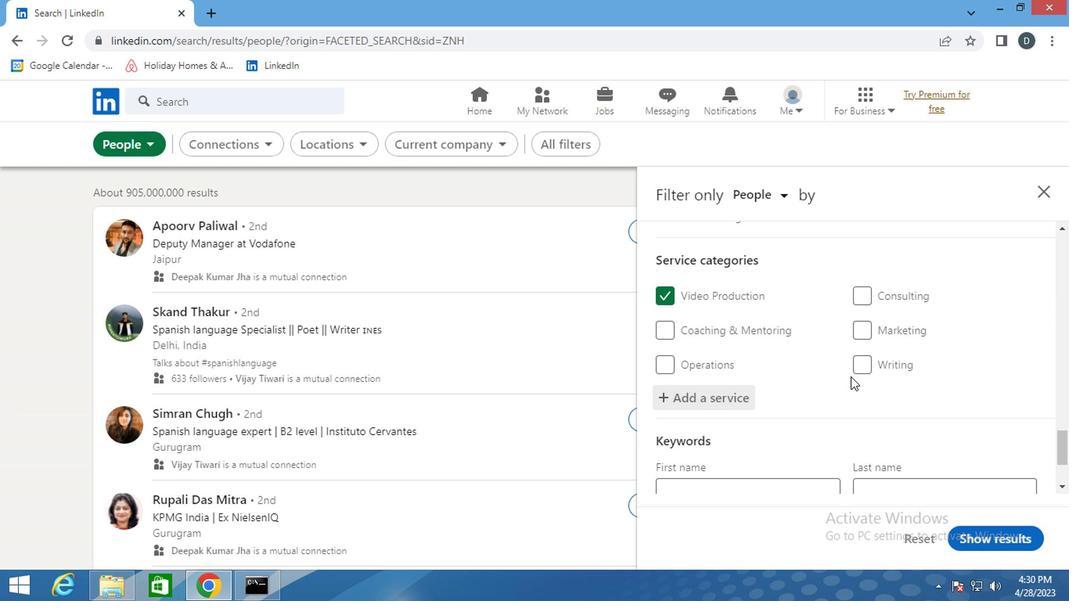 
Action: Mouse moved to (756, 437)
Screenshot: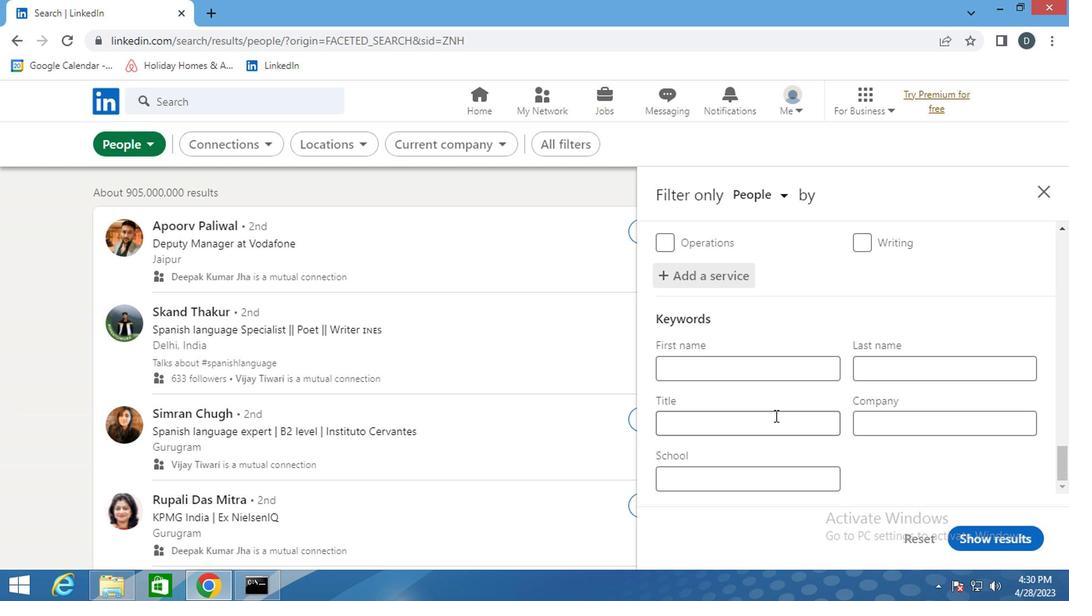 
Action: Mouse pressed left at (756, 437)
Screenshot: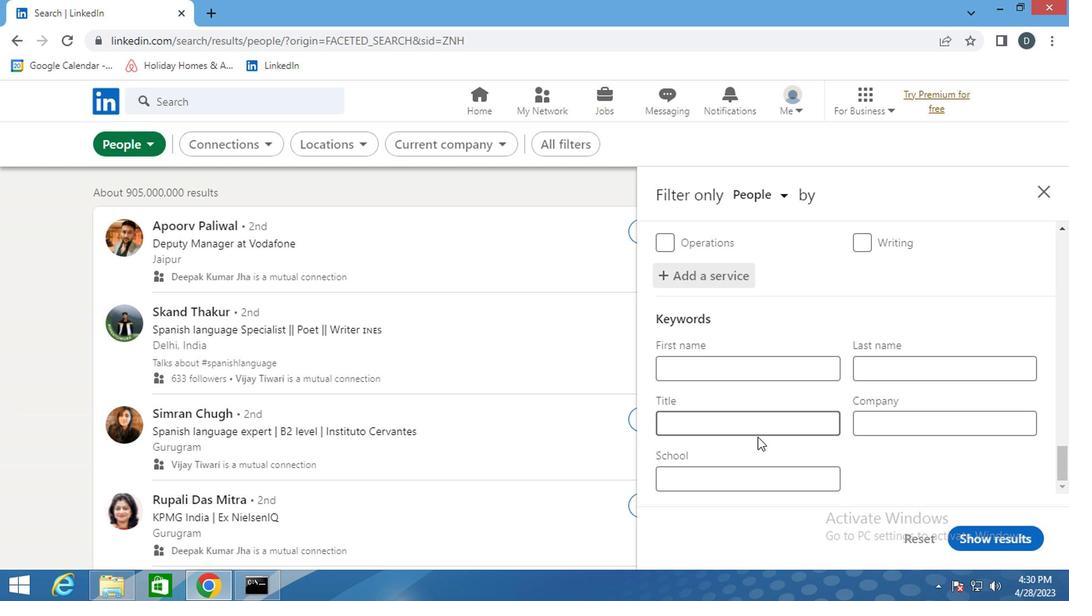 
Action: Mouse moved to (762, 435)
Screenshot: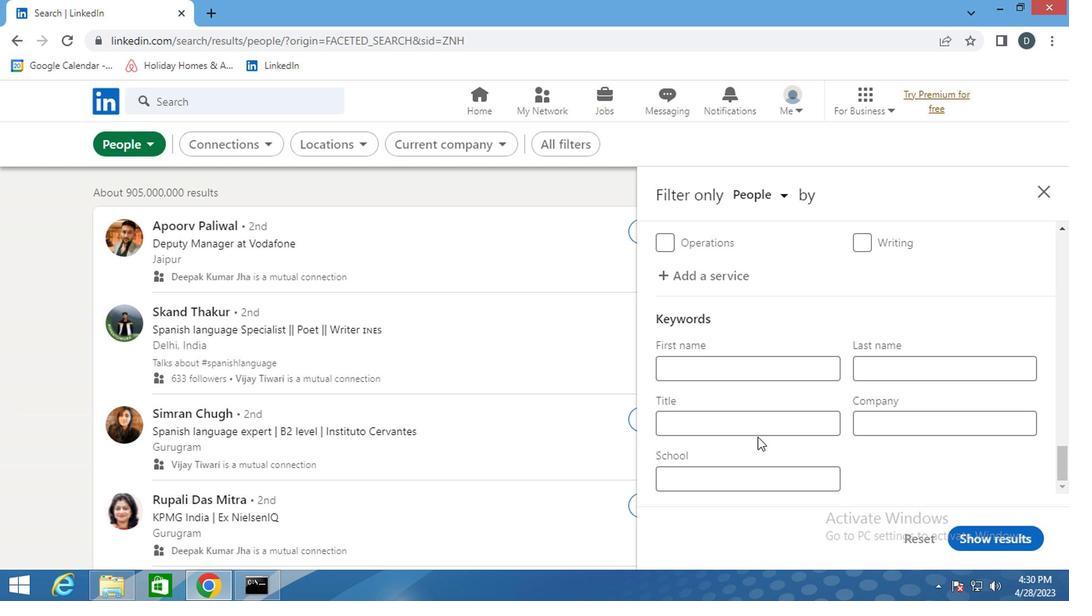
Action: Mouse pressed left at (762, 435)
Screenshot: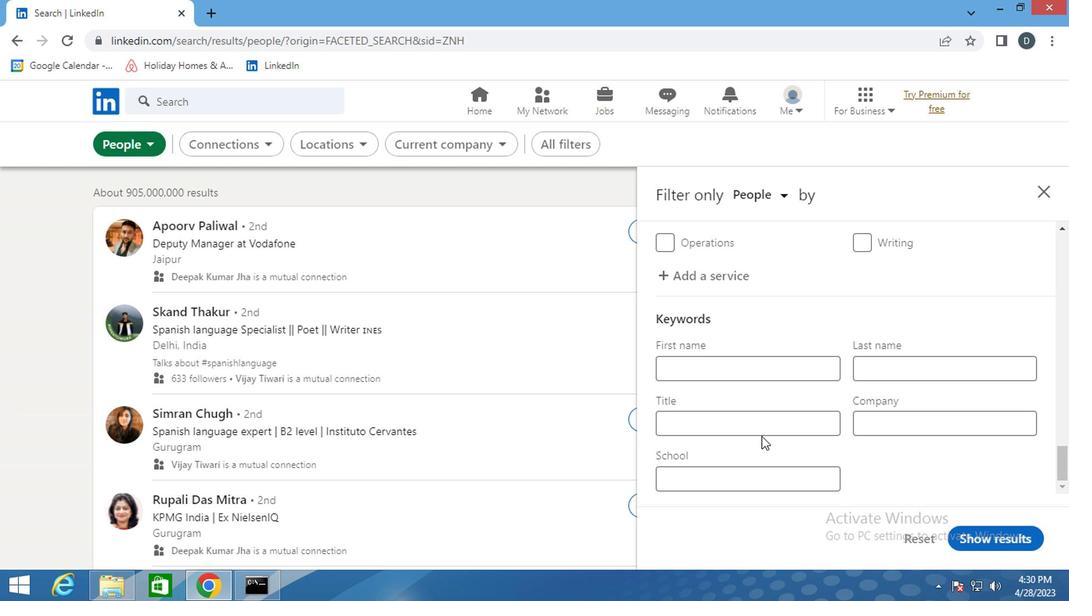 
Action: Key pressed <Key.shift><Key.shift><Key.shift><Key.shift><Key.shift><Key.shift><Key.shift><Key.shift><Key.shift><Key.shift><Key.shift><Key.shift>ANIMAL<Key.space><Key.shift><Key.shift><Key.shift><Key.shift><Key.shift><Key.shift><Key.shift><Key.shift><Key.shift><Key.shift><Key.shift>CONTROL<Key.space><Key.shift>OFI<Key.backspace>FICER
Screenshot: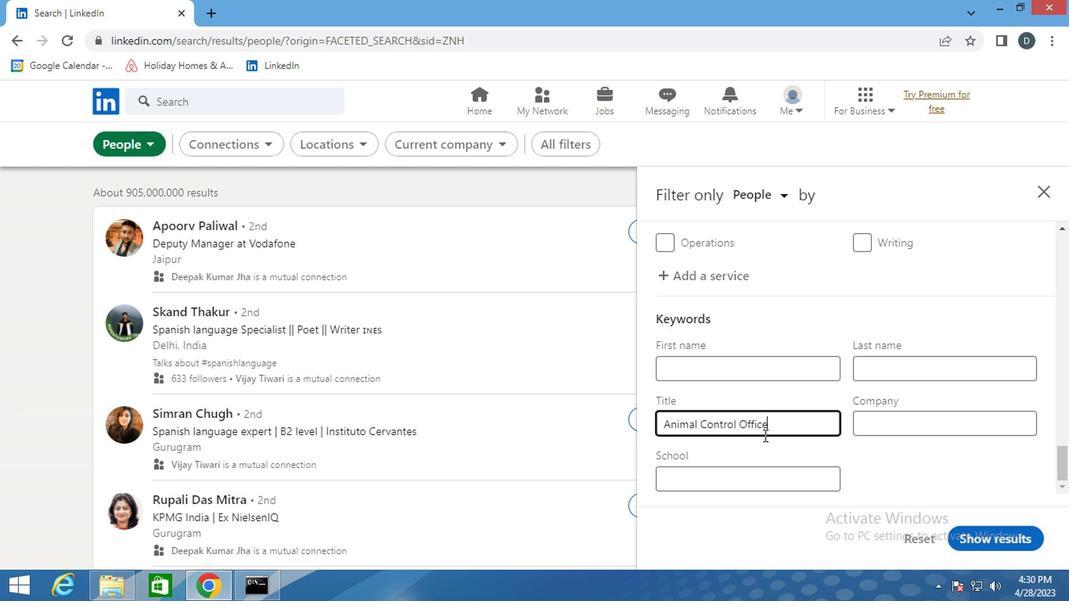
Action: Mouse moved to (980, 536)
Screenshot: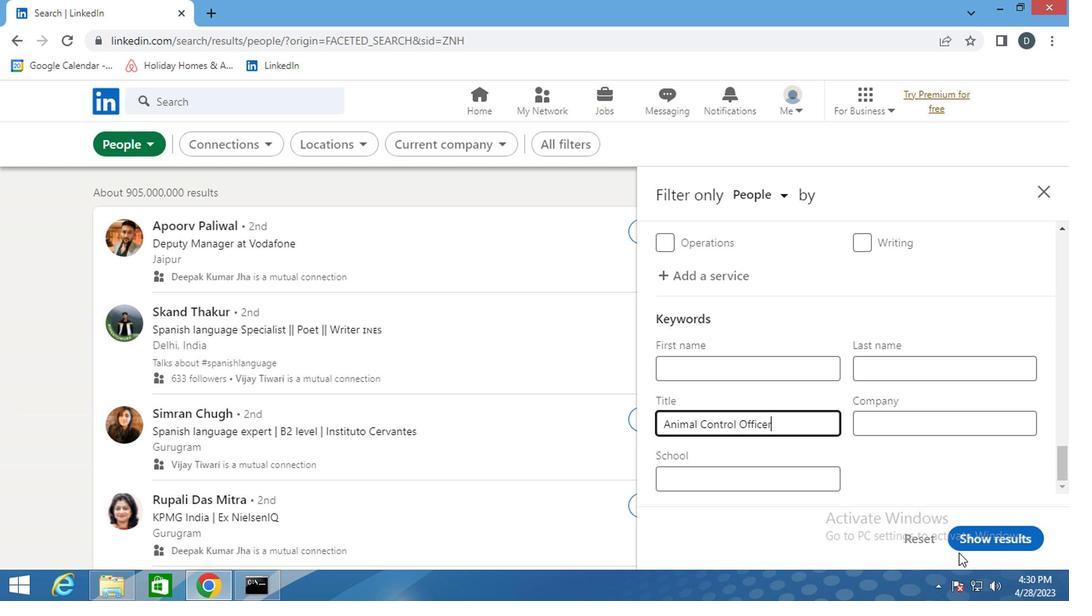 
Action: Mouse pressed left at (980, 536)
Screenshot: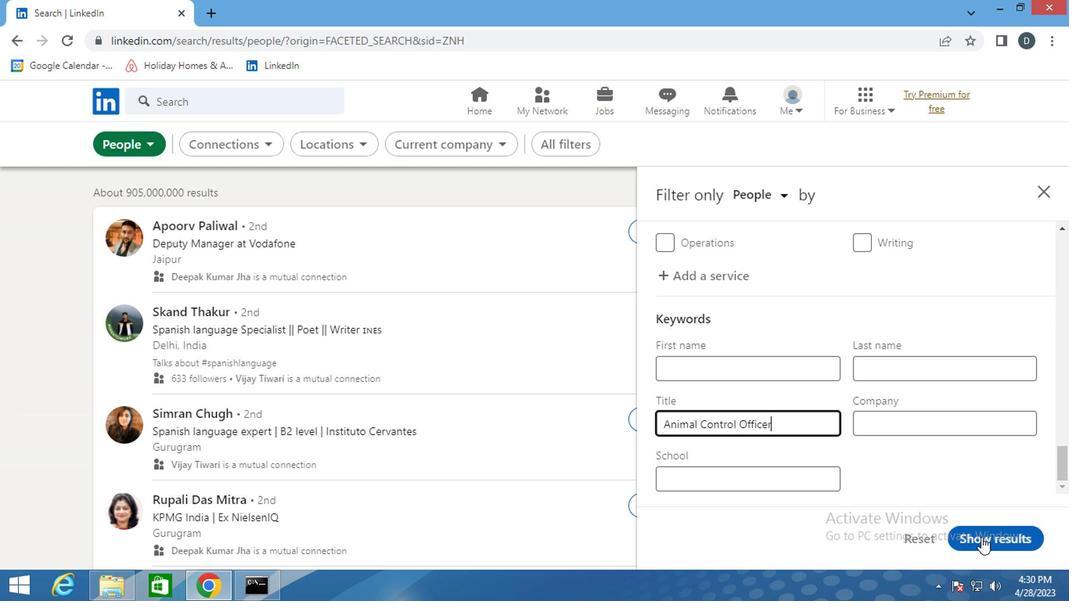 
Action: Mouse moved to (700, 359)
Screenshot: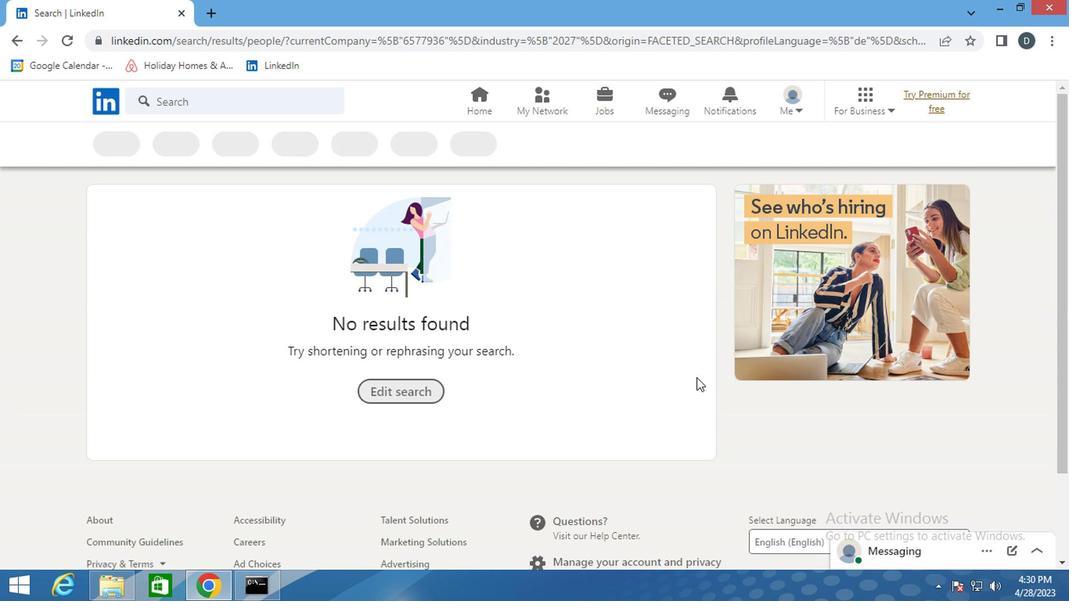 
